 Task: Search one way flight ticket for 4 adults, 2 children, 2 infants in seat and 1 infant on lap in economy from Owensboro: Owensborodaviess County Regional Airport to Jacksonville: Albert J. Ellis Airport on 5-3-2023. Choice of flights is Royal air maroc. Number of bags: 1 carry on bag. Price is upto 45000. Outbound departure time preference is 19:30.
Action: Mouse moved to (407, 166)
Screenshot: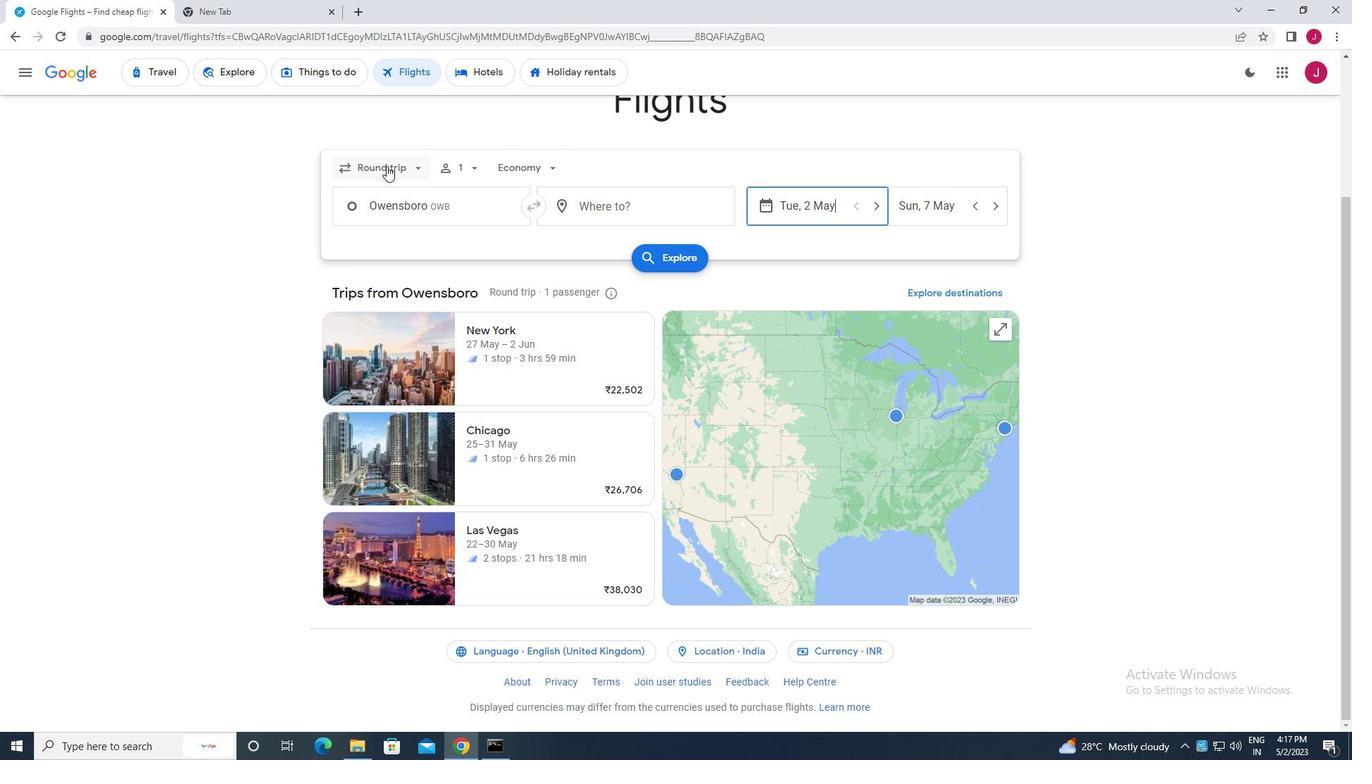 
Action: Mouse pressed left at (407, 166)
Screenshot: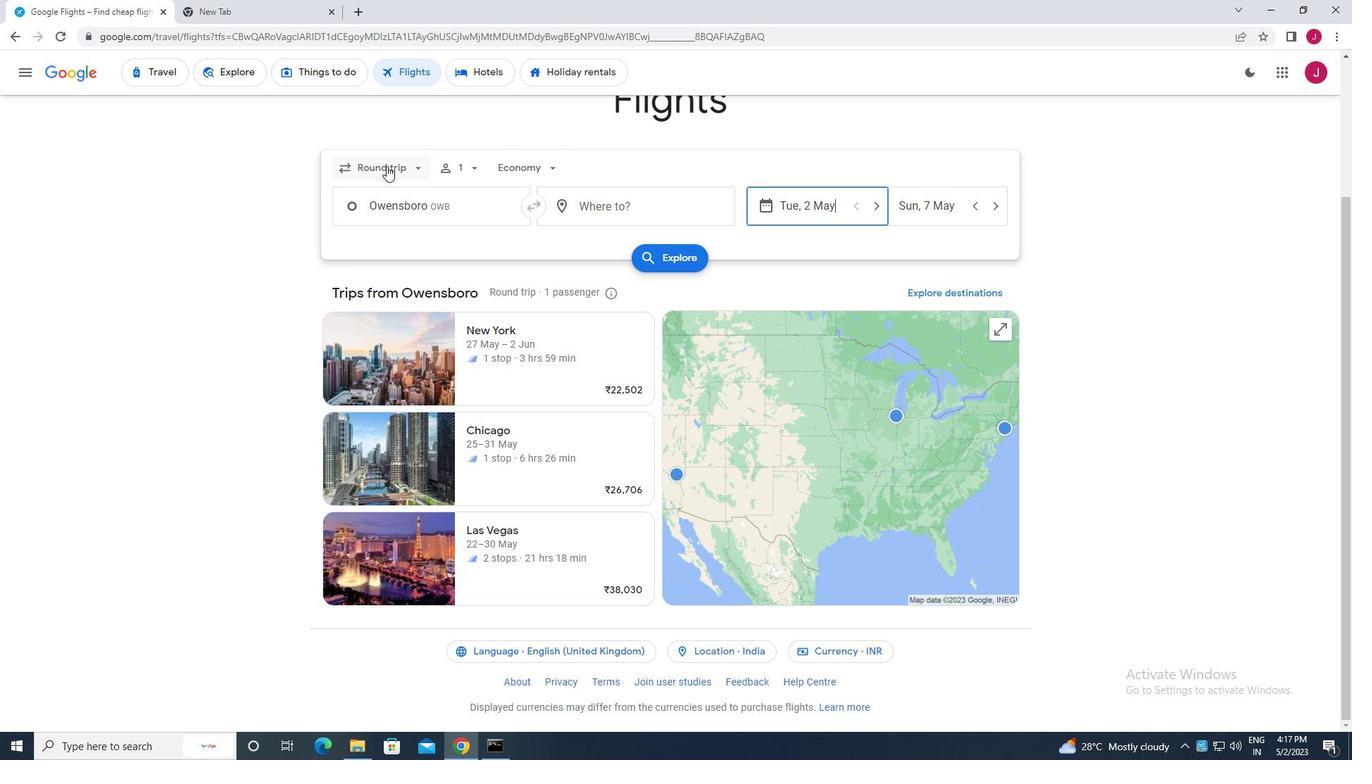 
Action: Mouse moved to (407, 228)
Screenshot: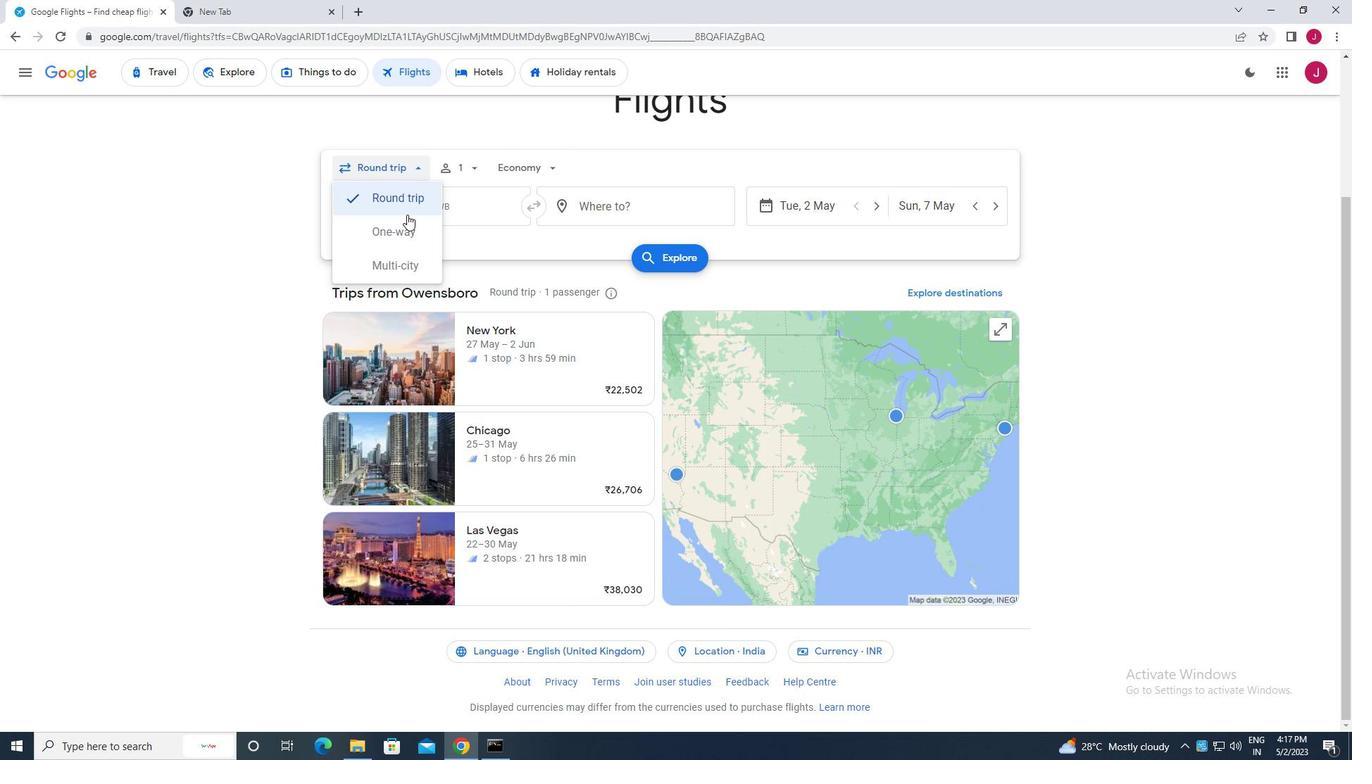 
Action: Mouse pressed left at (407, 228)
Screenshot: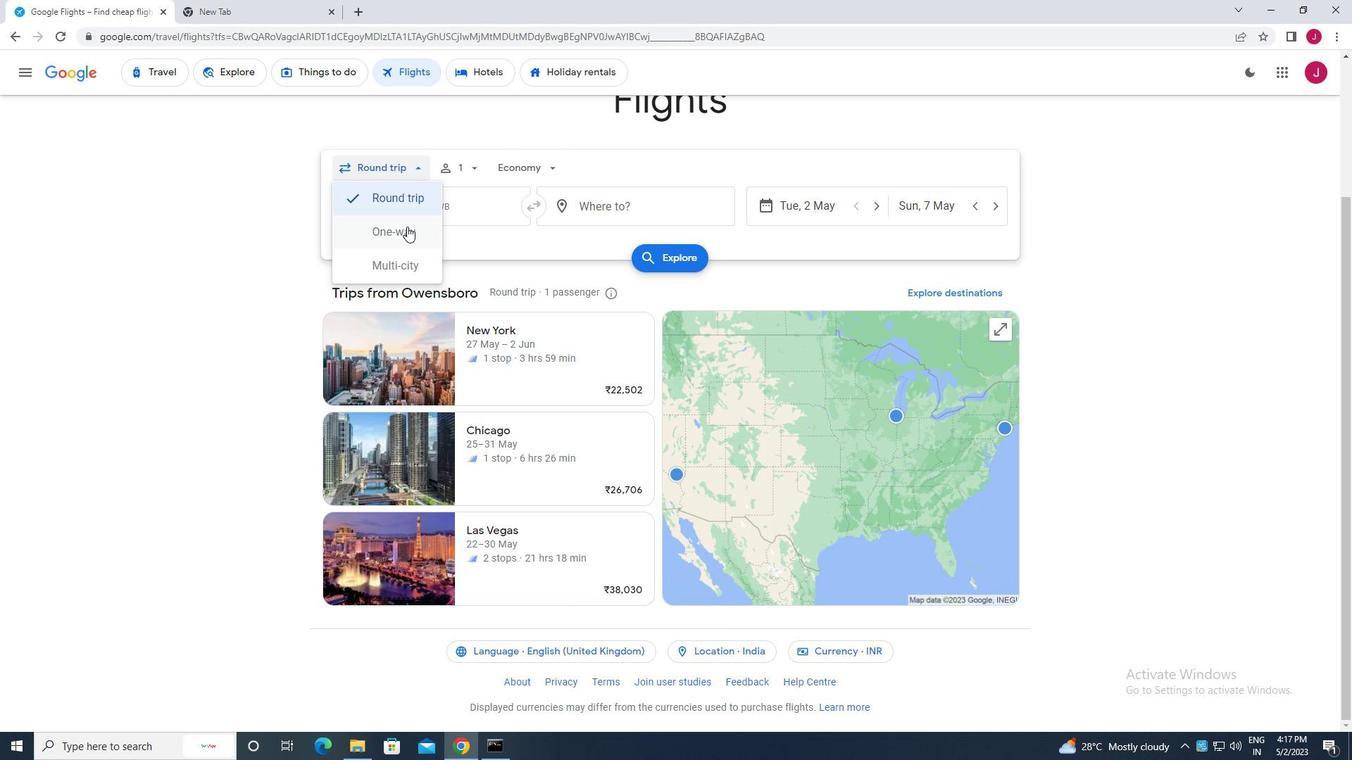 
Action: Mouse moved to (470, 163)
Screenshot: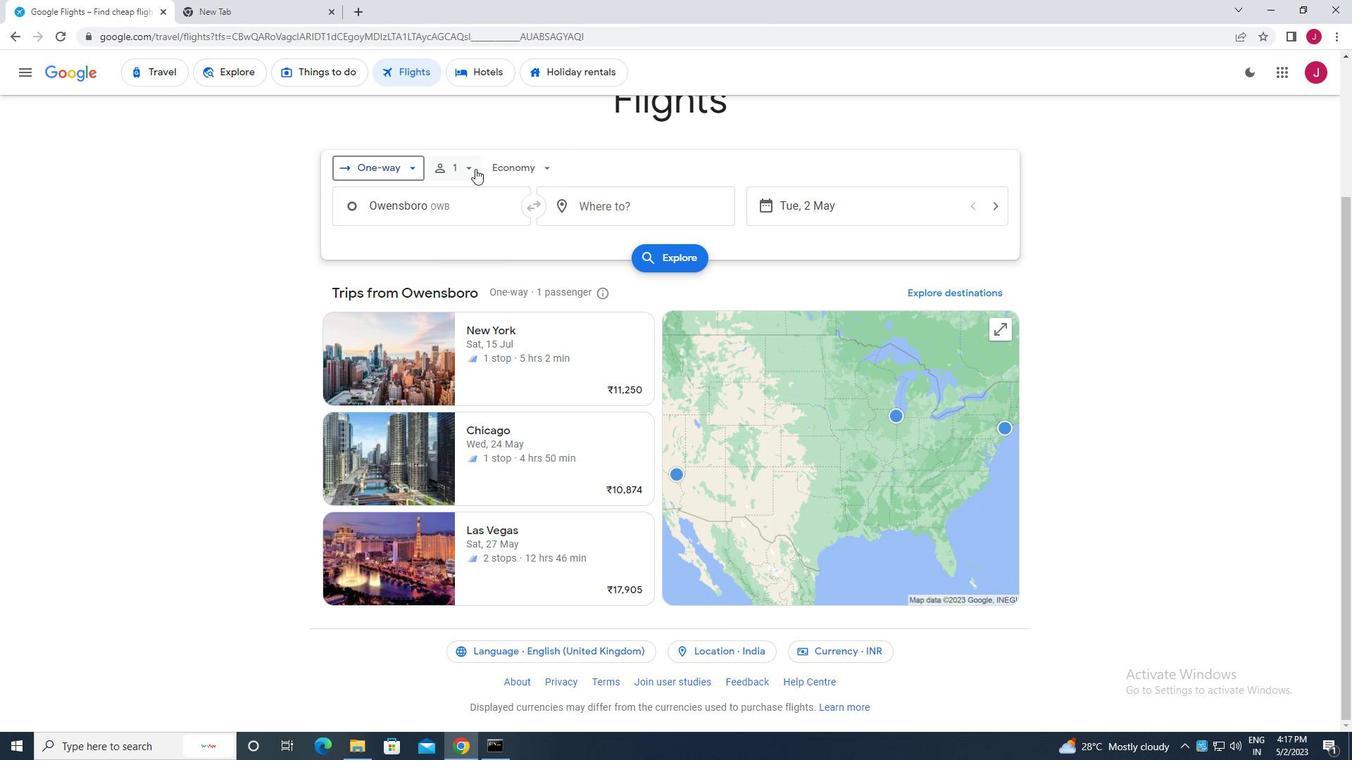 
Action: Mouse pressed left at (470, 163)
Screenshot: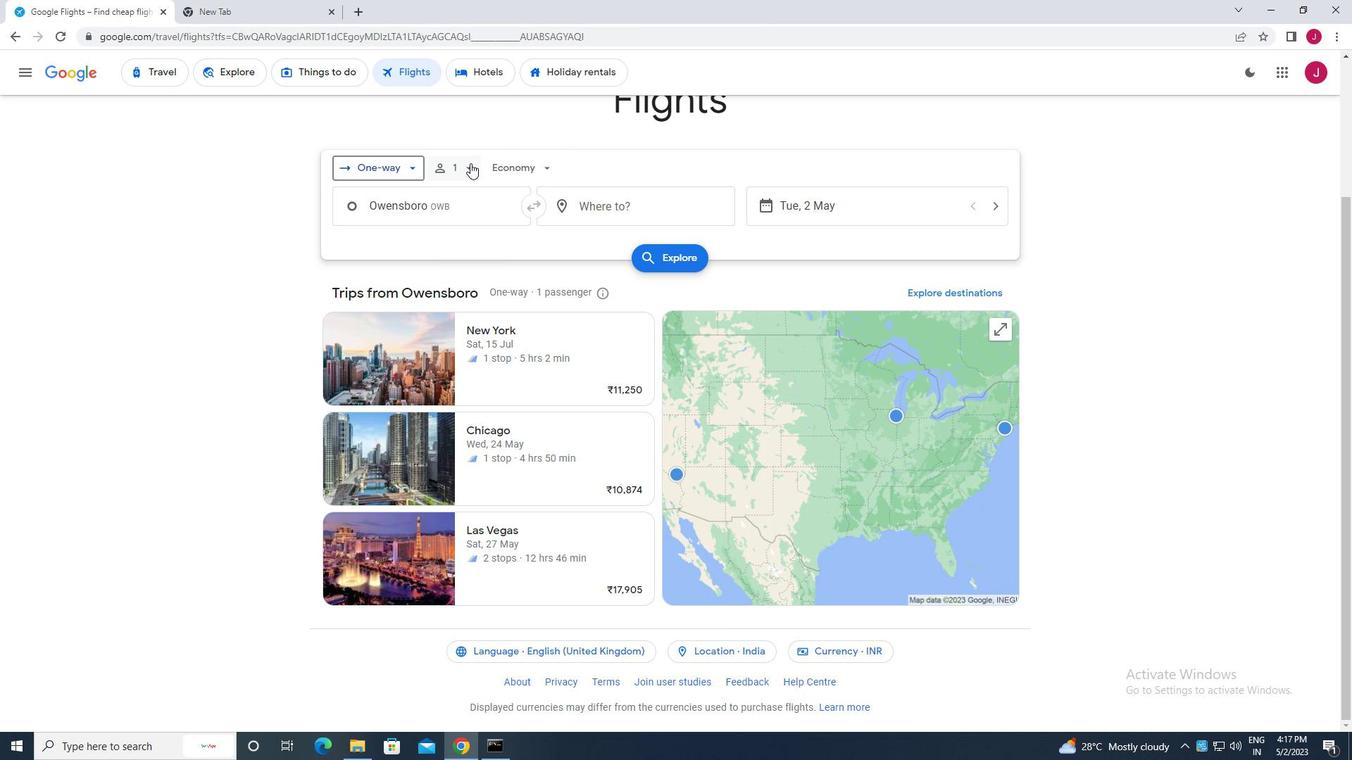 
Action: Mouse moved to (572, 209)
Screenshot: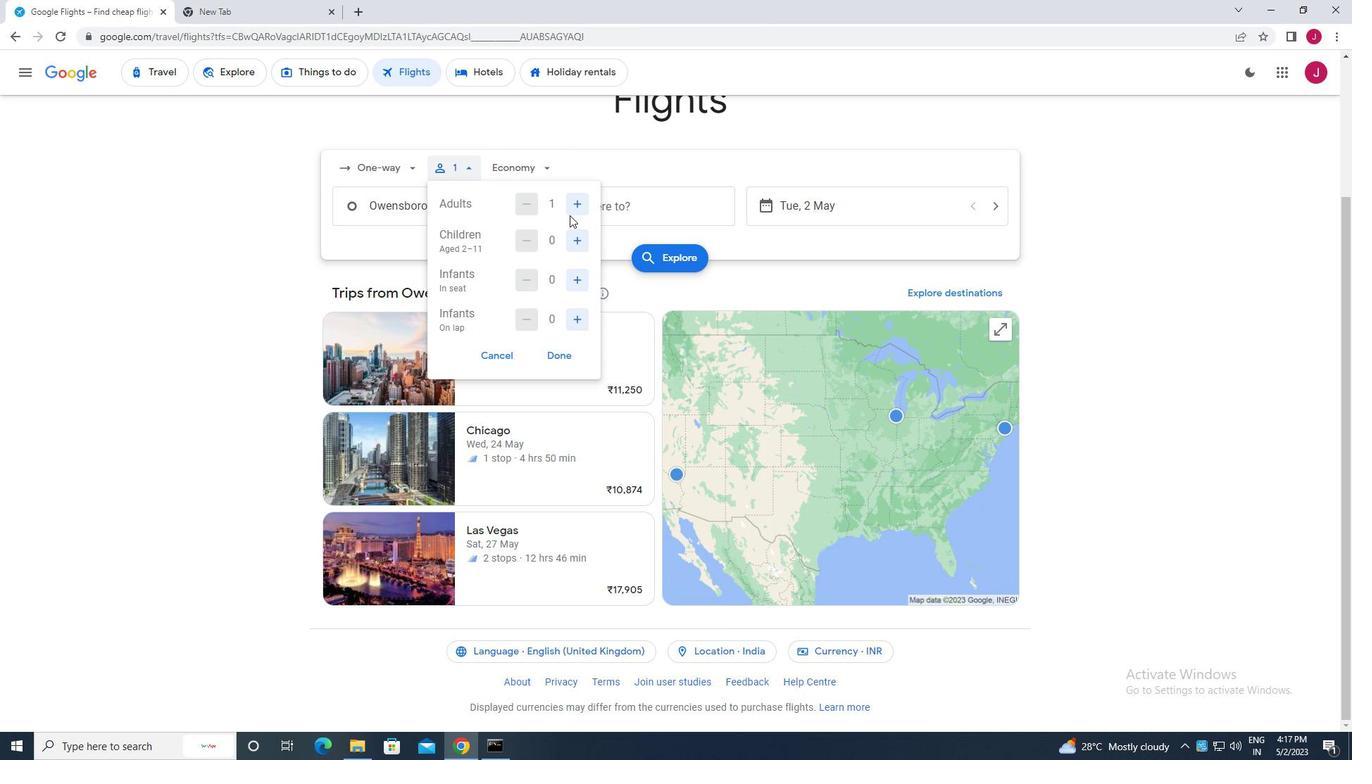 
Action: Mouse pressed left at (572, 209)
Screenshot: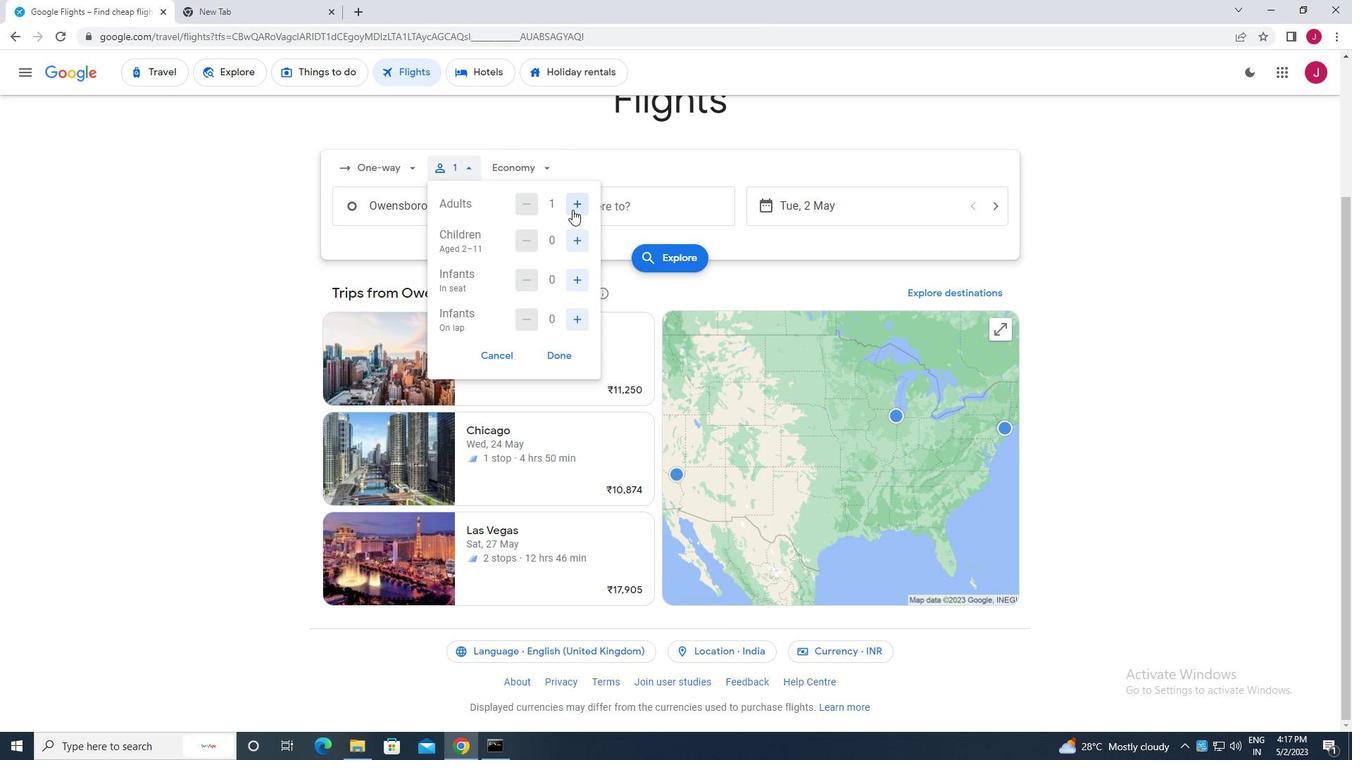 
Action: Mouse moved to (573, 209)
Screenshot: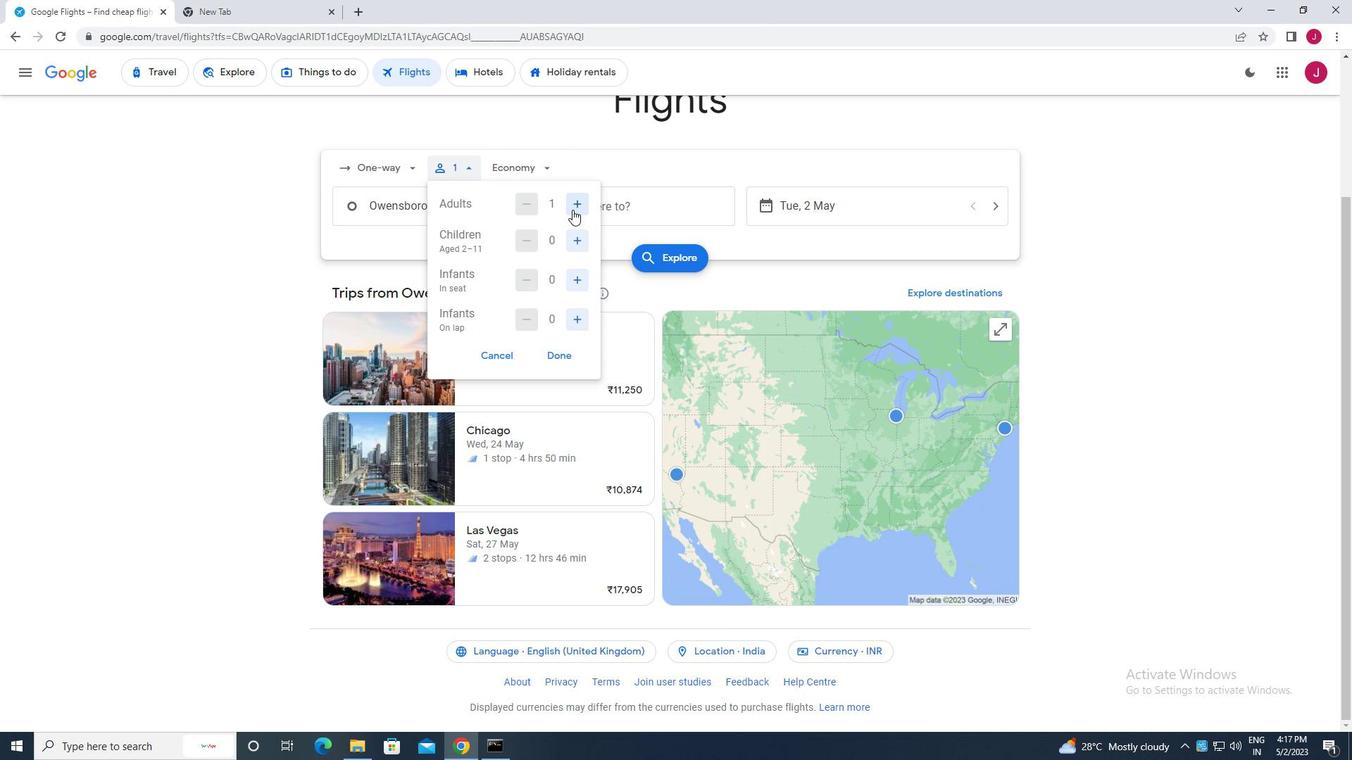 
Action: Mouse pressed left at (573, 209)
Screenshot: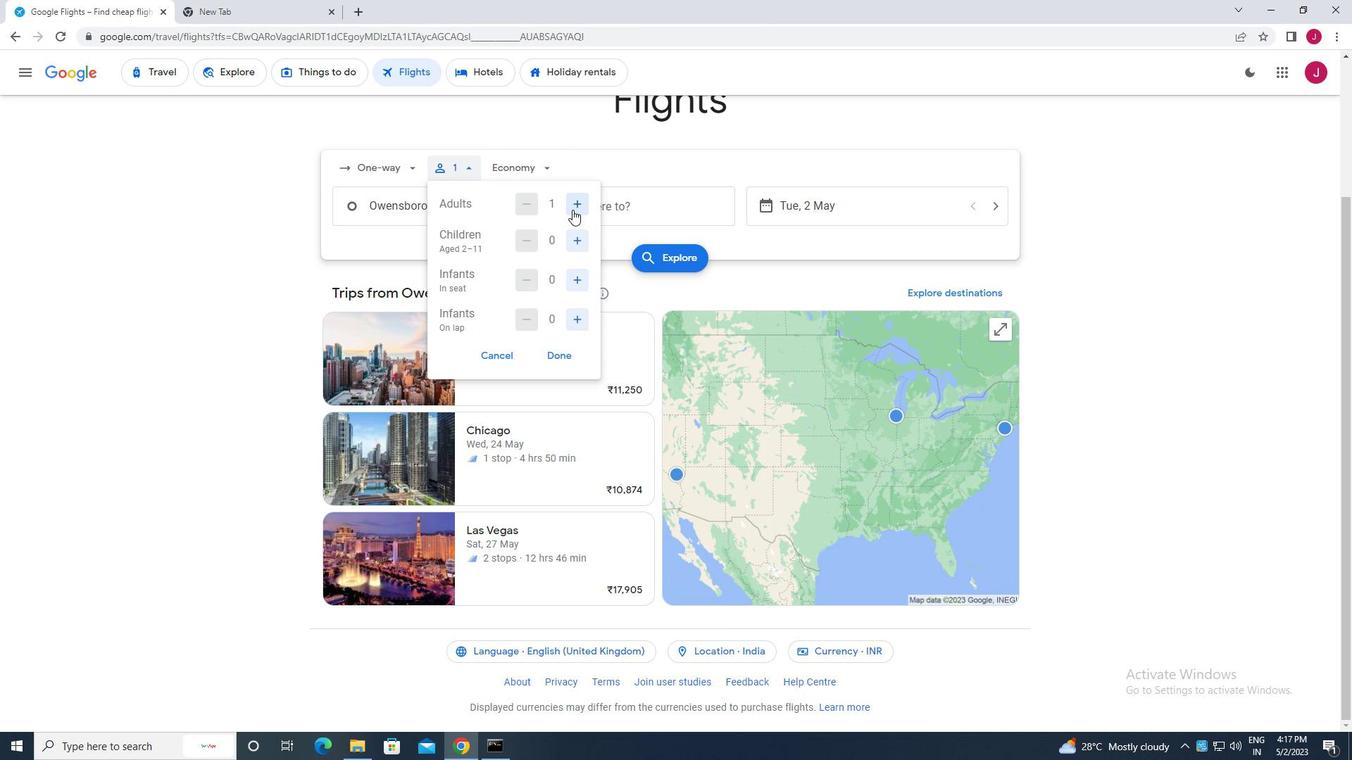 
Action: Mouse pressed left at (573, 209)
Screenshot: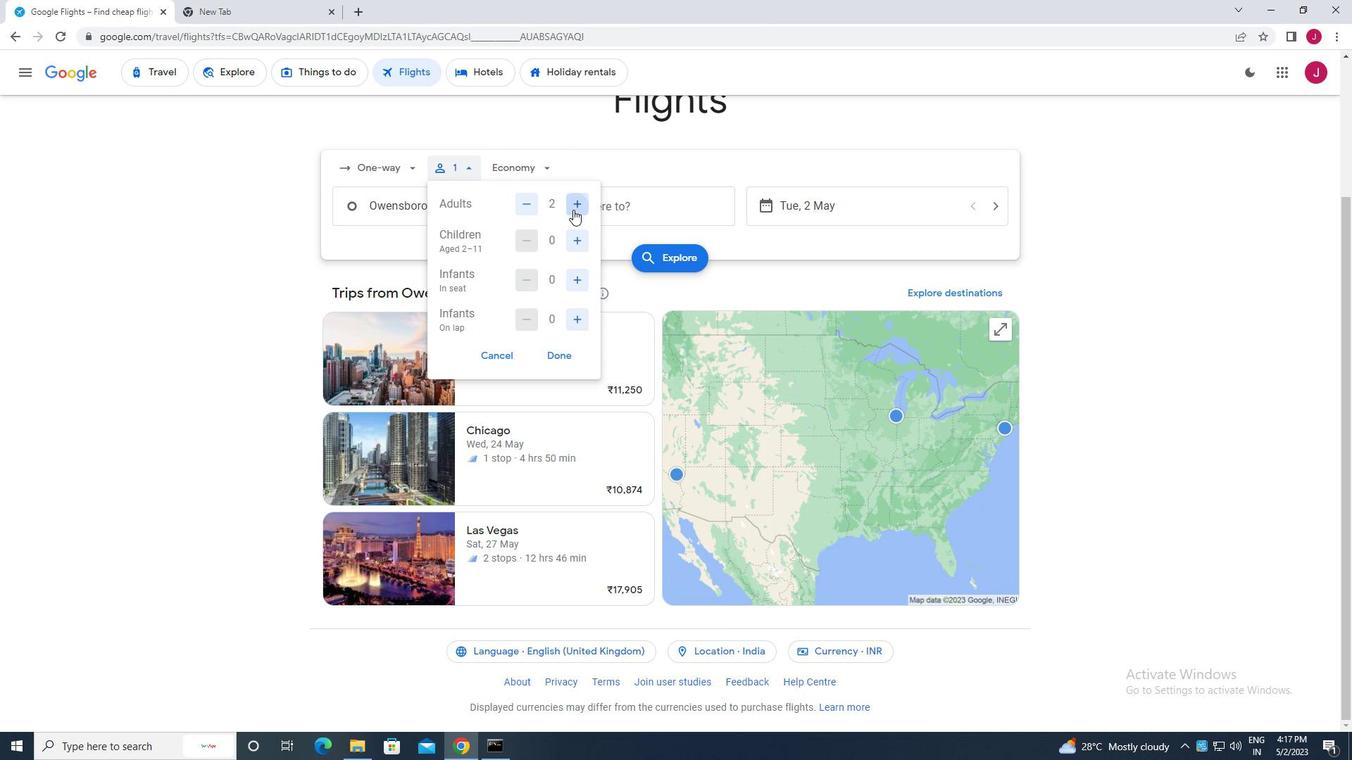 
Action: Mouse moved to (581, 240)
Screenshot: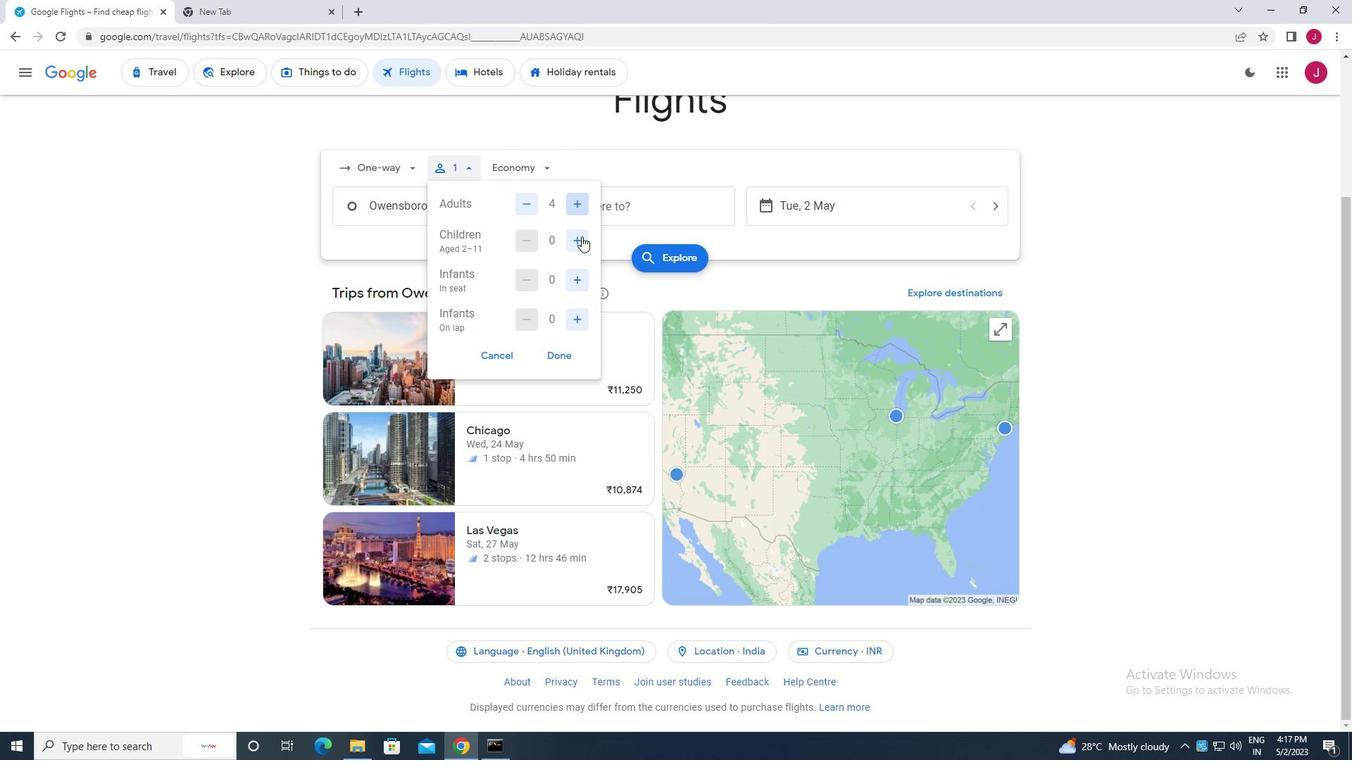 
Action: Mouse pressed left at (581, 240)
Screenshot: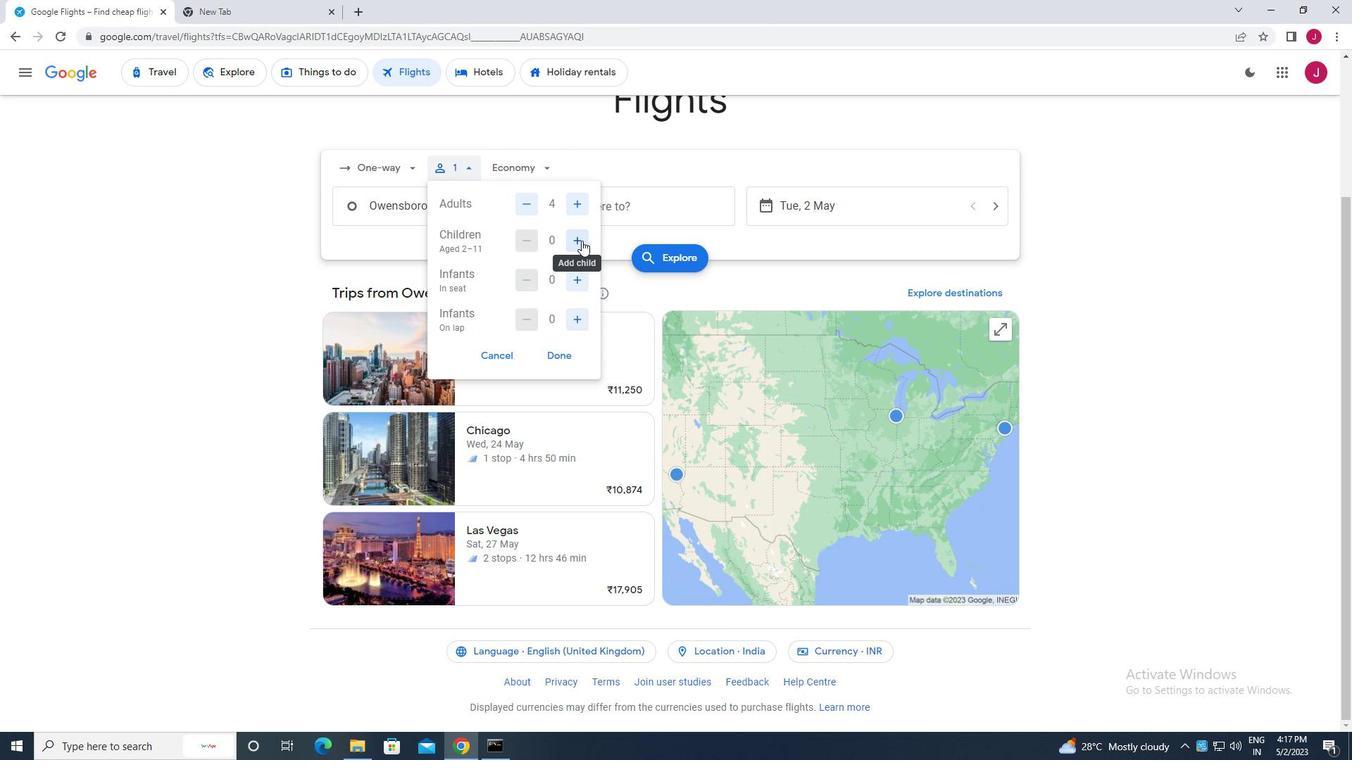 
Action: Mouse pressed left at (581, 240)
Screenshot: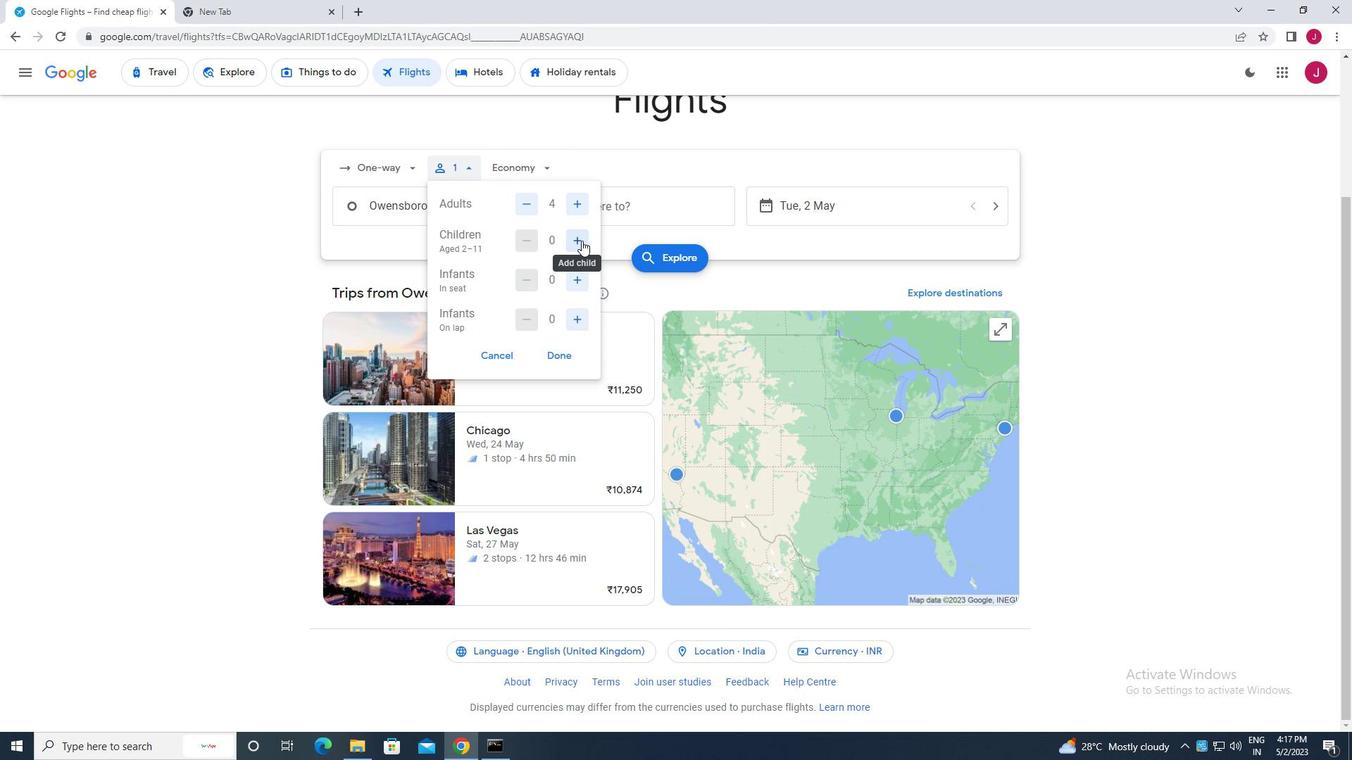 
Action: Mouse moved to (579, 279)
Screenshot: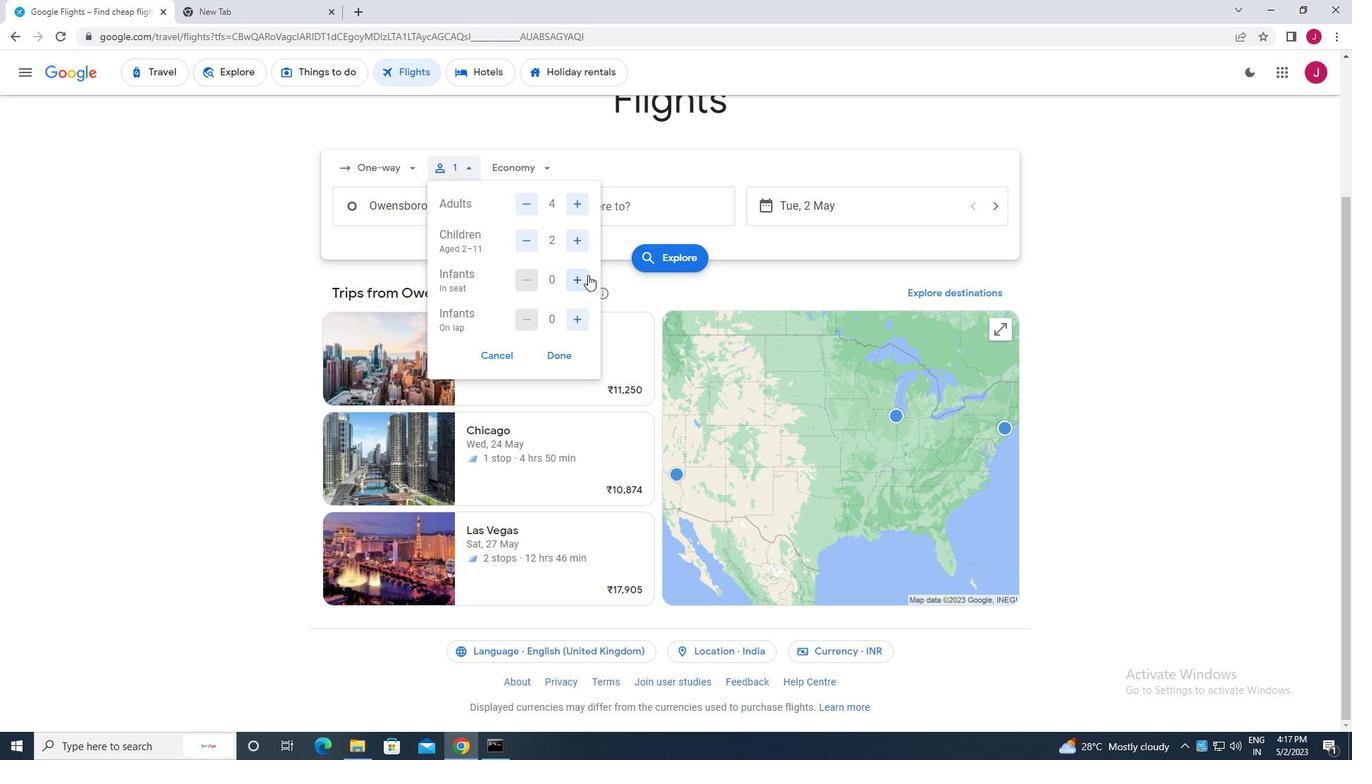 
Action: Mouse pressed left at (579, 279)
Screenshot: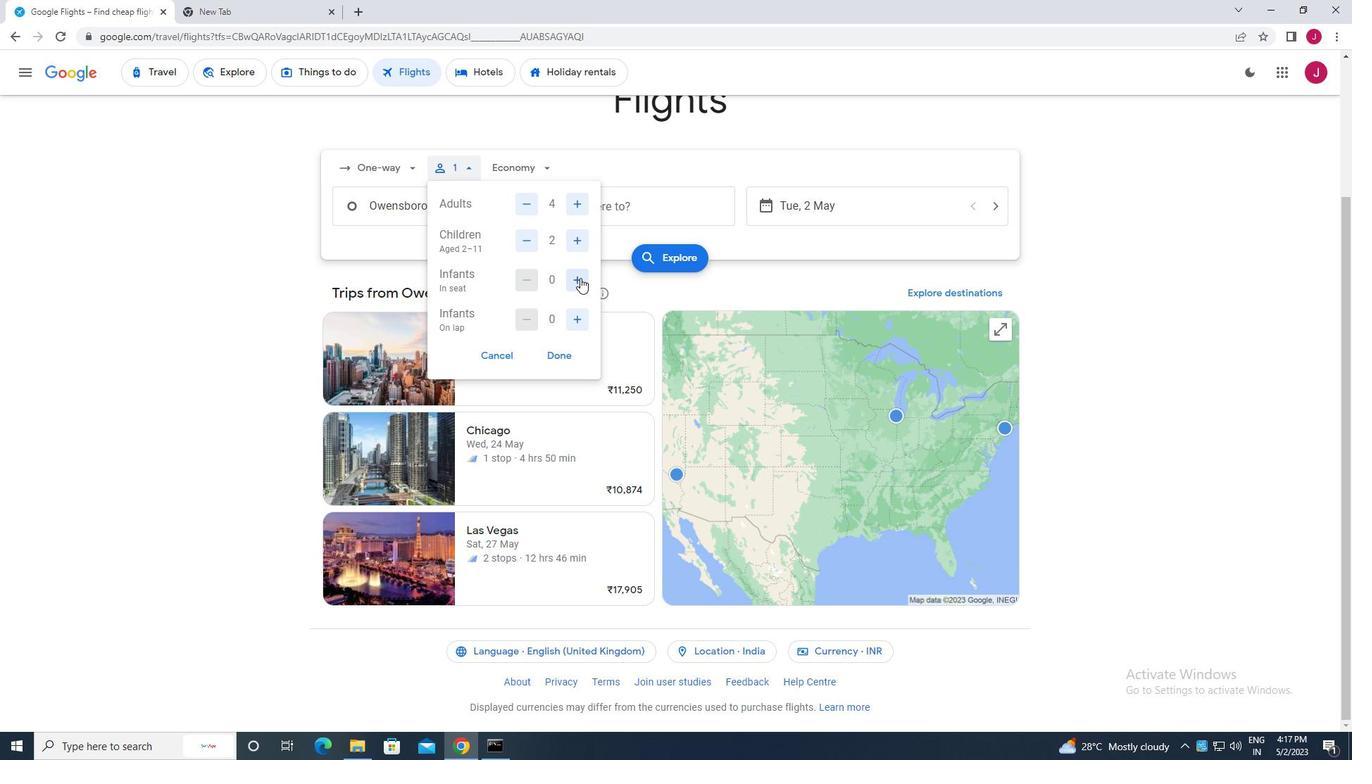 
Action: Mouse pressed left at (579, 279)
Screenshot: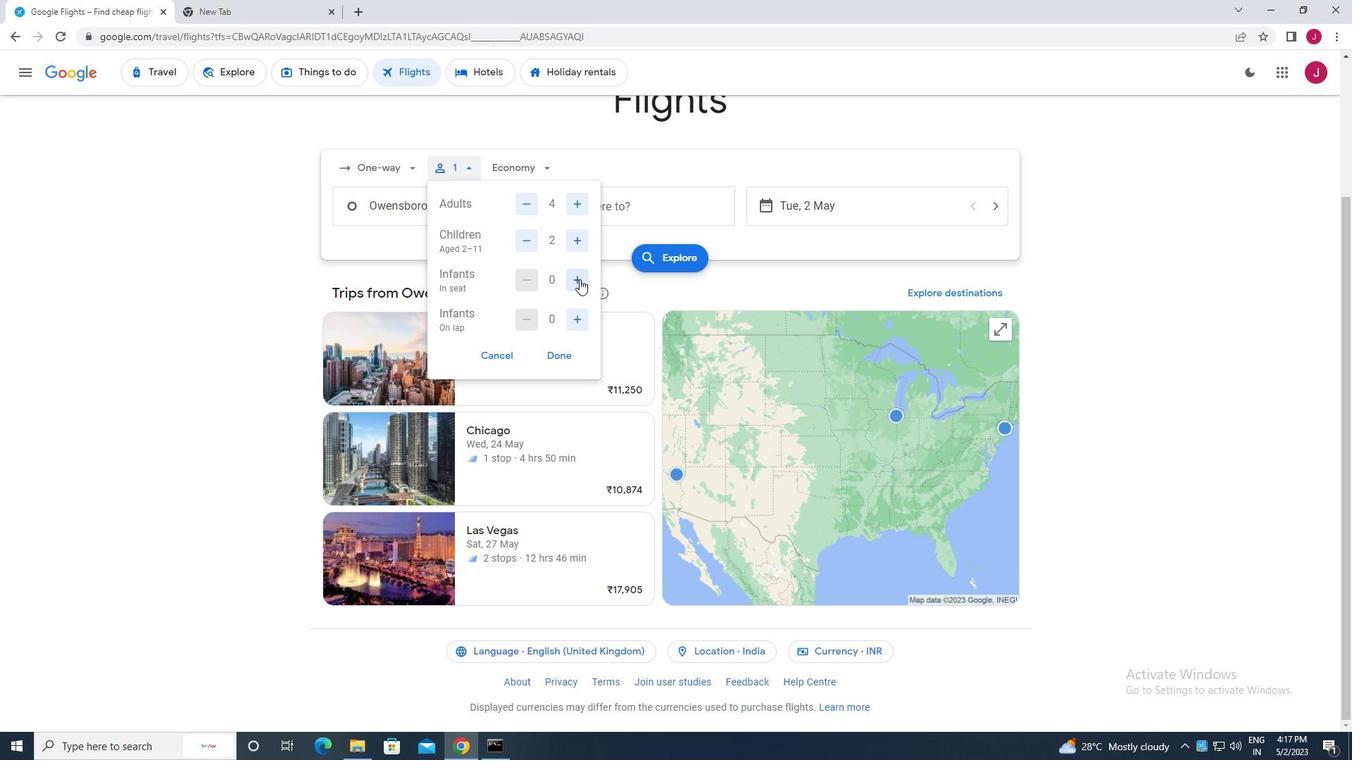 
Action: Mouse moved to (573, 281)
Screenshot: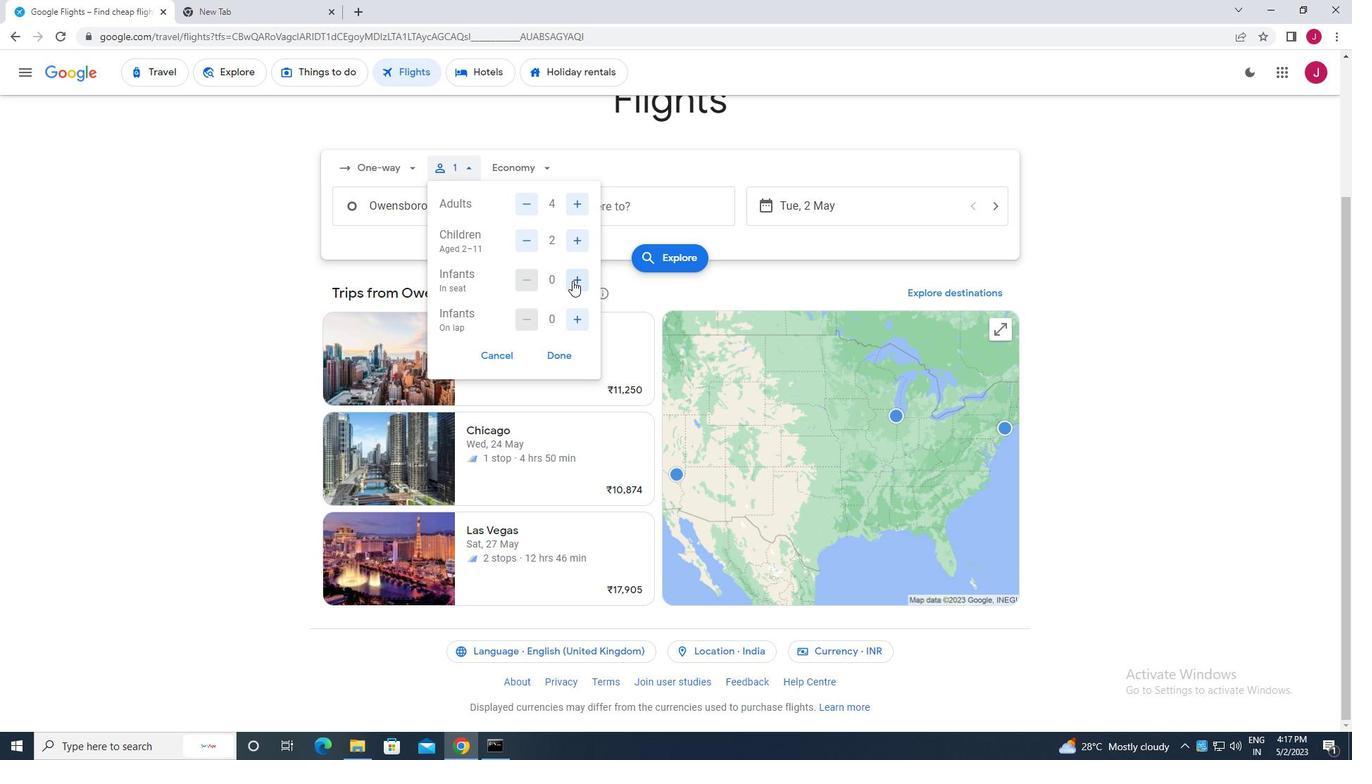 
Action: Mouse pressed left at (573, 281)
Screenshot: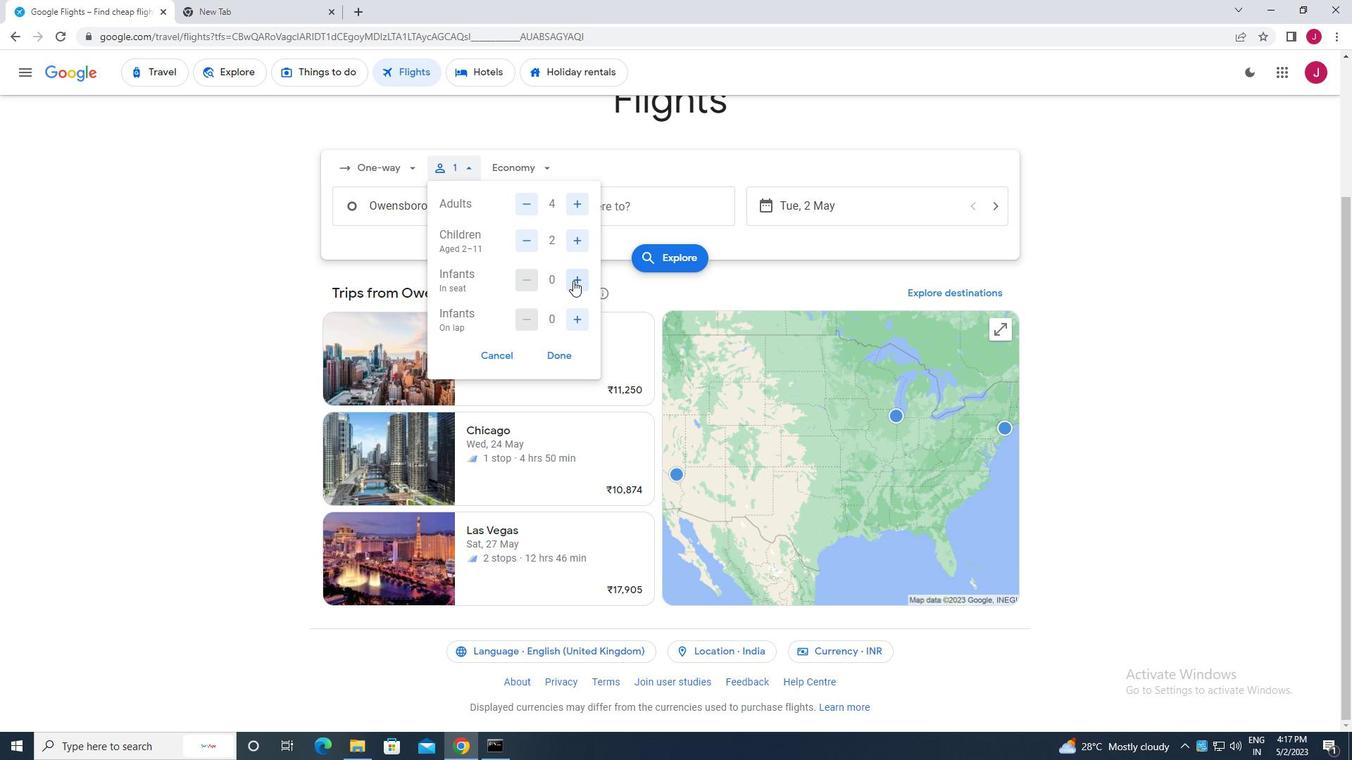 
Action: Mouse pressed left at (573, 281)
Screenshot: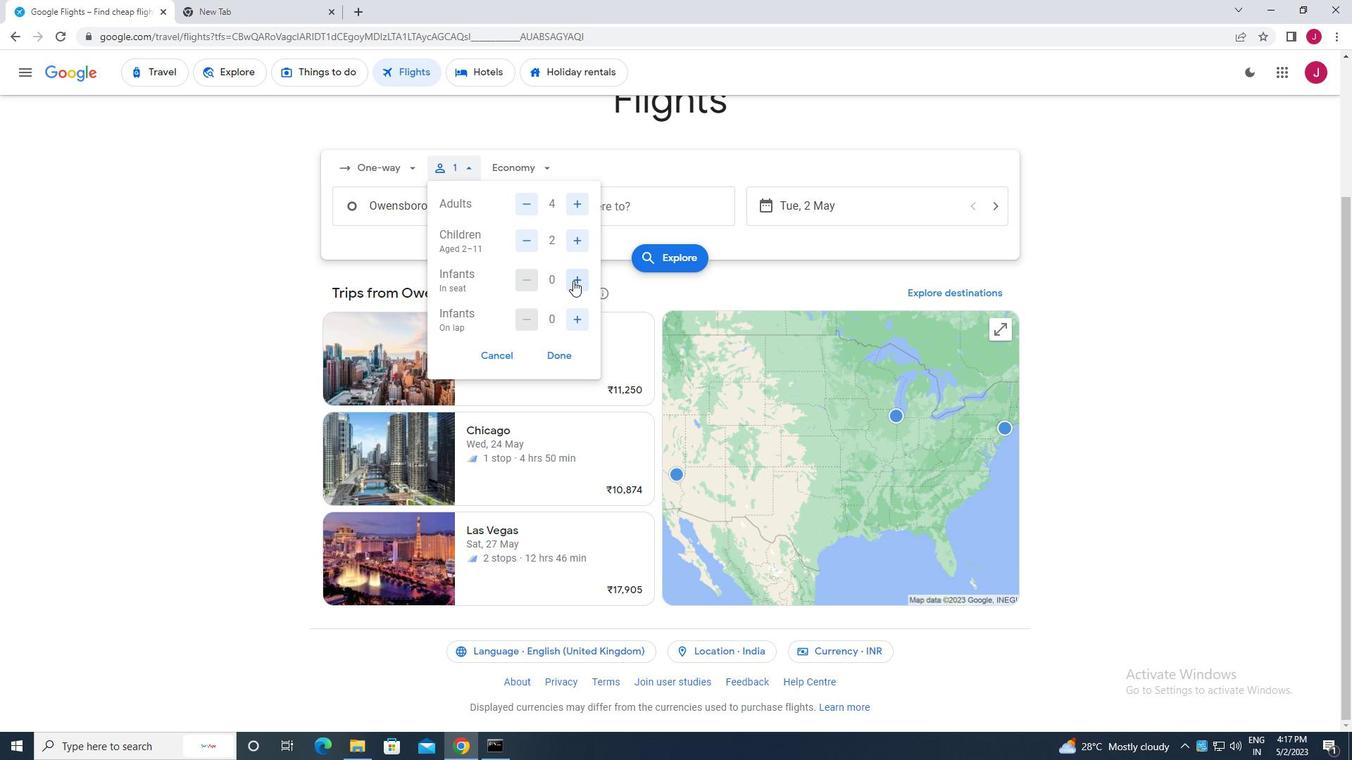 
Action: Mouse moved to (527, 282)
Screenshot: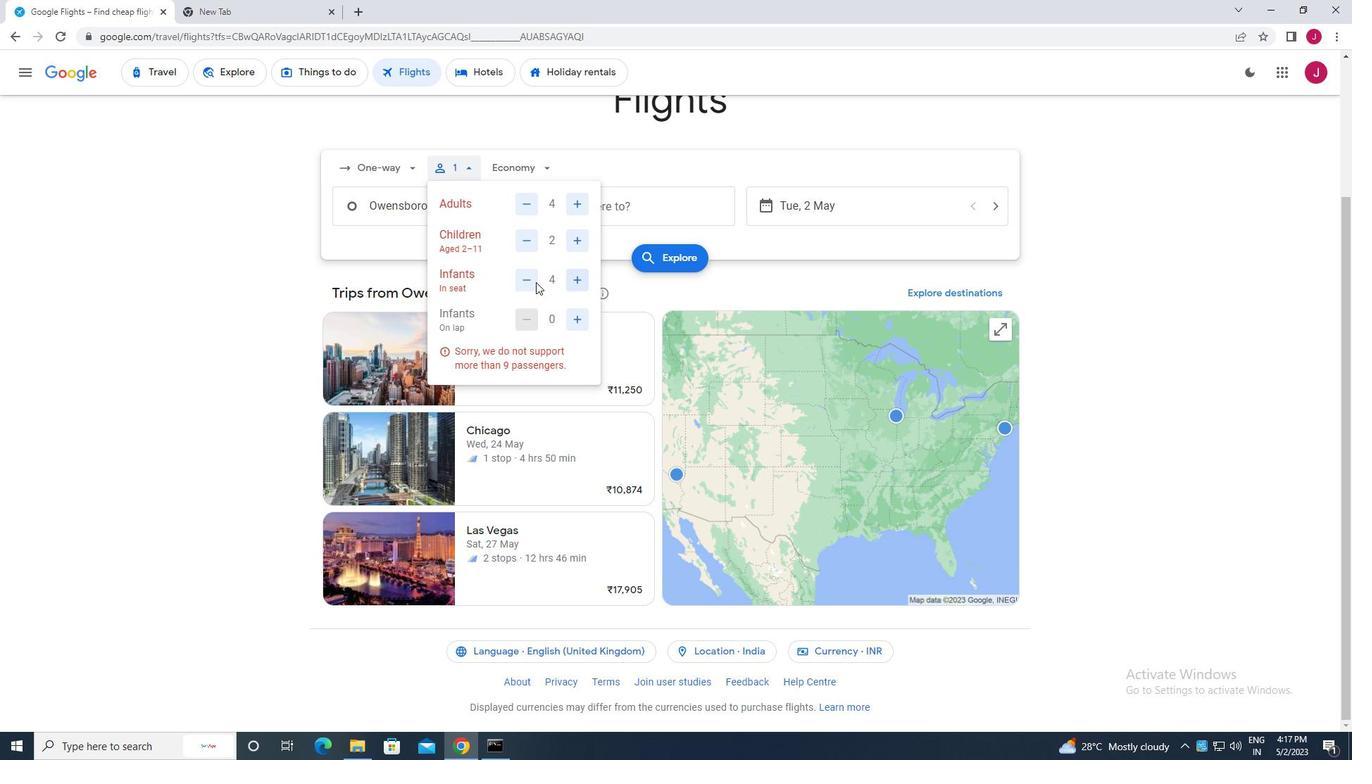 
Action: Mouse pressed left at (527, 282)
Screenshot: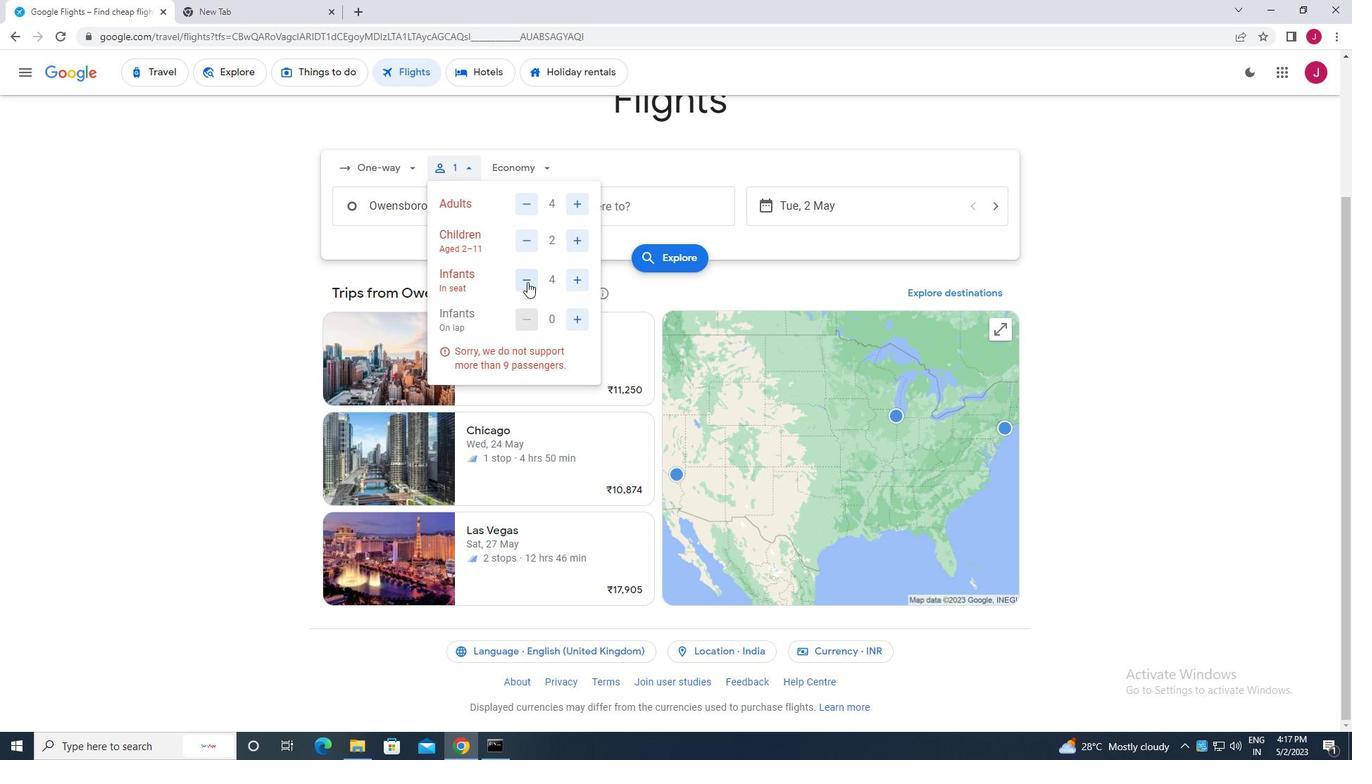 
Action: Mouse pressed left at (527, 282)
Screenshot: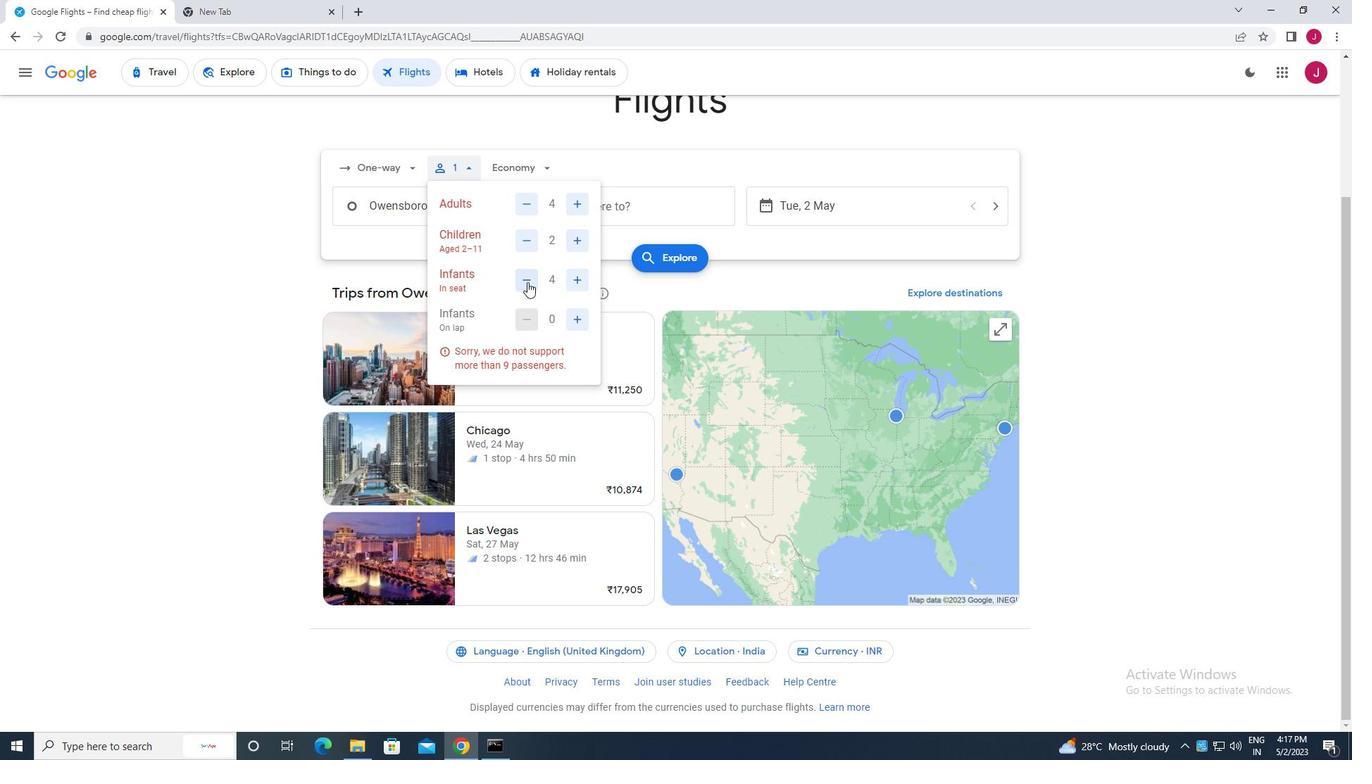 
Action: Mouse moved to (572, 319)
Screenshot: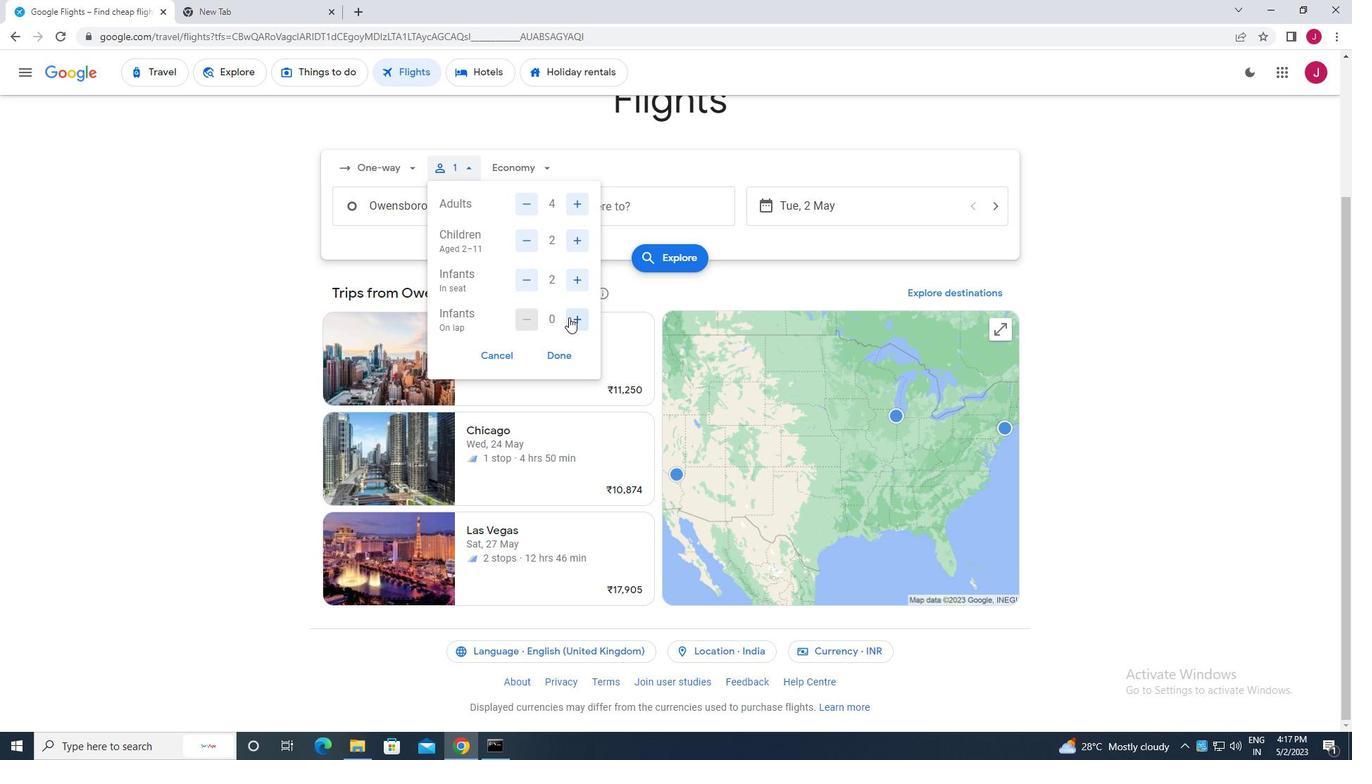 
Action: Mouse pressed left at (572, 319)
Screenshot: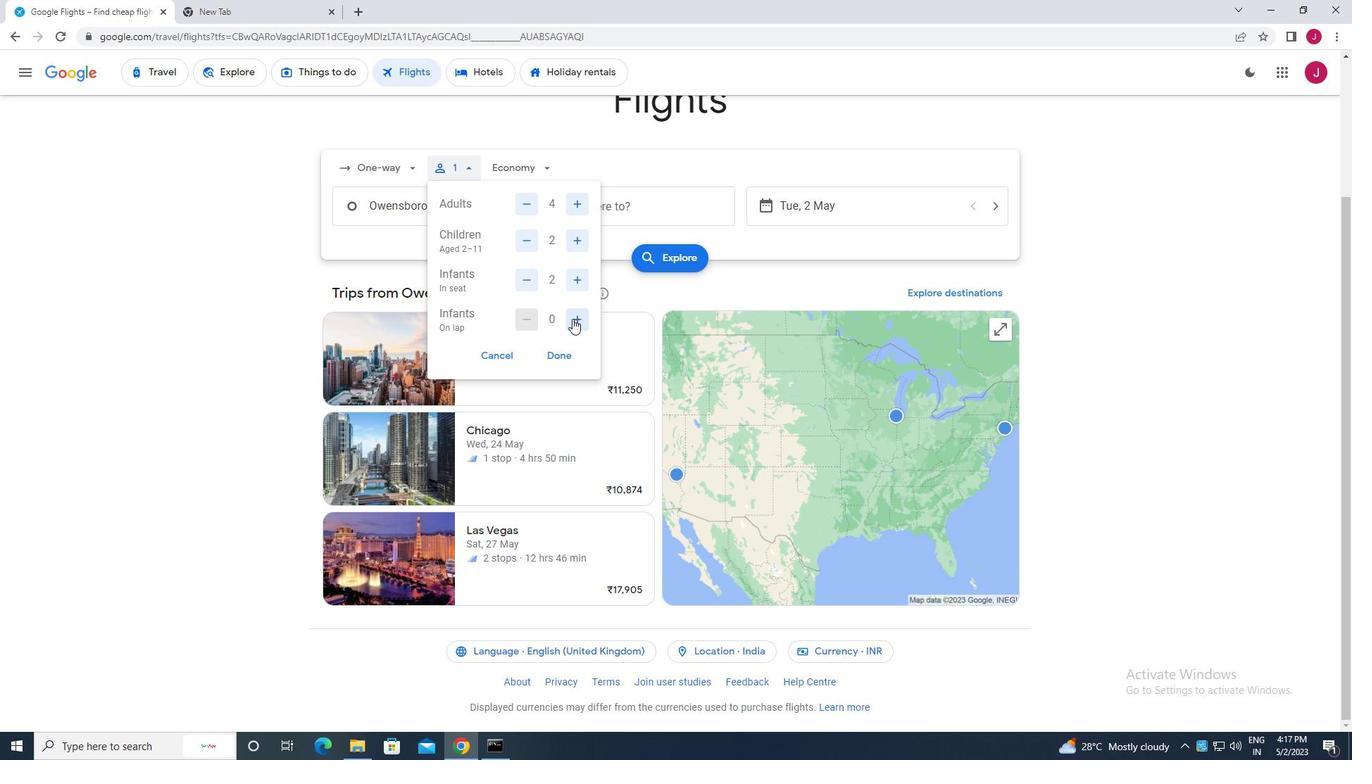 
Action: Mouse pressed left at (572, 319)
Screenshot: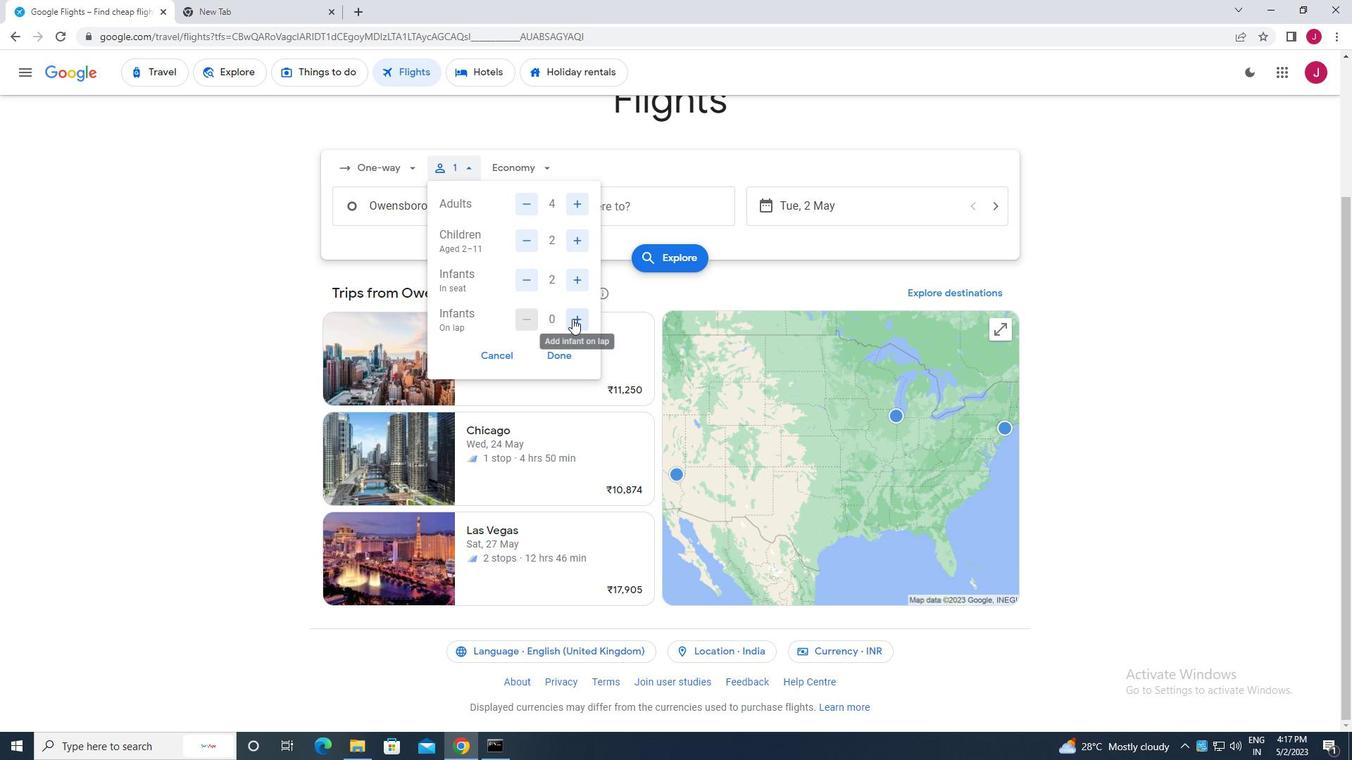 
Action: Mouse moved to (533, 317)
Screenshot: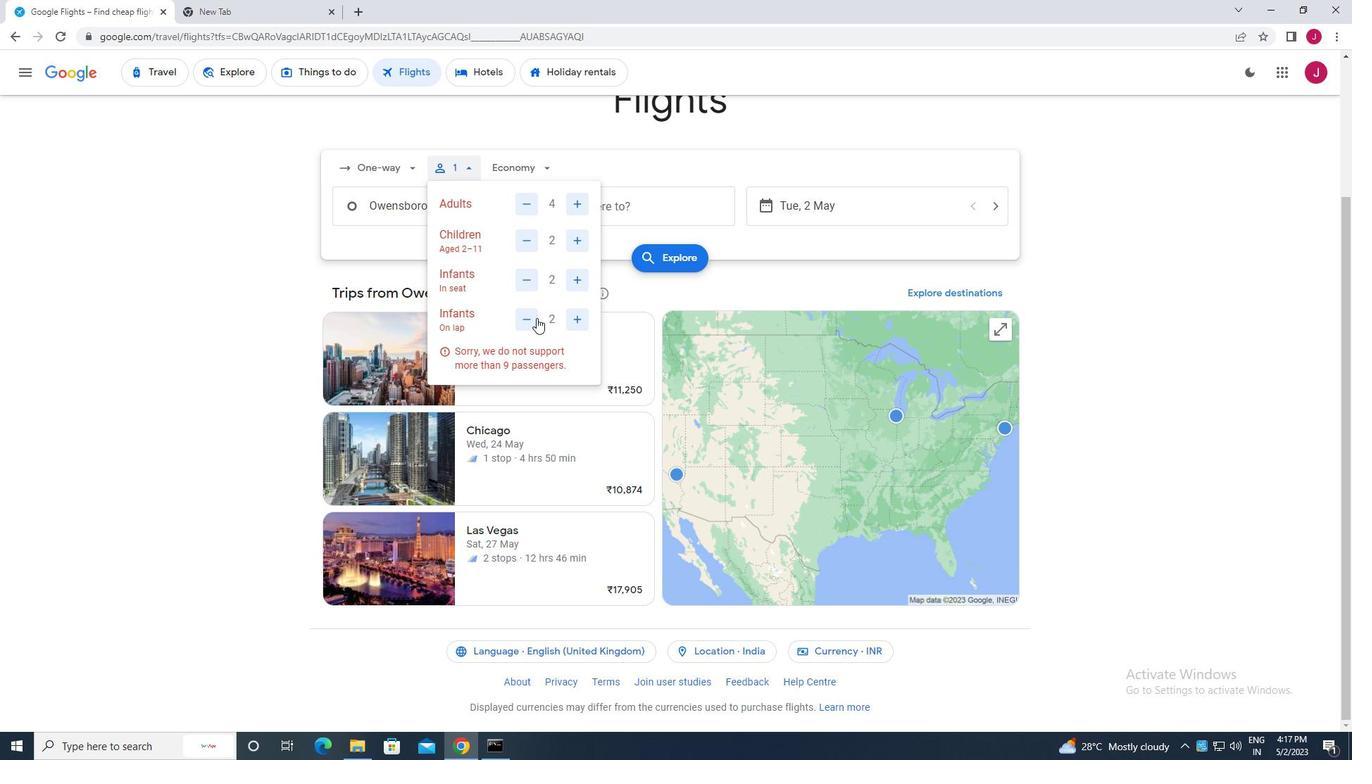 
Action: Mouse pressed left at (533, 317)
Screenshot: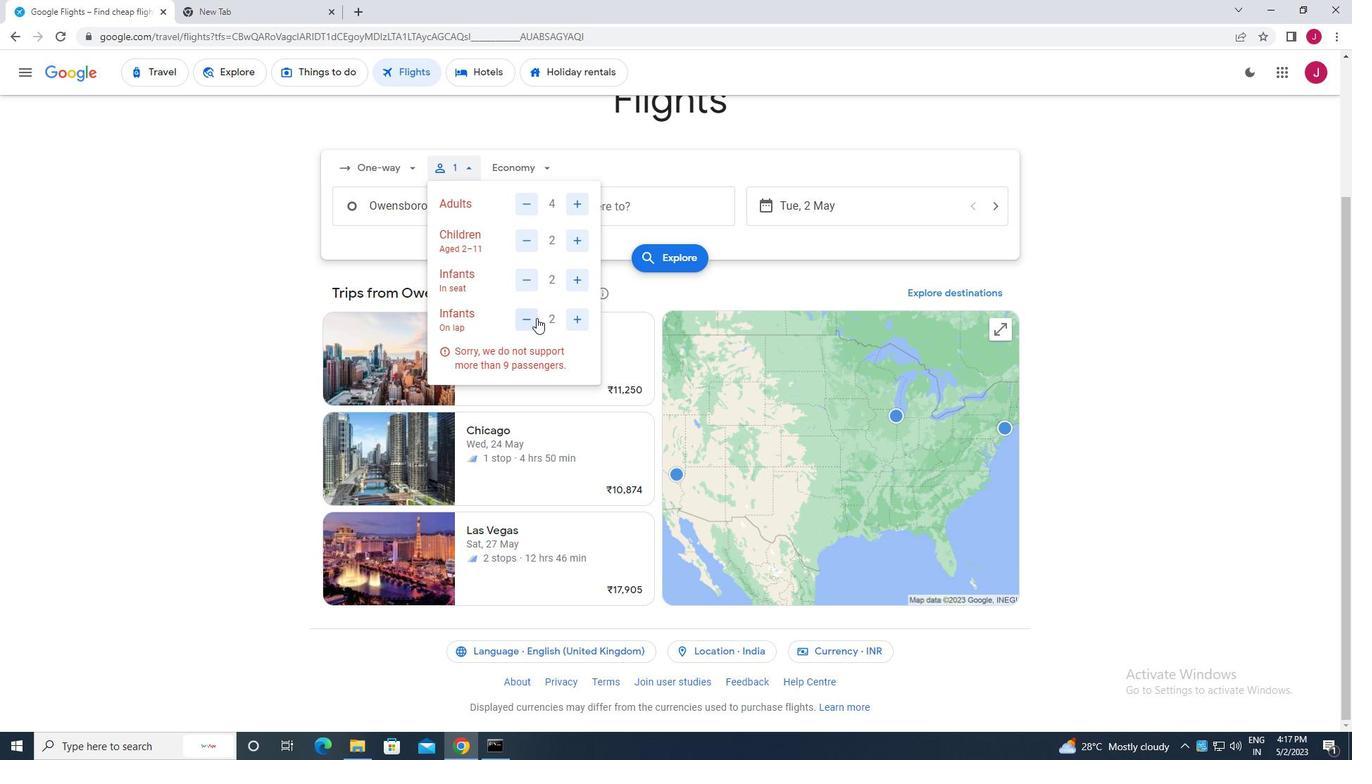 
Action: Mouse moved to (557, 356)
Screenshot: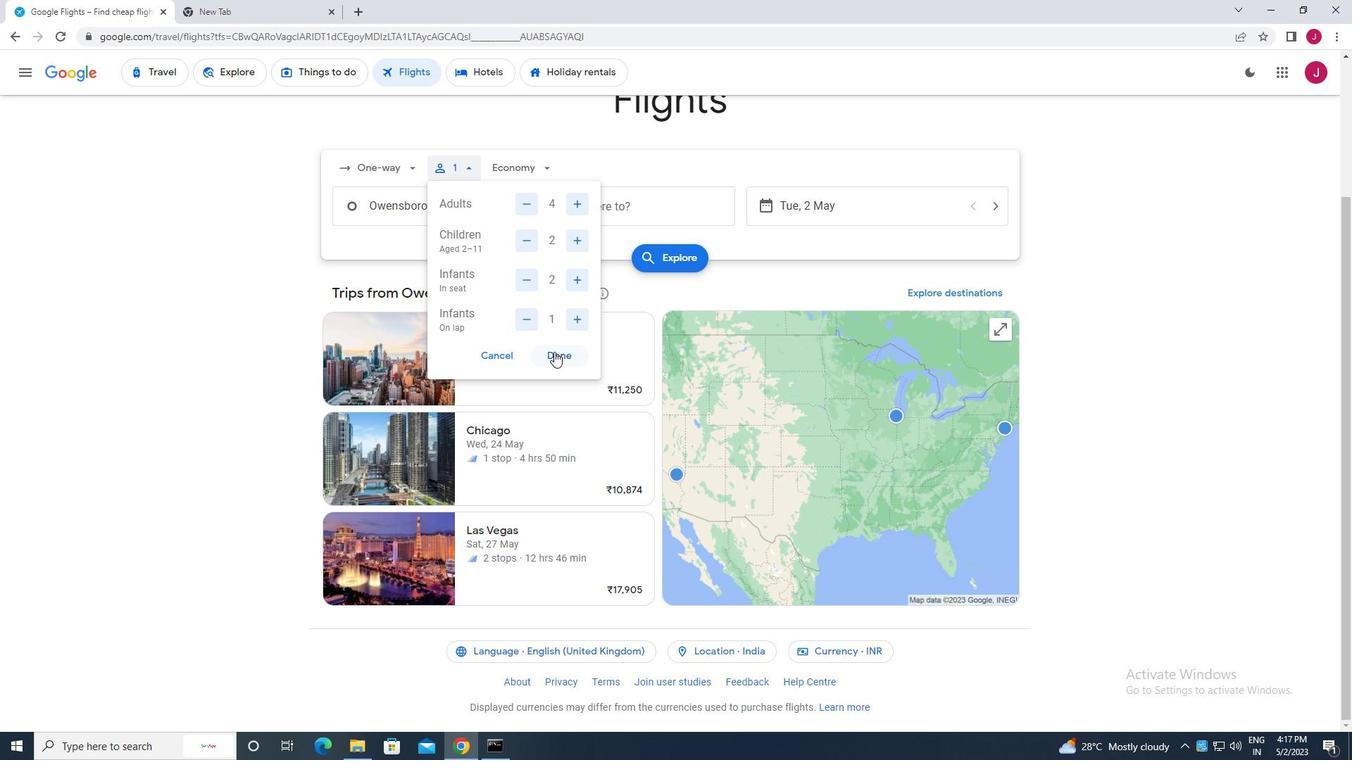 
Action: Mouse pressed left at (557, 356)
Screenshot: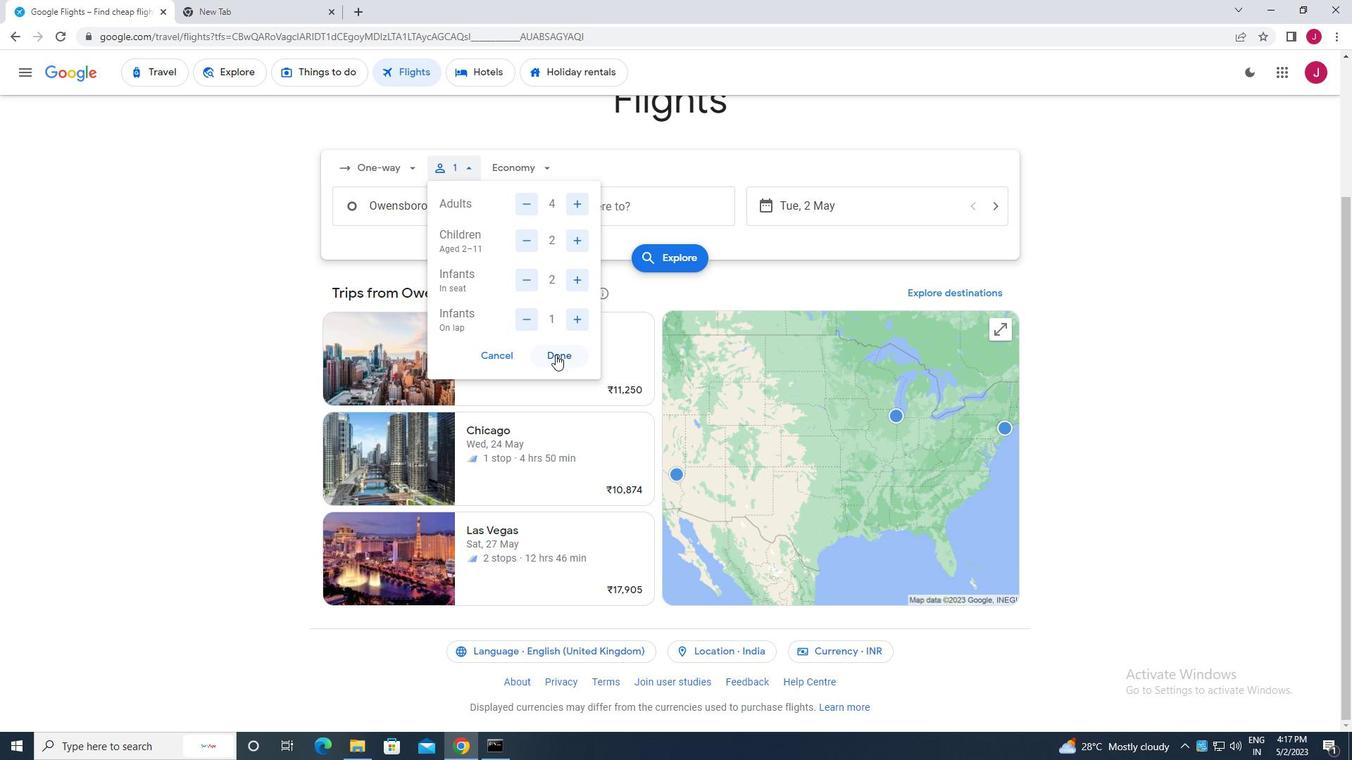 
Action: Mouse moved to (542, 169)
Screenshot: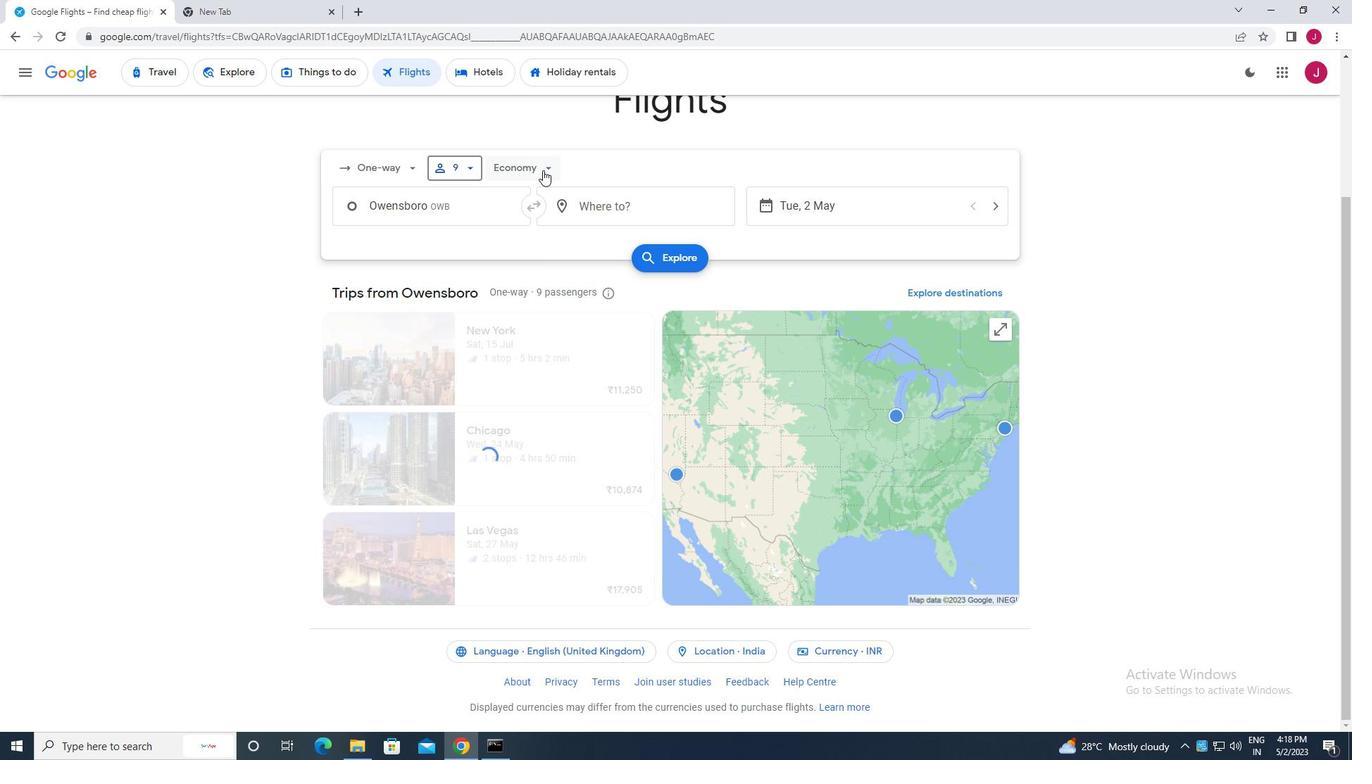 
Action: Mouse pressed left at (542, 169)
Screenshot: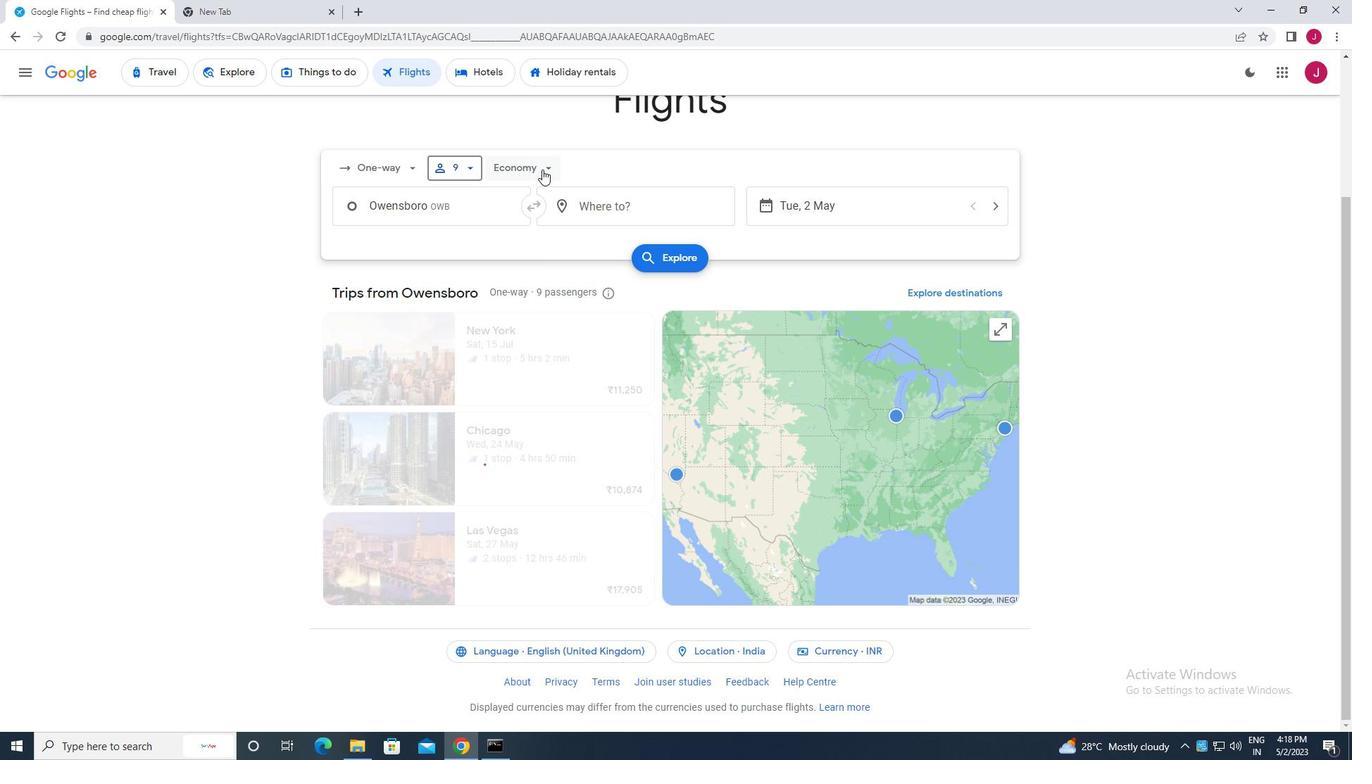 
Action: Mouse moved to (552, 197)
Screenshot: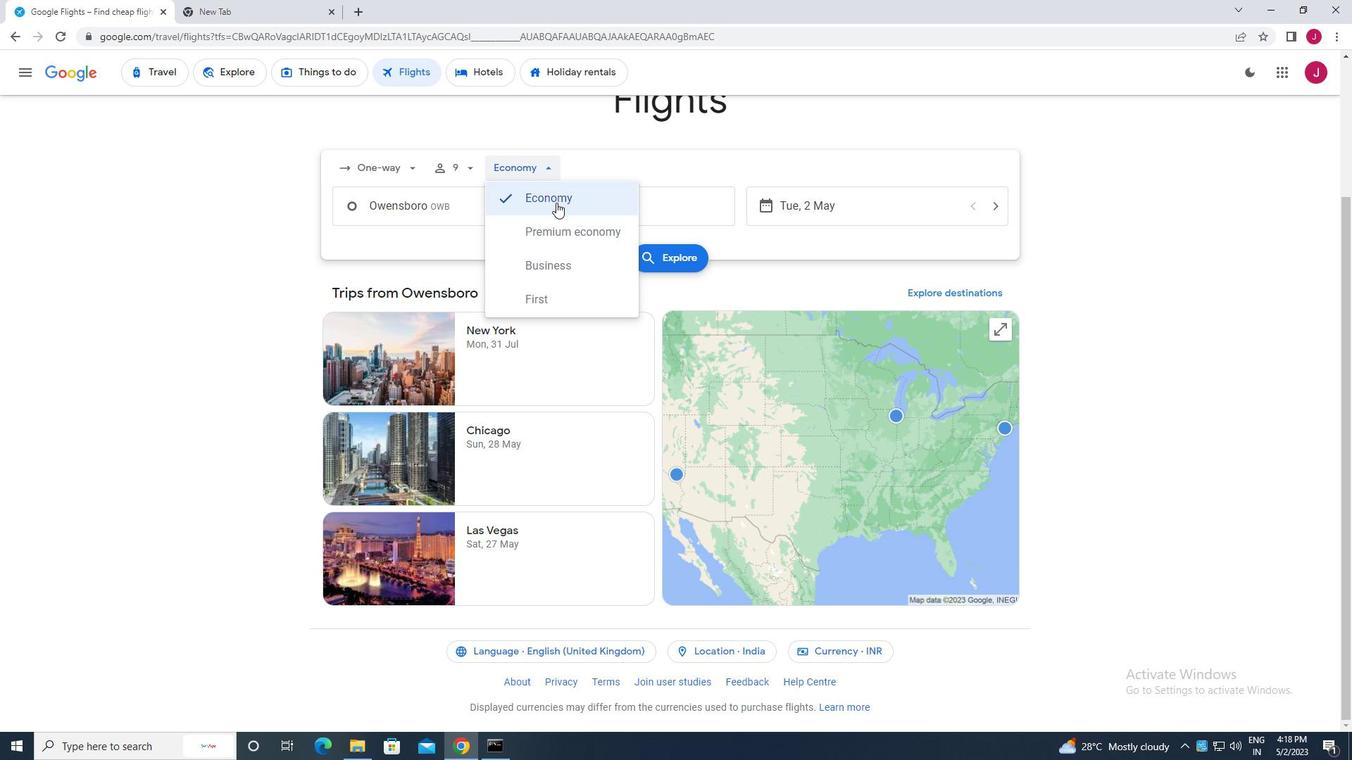 
Action: Mouse pressed left at (552, 197)
Screenshot: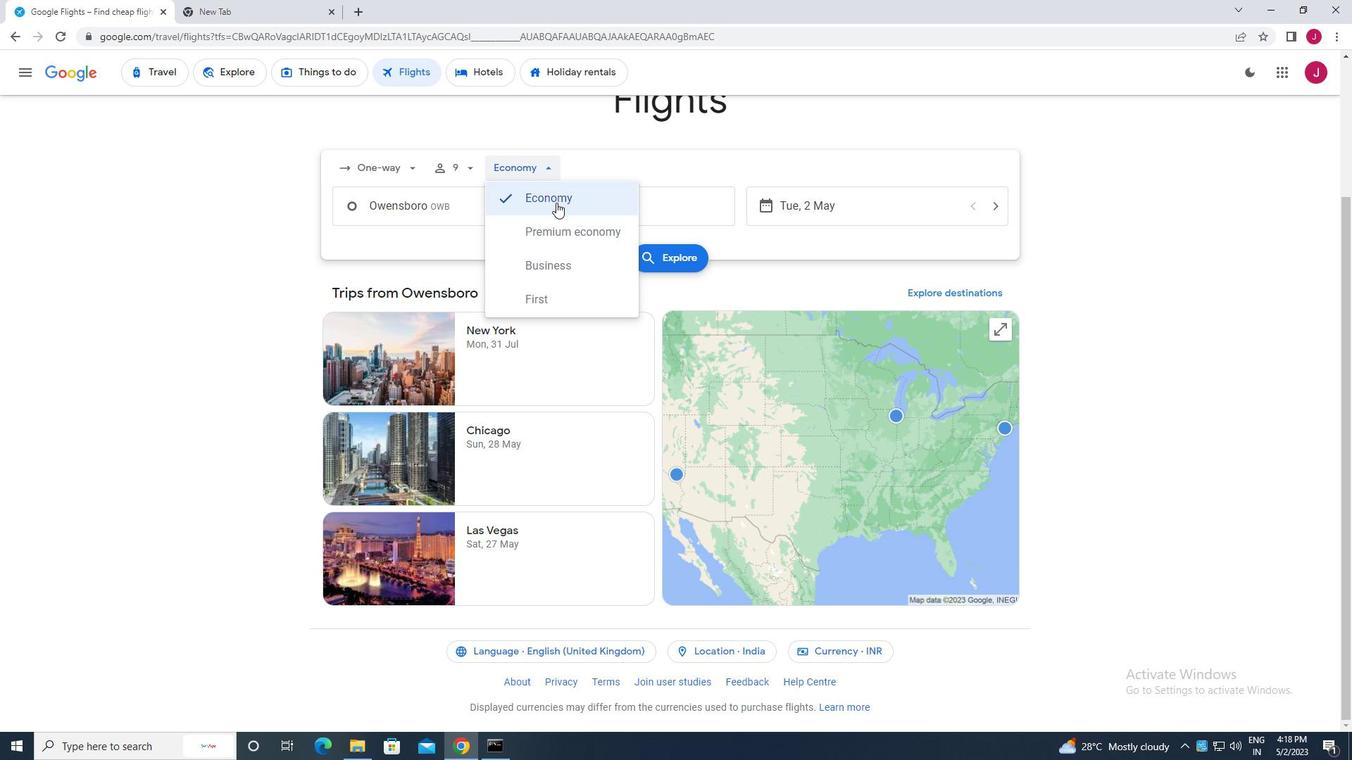 
Action: Mouse moved to (457, 211)
Screenshot: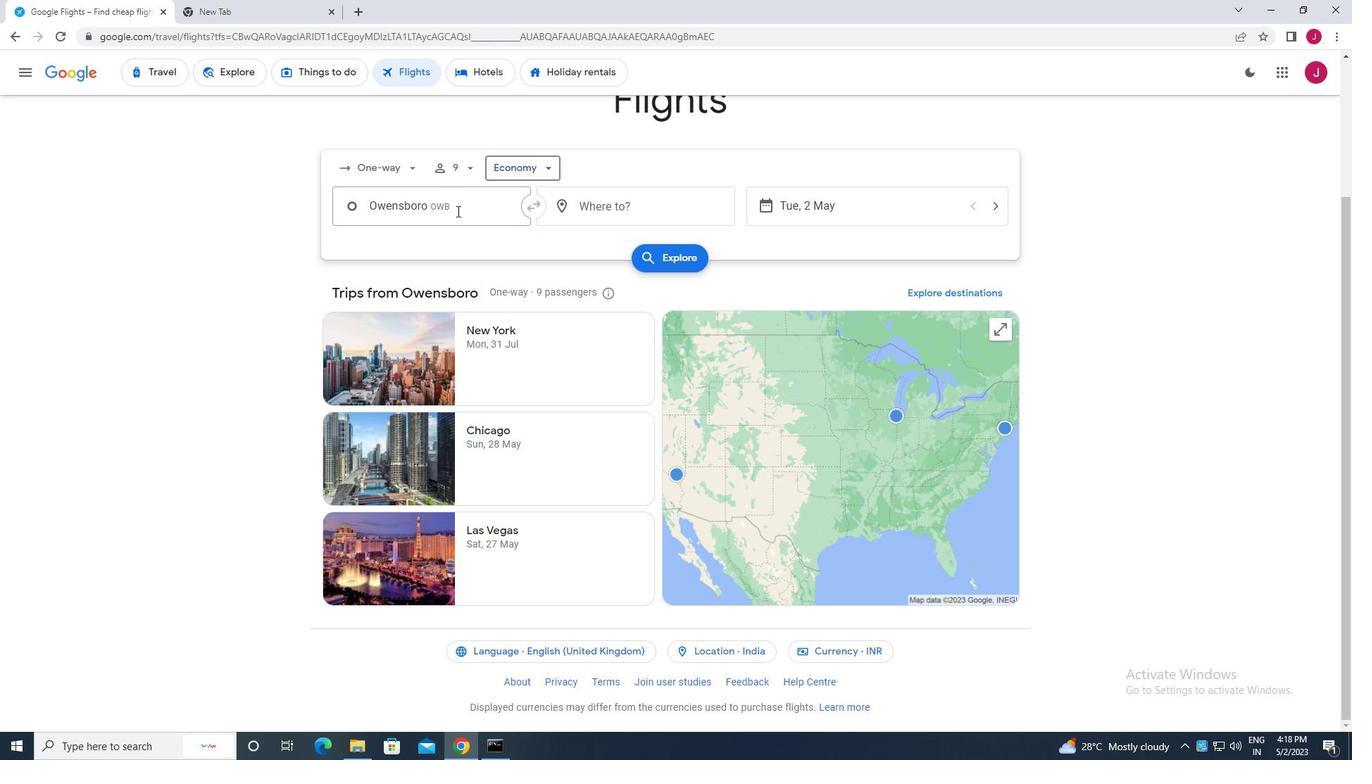 
Action: Mouse pressed left at (457, 211)
Screenshot: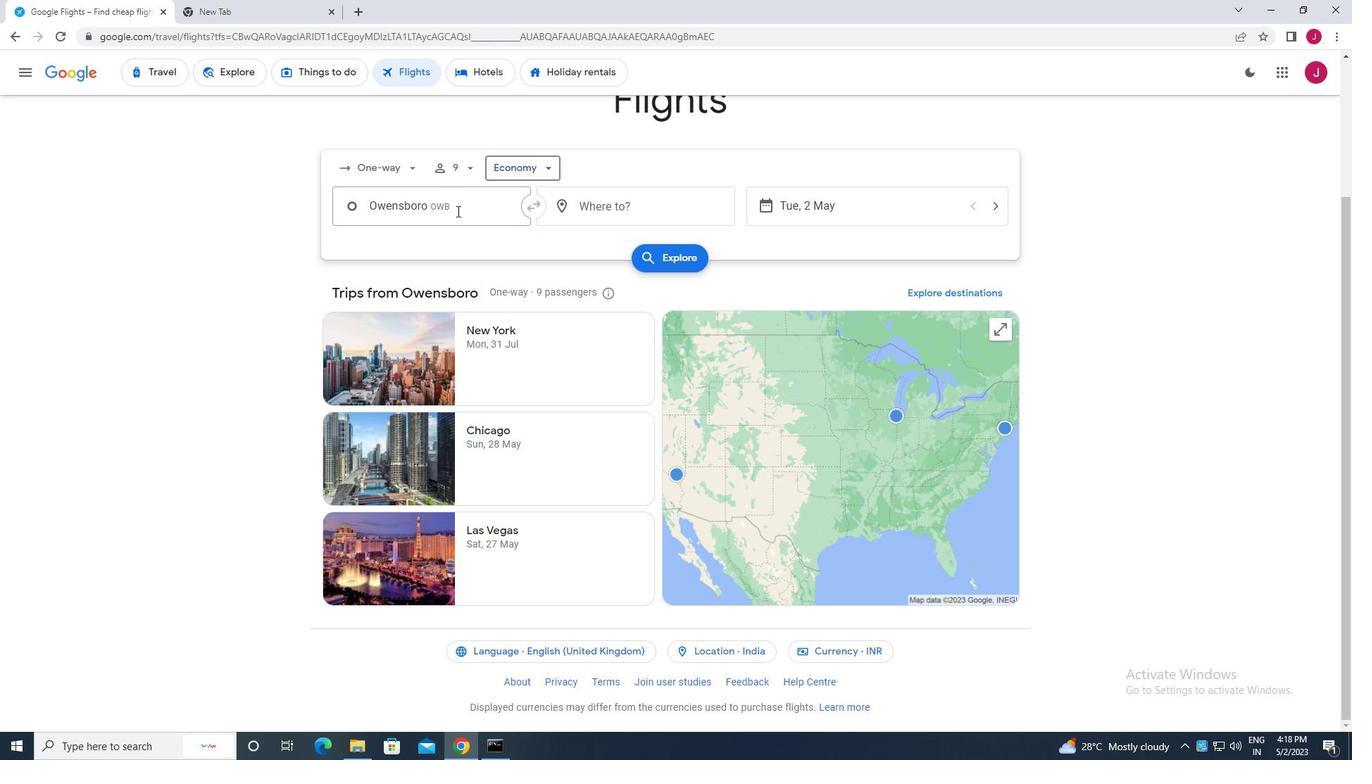 
Action: Mouse moved to (454, 212)
Screenshot: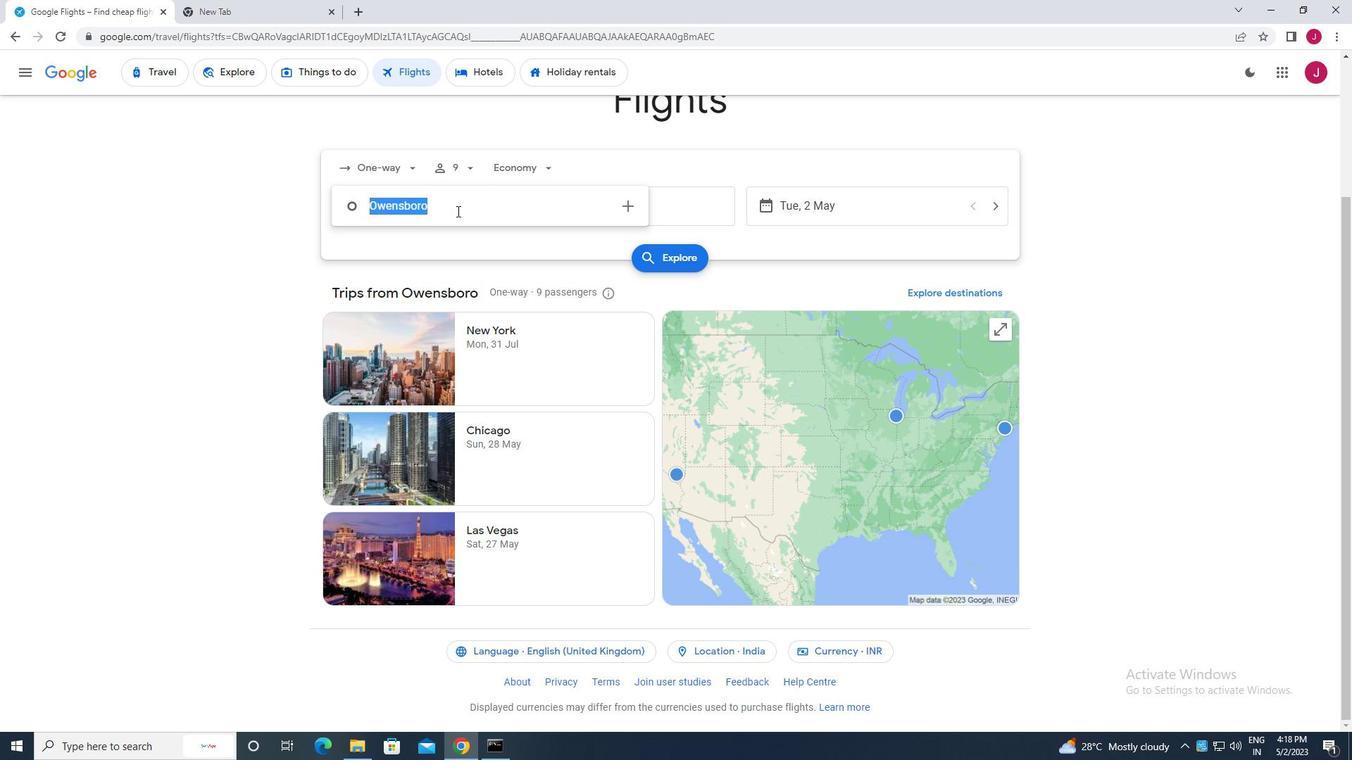 
Action: Key pressed owensboro
Screenshot: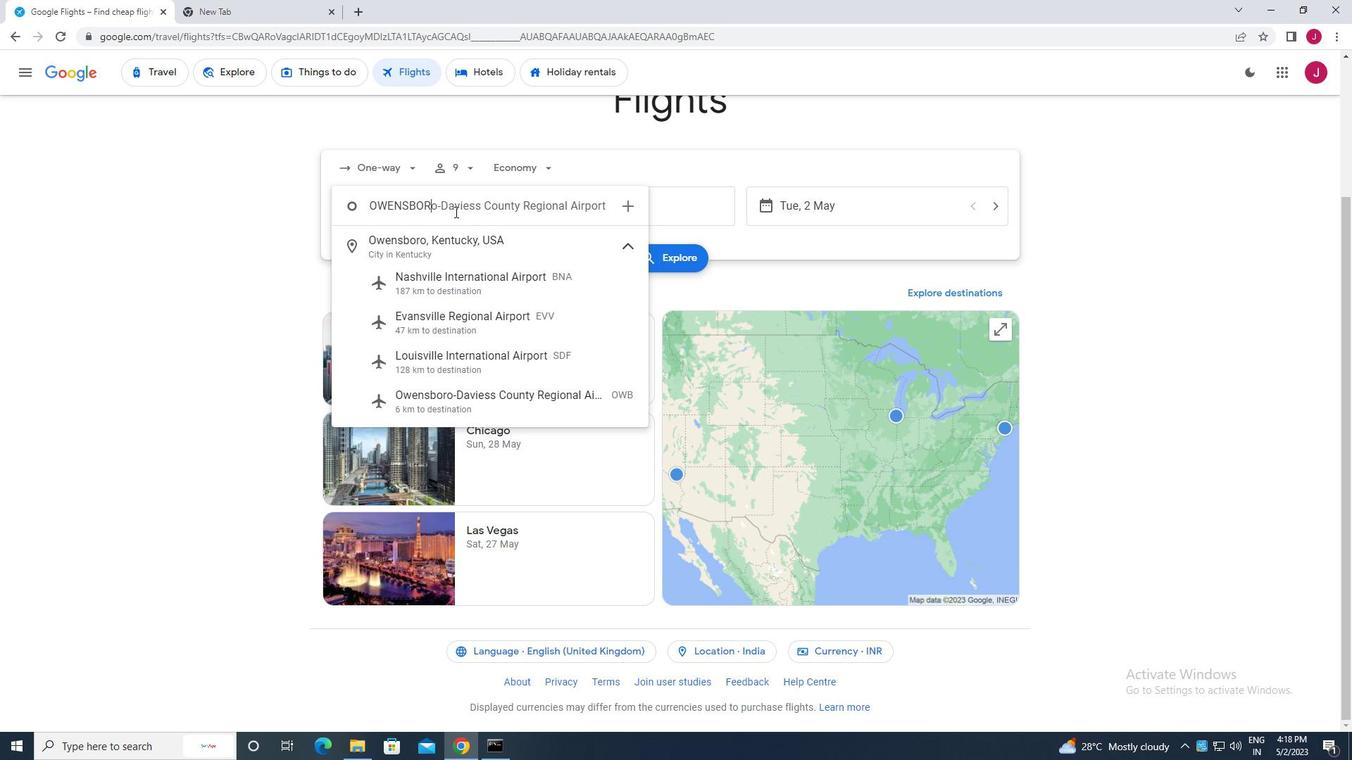
Action: Mouse moved to (452, 211)
Screenshot: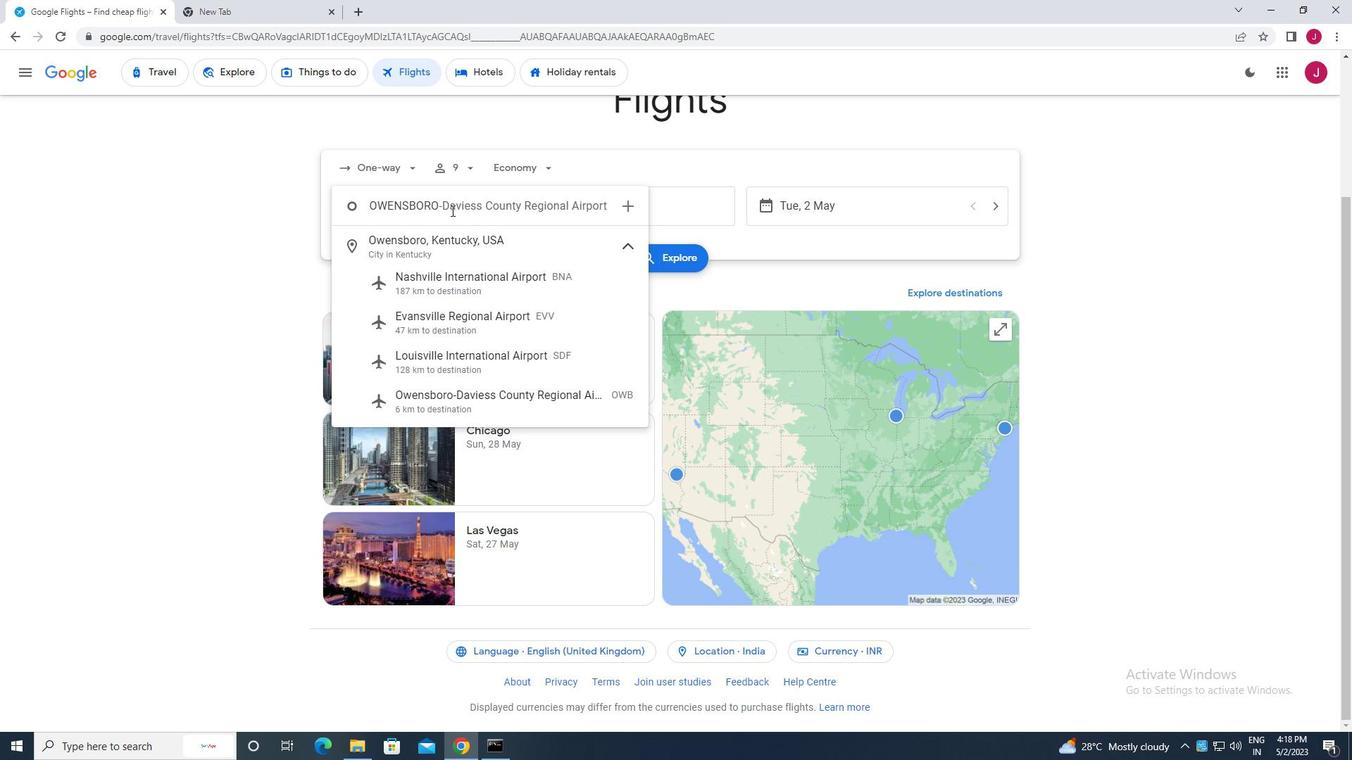
Action: Key pressed da<Key.space><Key.space><Key.backspace>
Screenshot: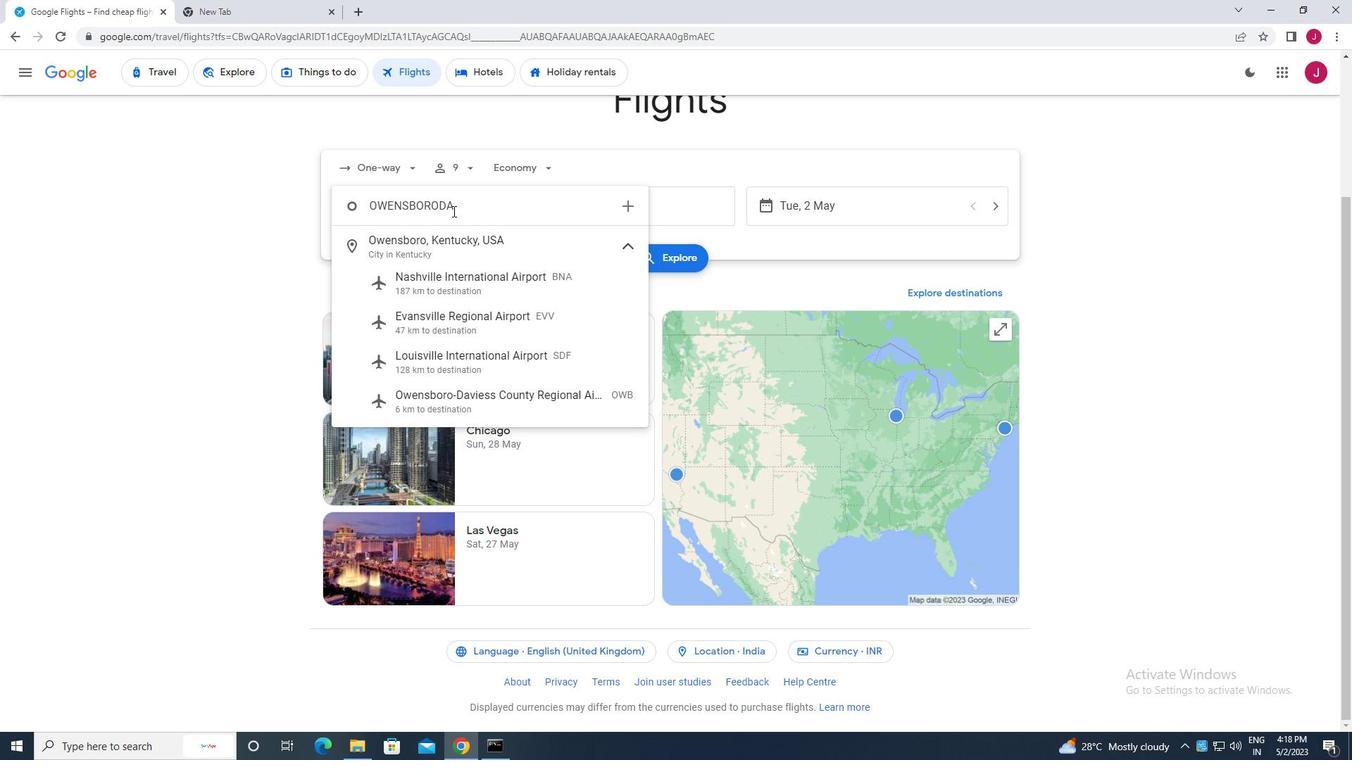 
Action: Mouse moved to (497, 405)
Screenshot: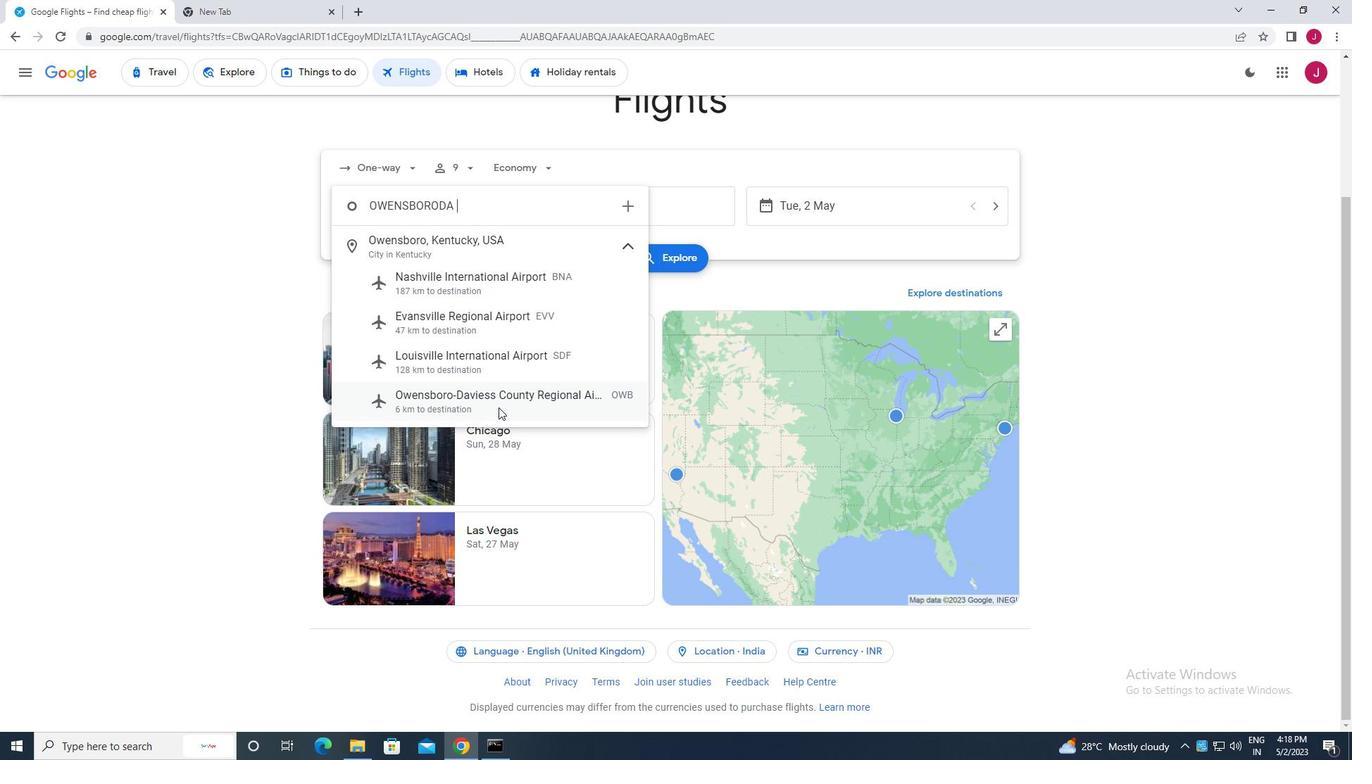 
Action: Mouse pressed left at (497, 405)
Screenshot: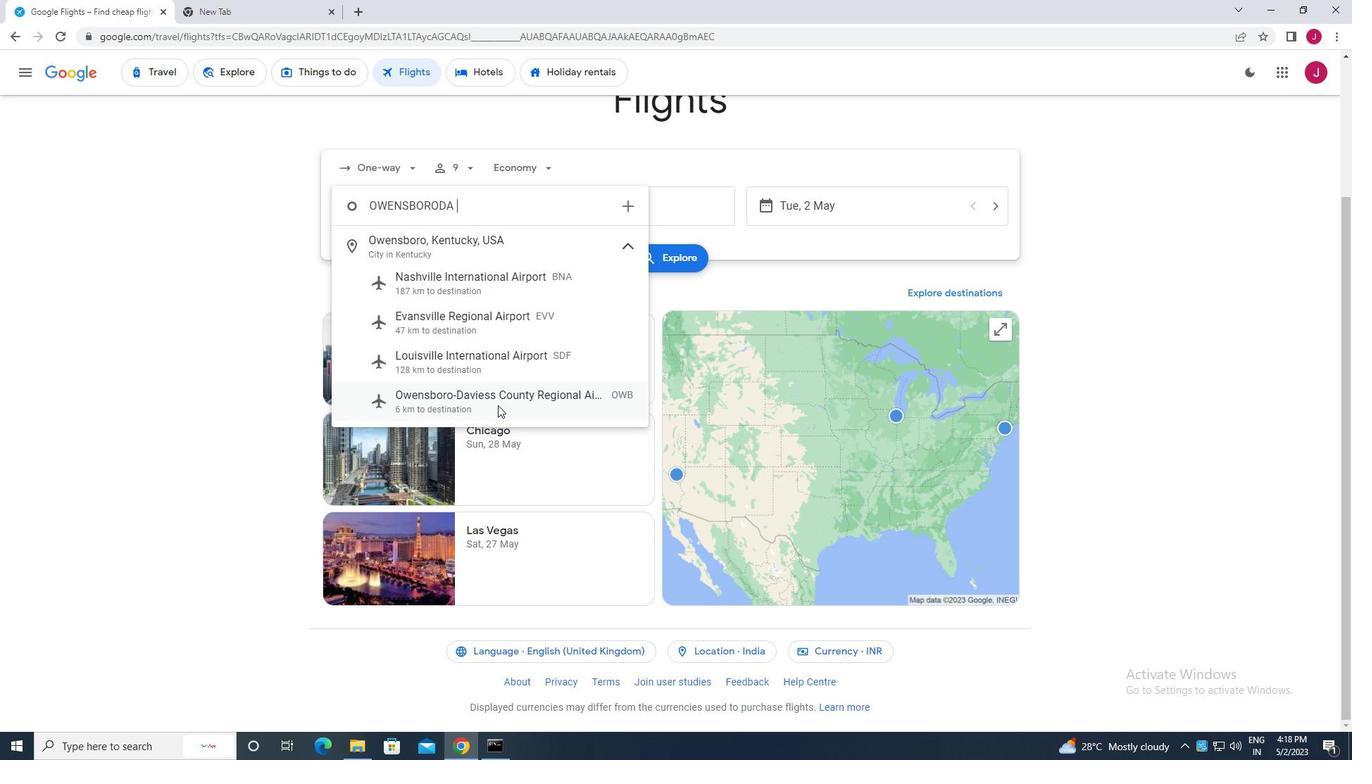
Action: Mouse moved to (631, 208)
Screenshot: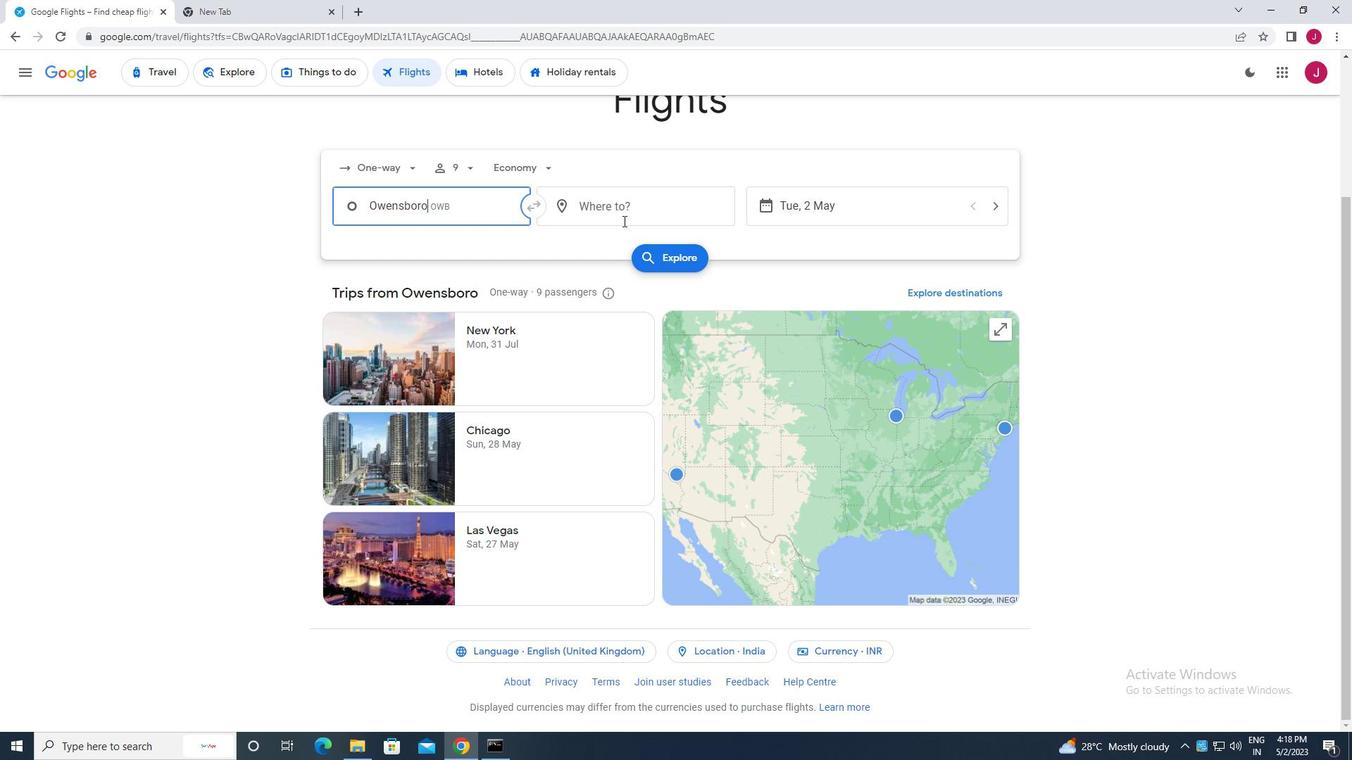 
Action: Mouse pressed left at (631, 208)
Screenshot: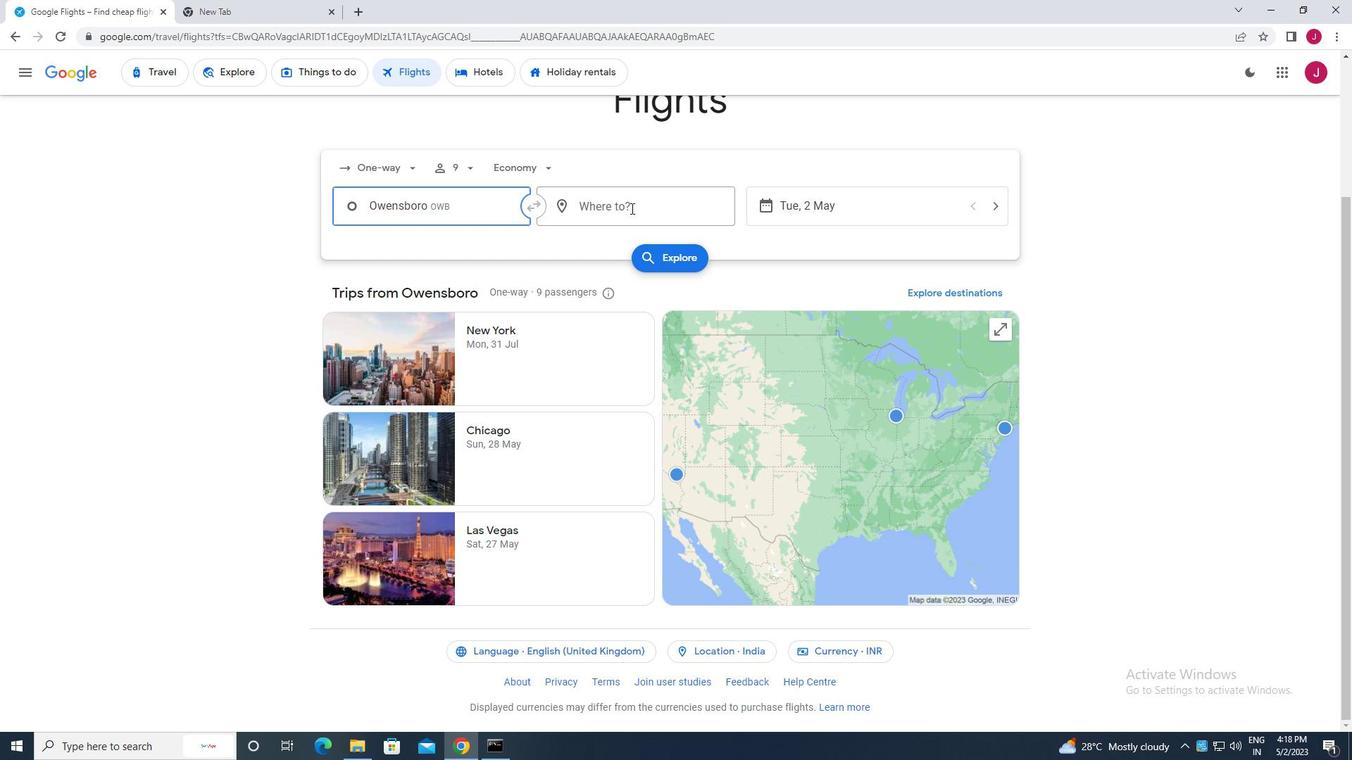 
Action: Key pressed albert<Key.space>j
Screenshot: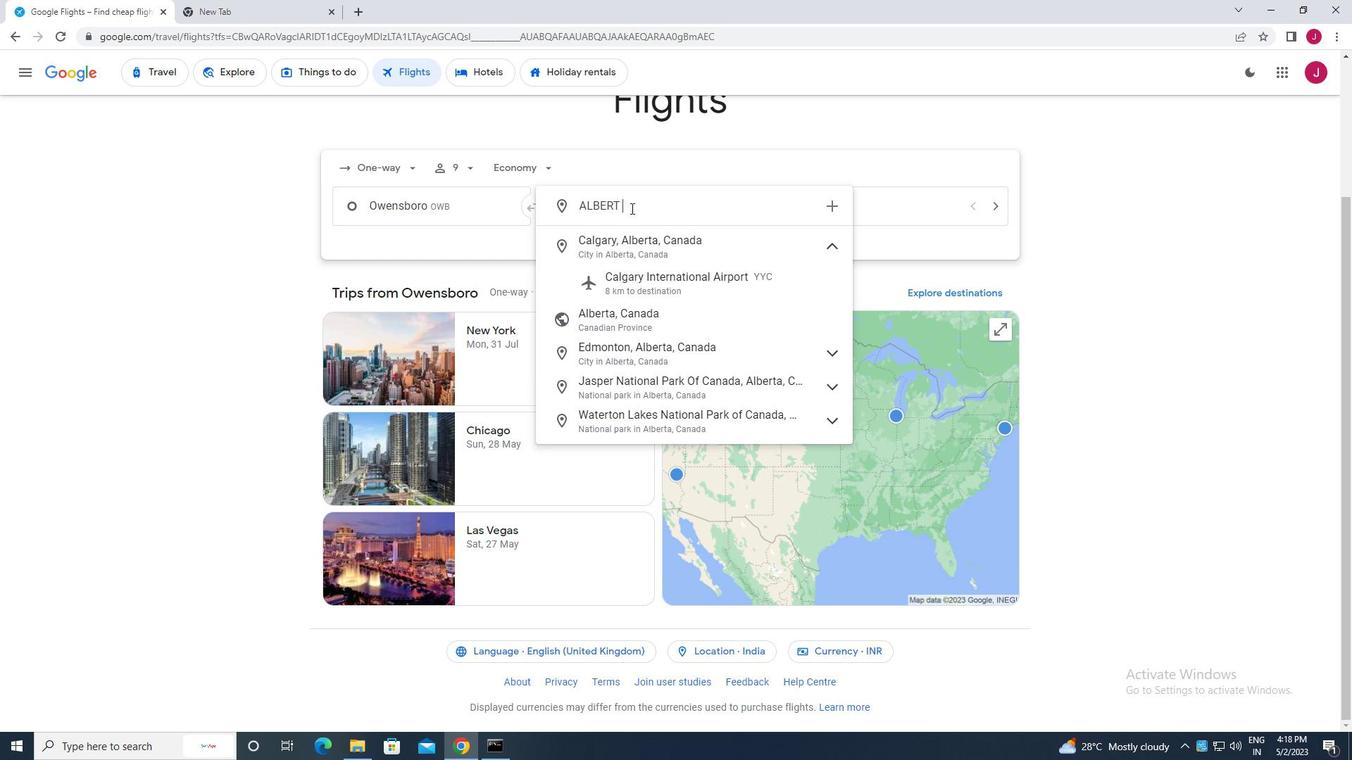 
Action: Mouse moved to (671, 238)
Screenshot: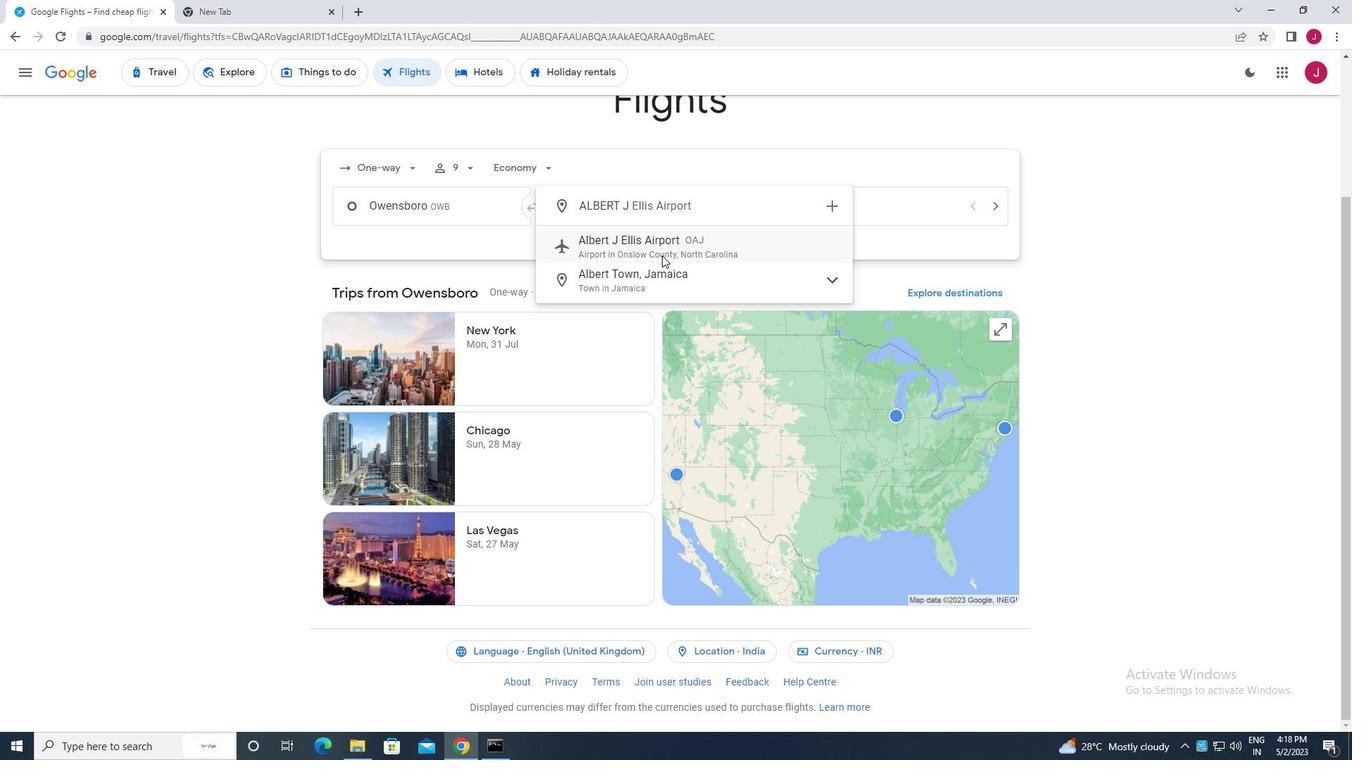 
Action: Mouse pressed left at (671, 238)
Screenshot: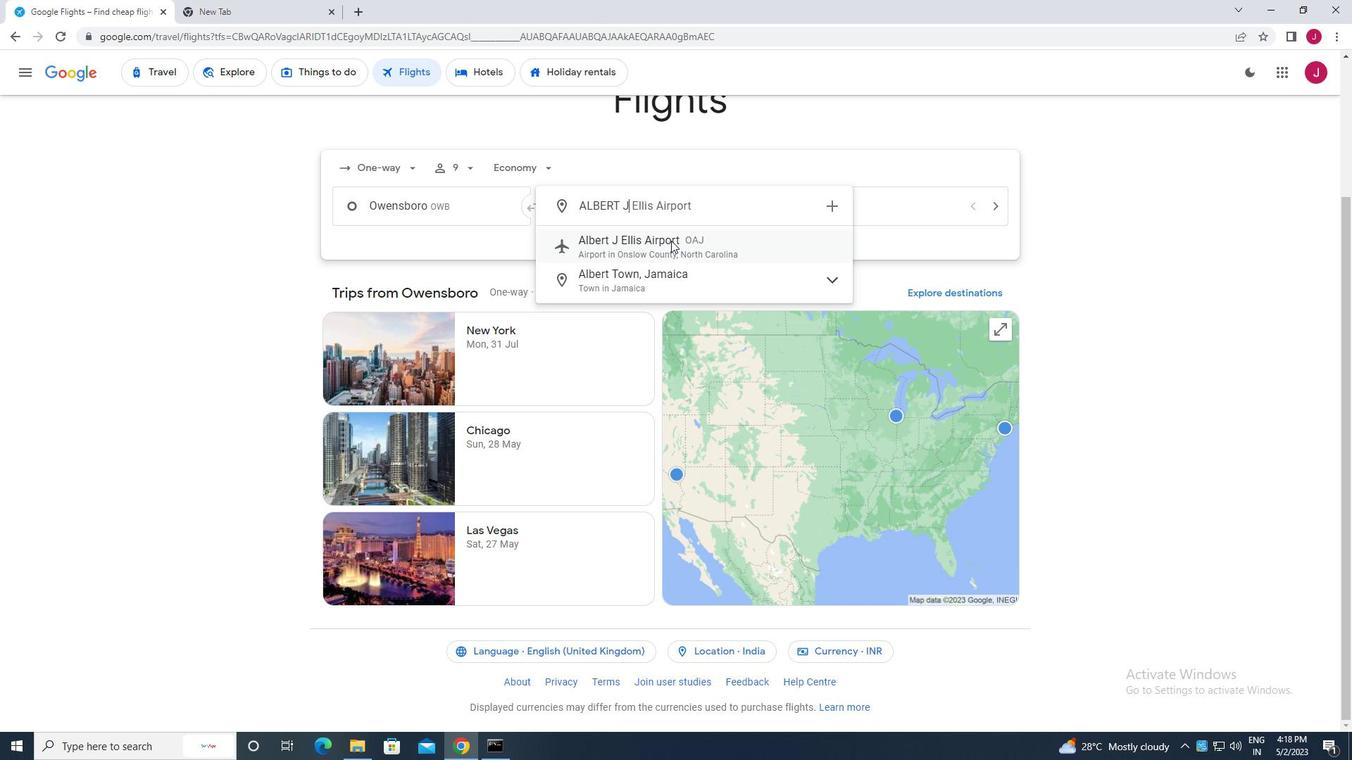 
Action: Mouse moved to (804, 209)
Screenshot: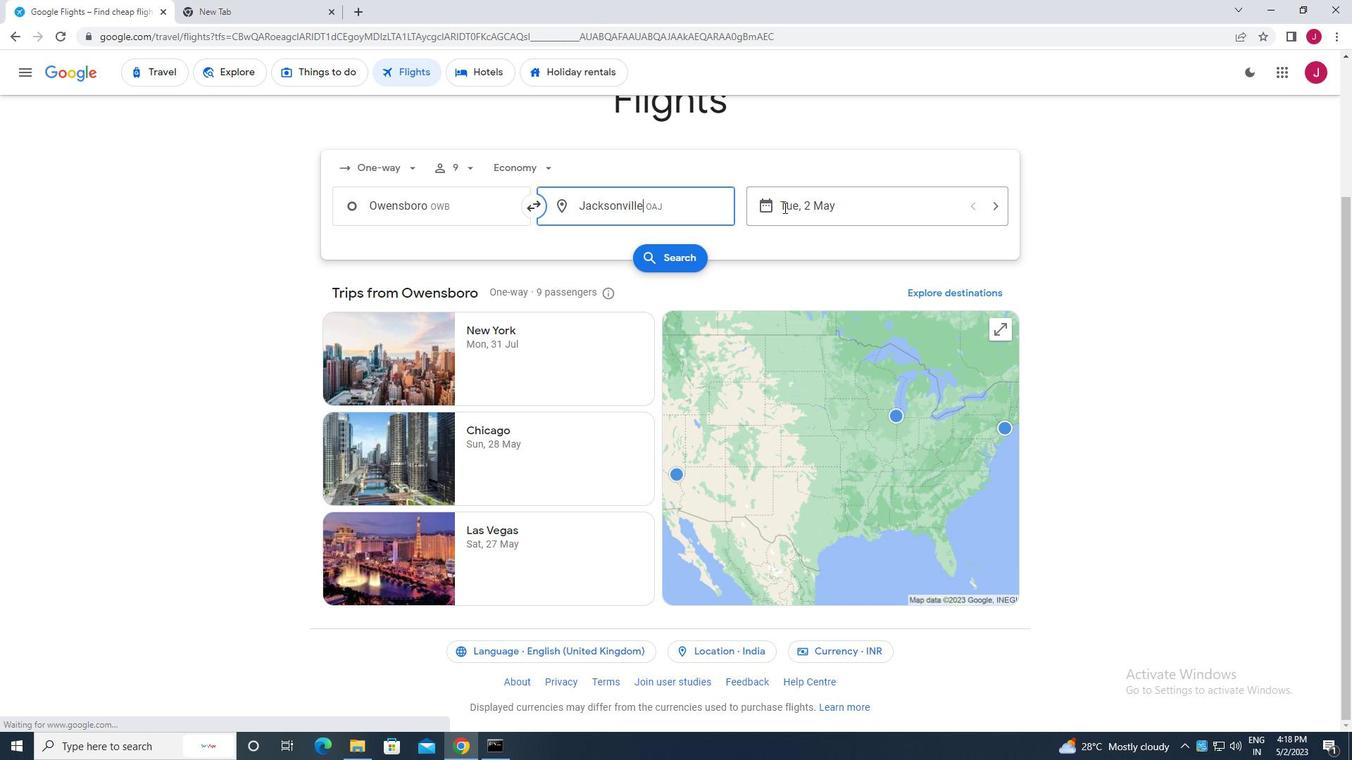 
Action: Mouse pressed left at (804, 209)
Screenshot: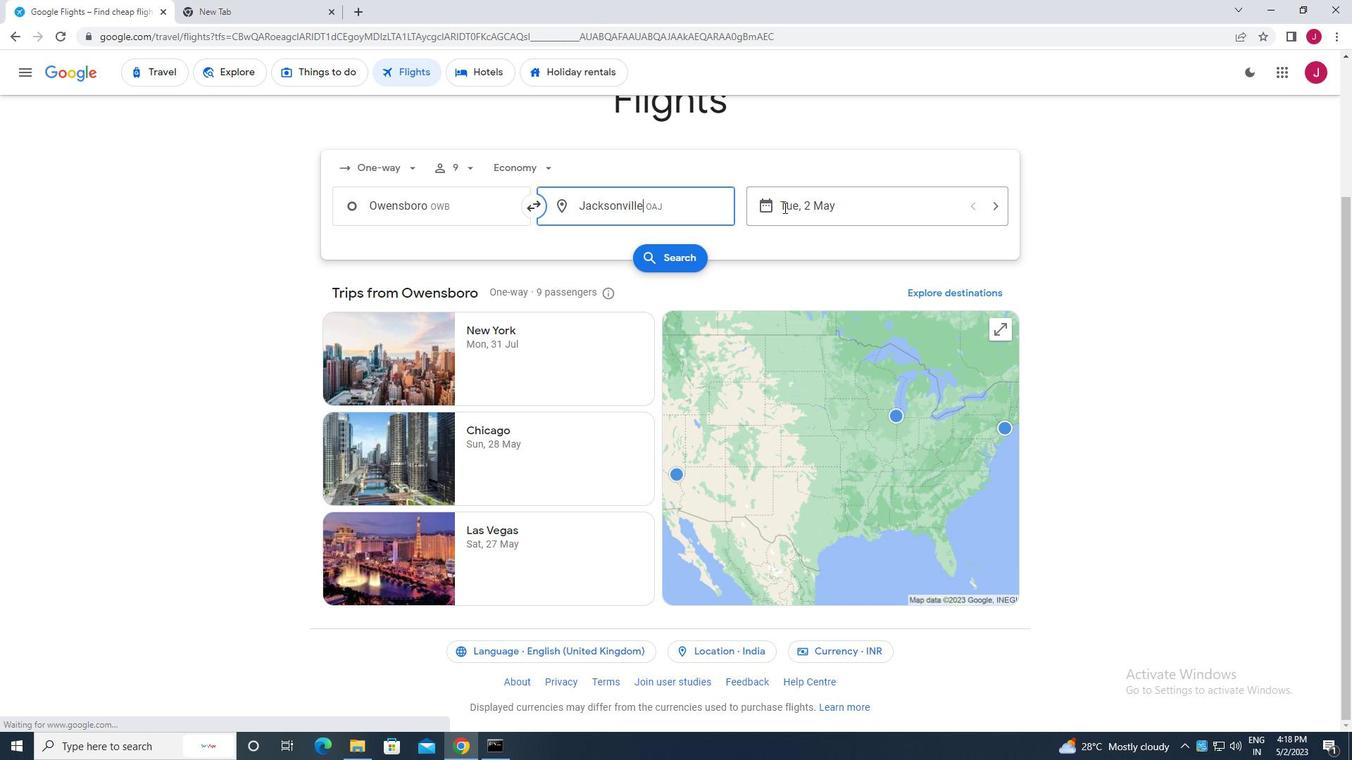 
Action: Mouse moved to (609, 316)
Screenshot: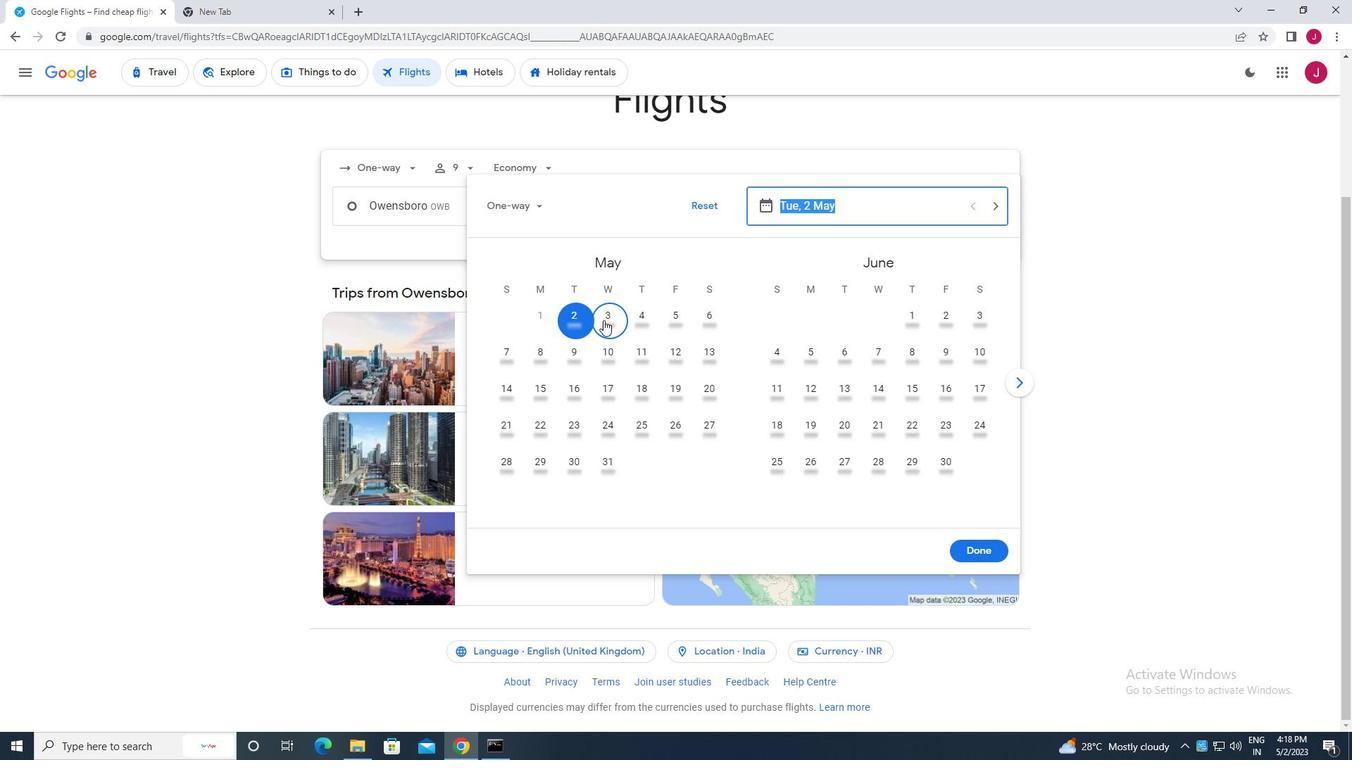 
Action: Mouse pressed left at (609, 316)
Screenshot: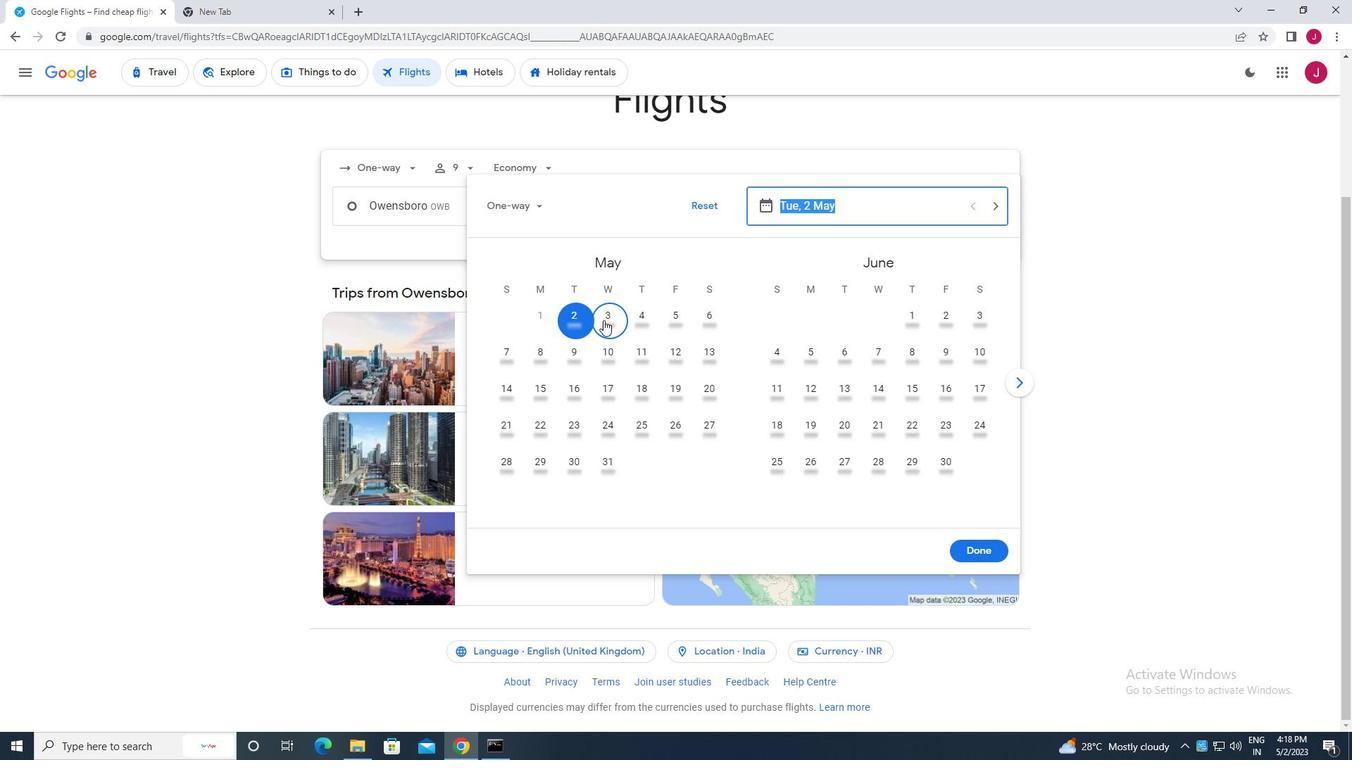 
Action: Mouse moved to (975, 553)
Screenshot: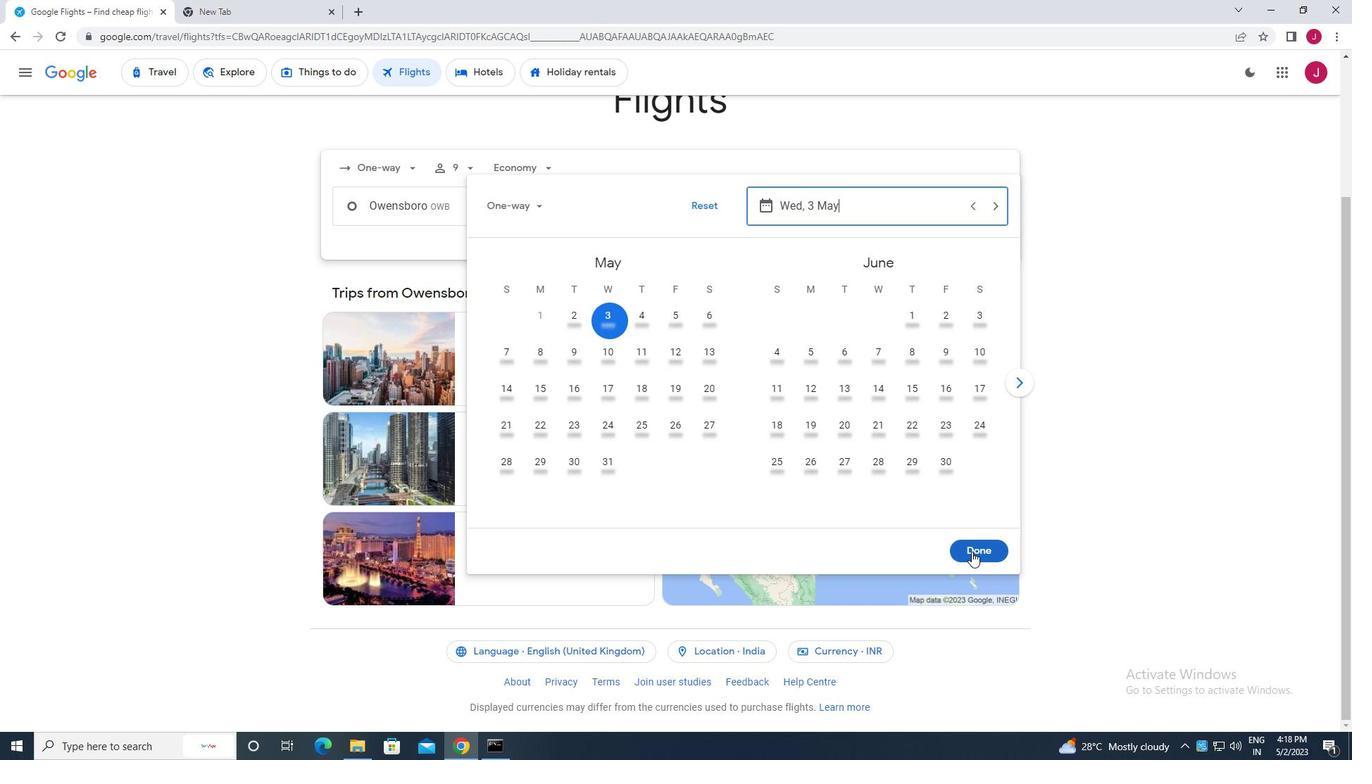 
Action: Mouse pressed left at (975, 553)
Screenshot: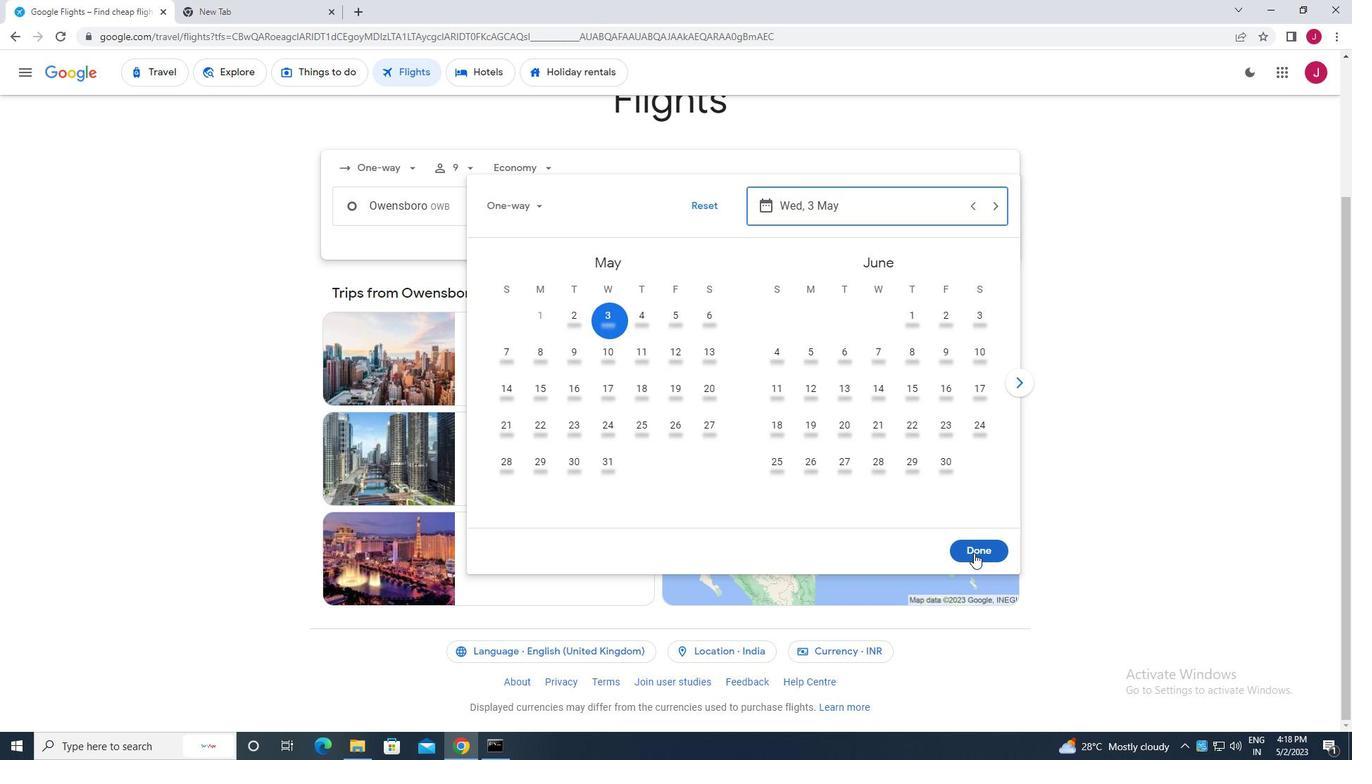 
Action: Mouse moved to (664, 262)
Screenshot: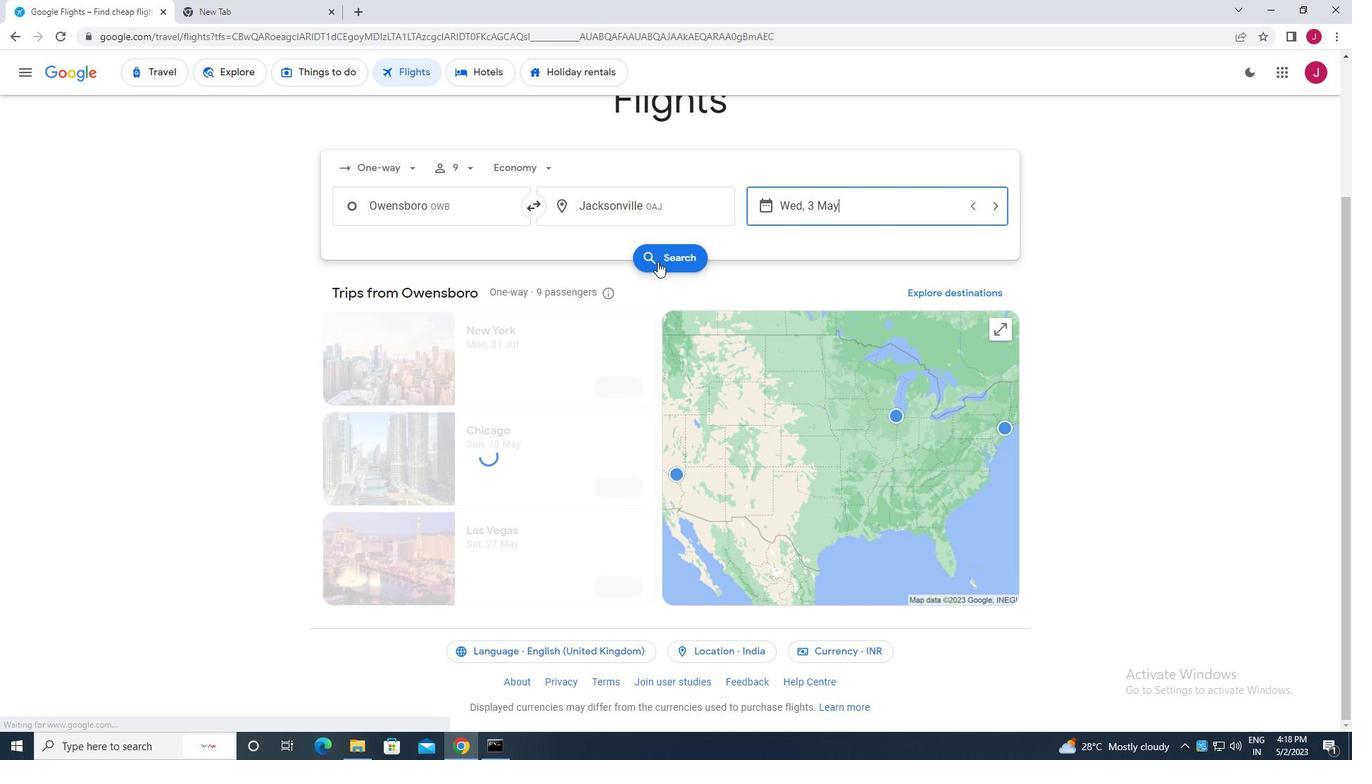 
Action: Mouse pressed left at (664, 262)
Screenshot: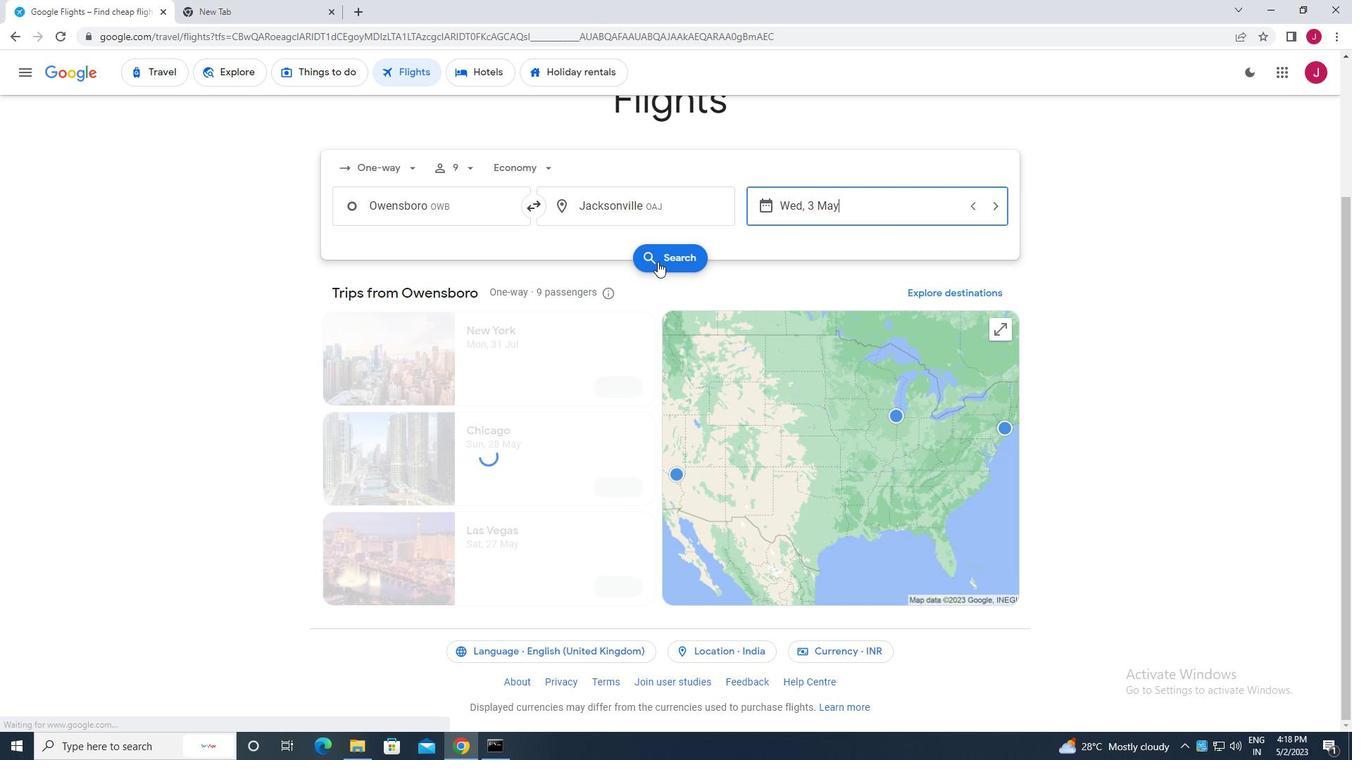 
Action: Mouse moved to (368, 202)
Screenshot: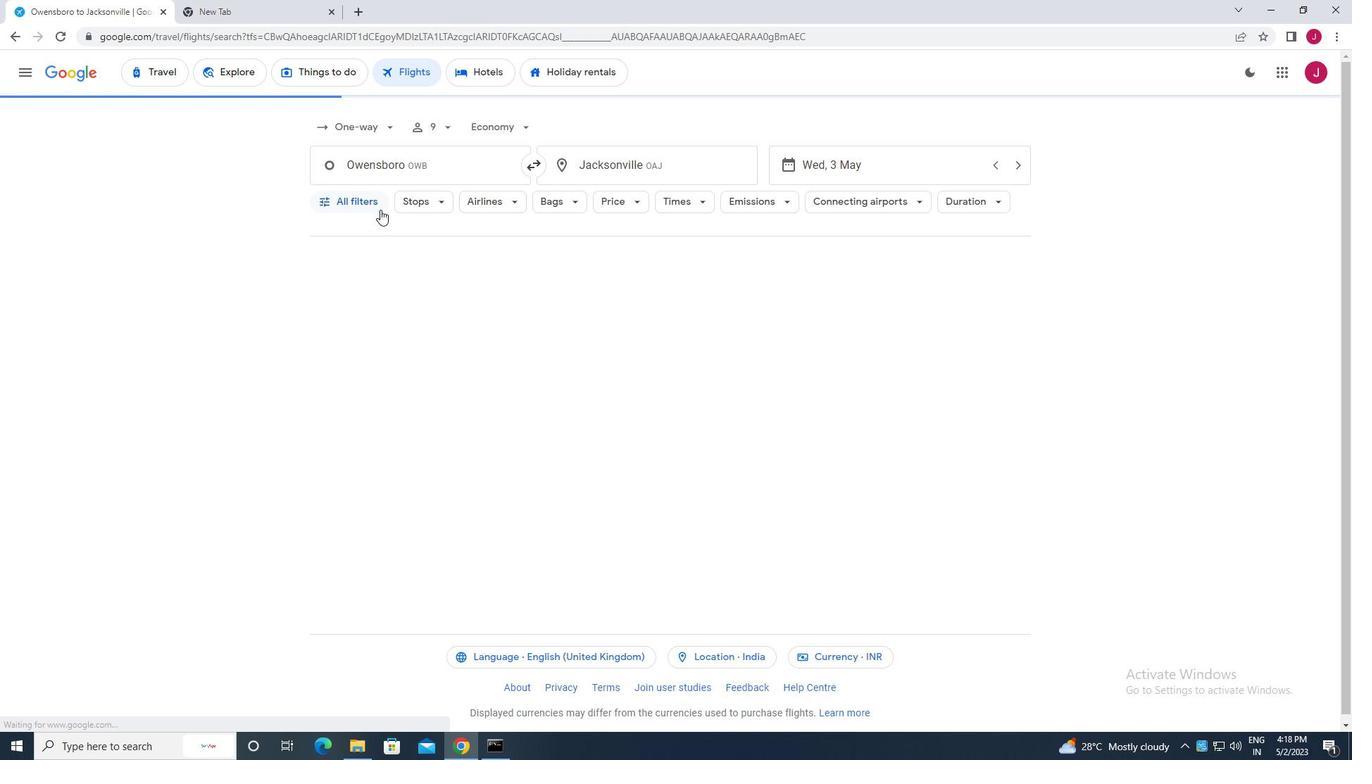 
Action: Mouse pressed left at (368, 202)
Screenshot: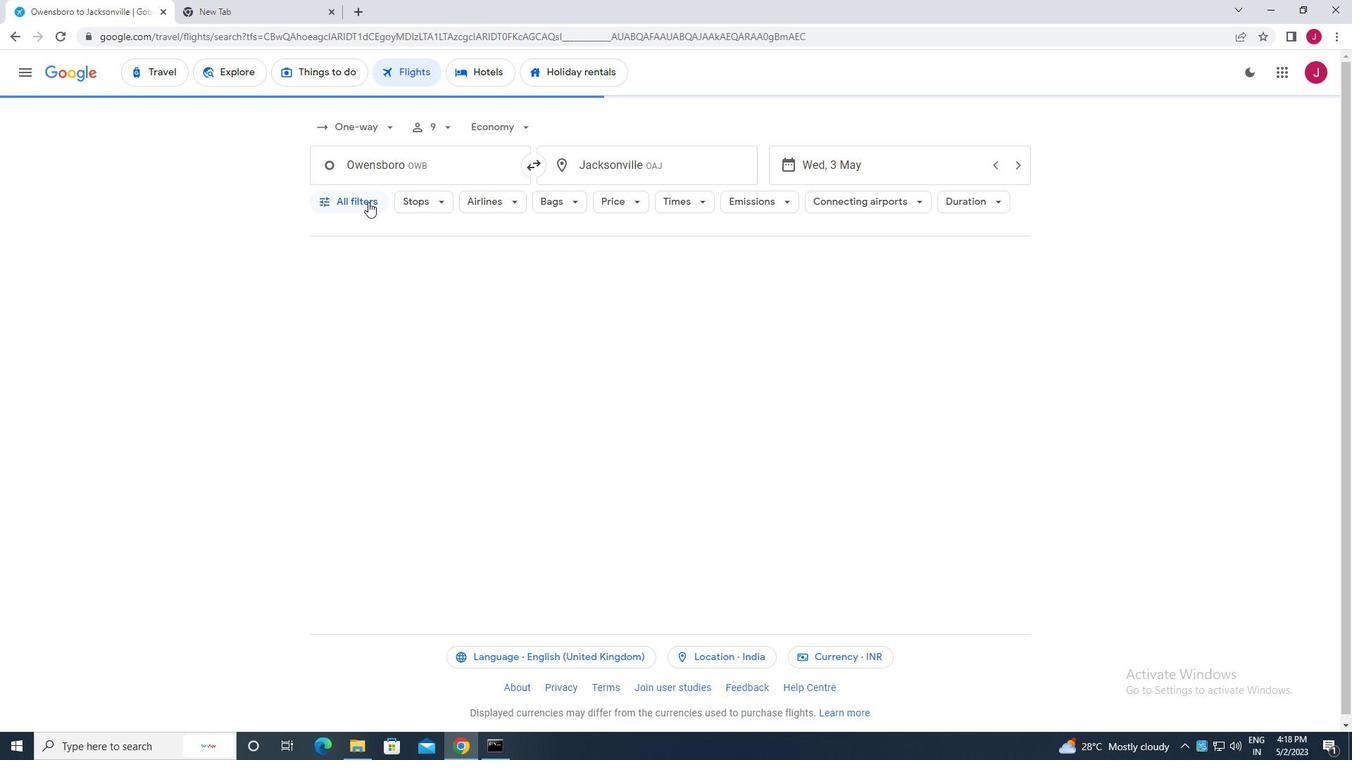 
Action: Mouse moved to (421, 282)
Screenshot: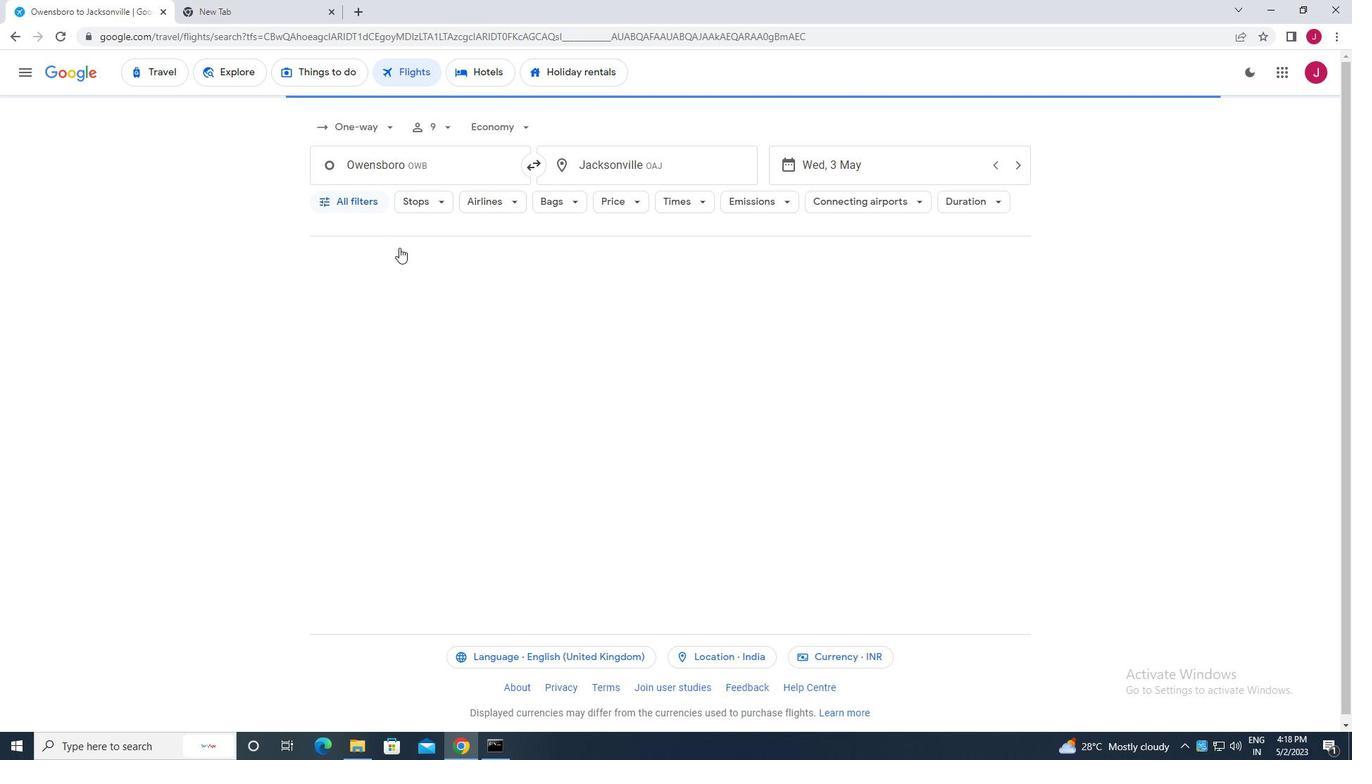 
Action: Mouse scrolled (421, 281) with delta (0, 0)
Screenshot: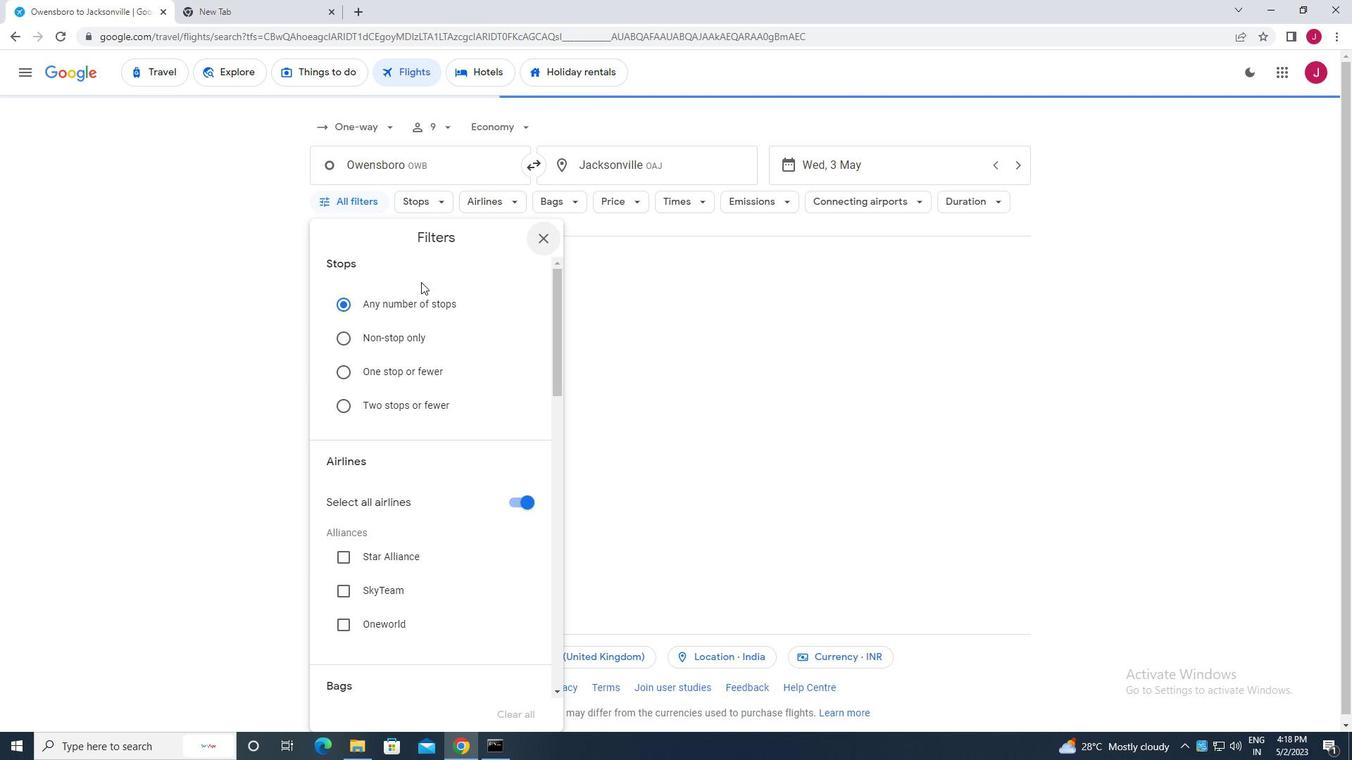 
Action: Mouse scrolled (421, 281) with delta (0, 0)
Screenshot: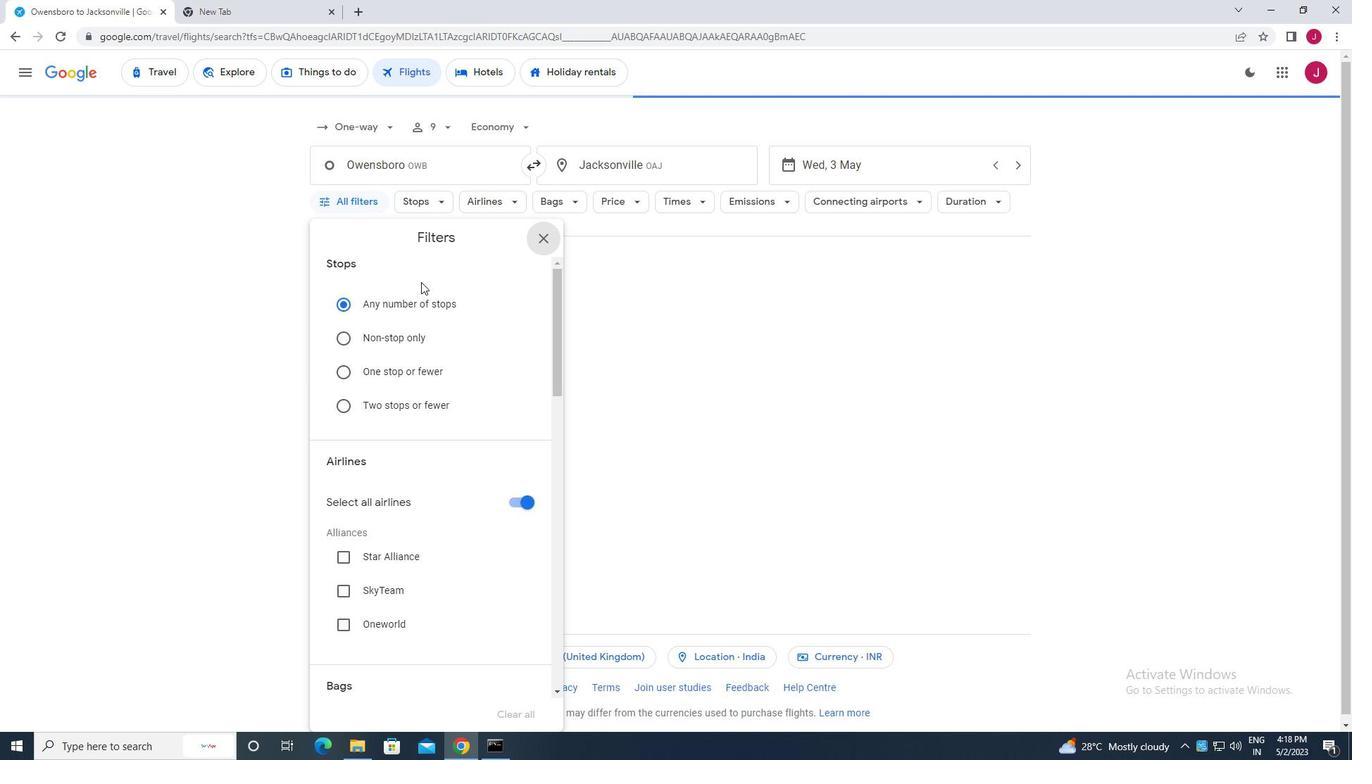 
Action: Mouse scrolled (421, 281) with delta (0, 0)
Screenshot: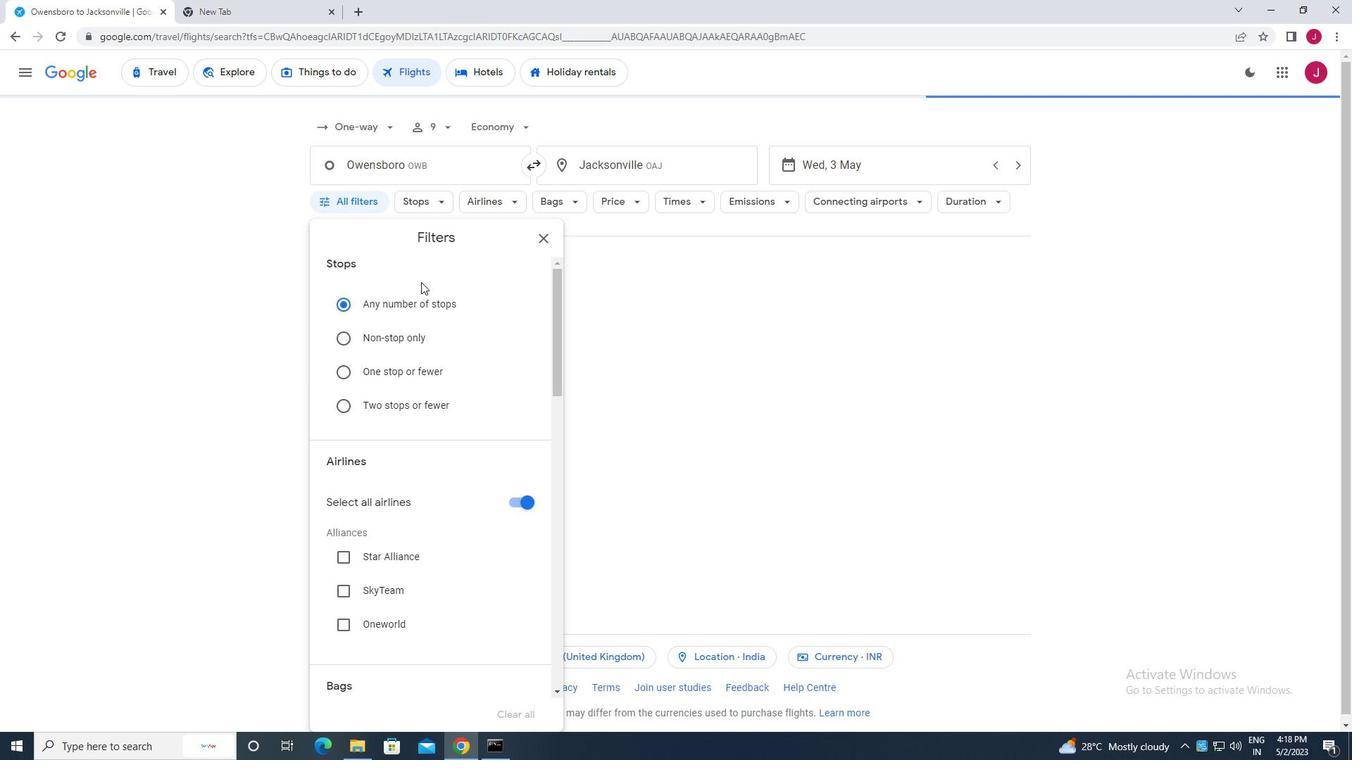 
Action: Mouse moved to (476, 304)
Screenshot: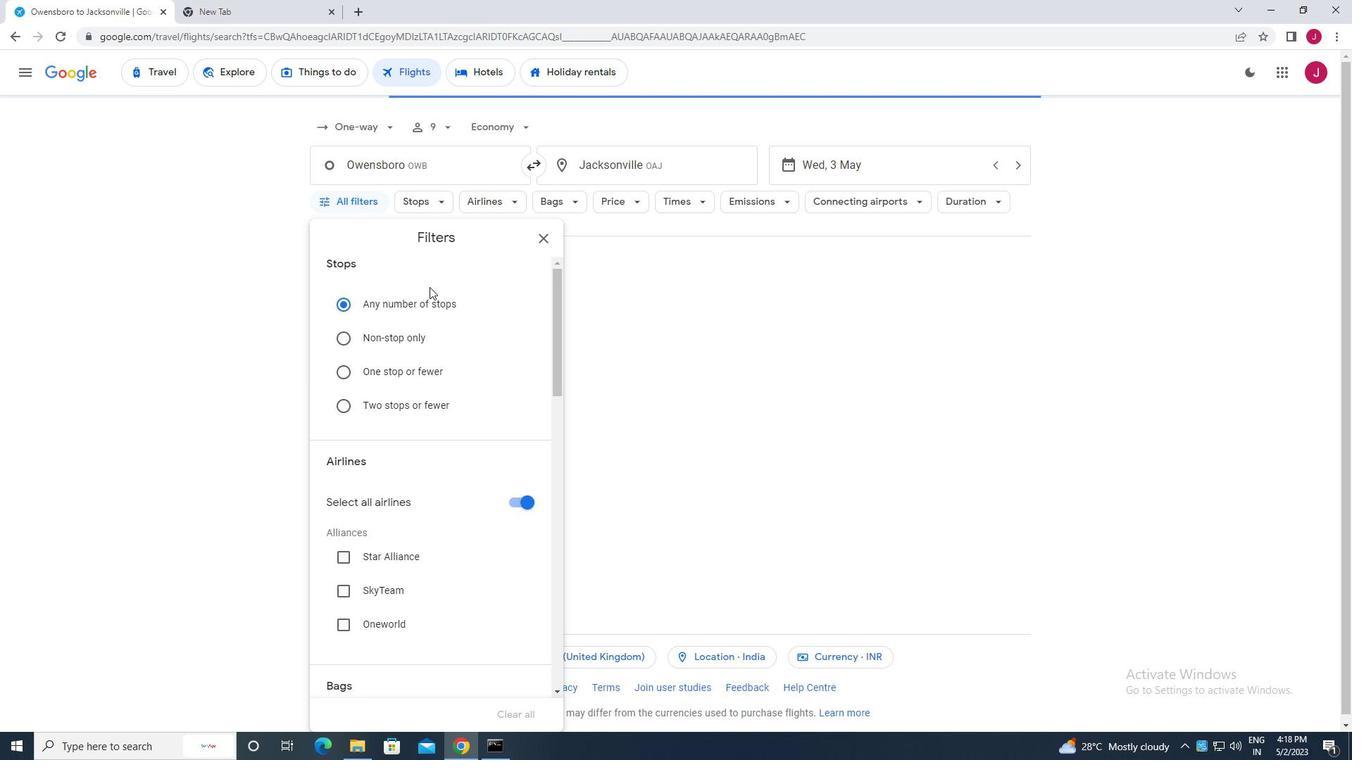 
Action: Mouse scrolled (476, 303) with delta (0, 0)
Screenshot: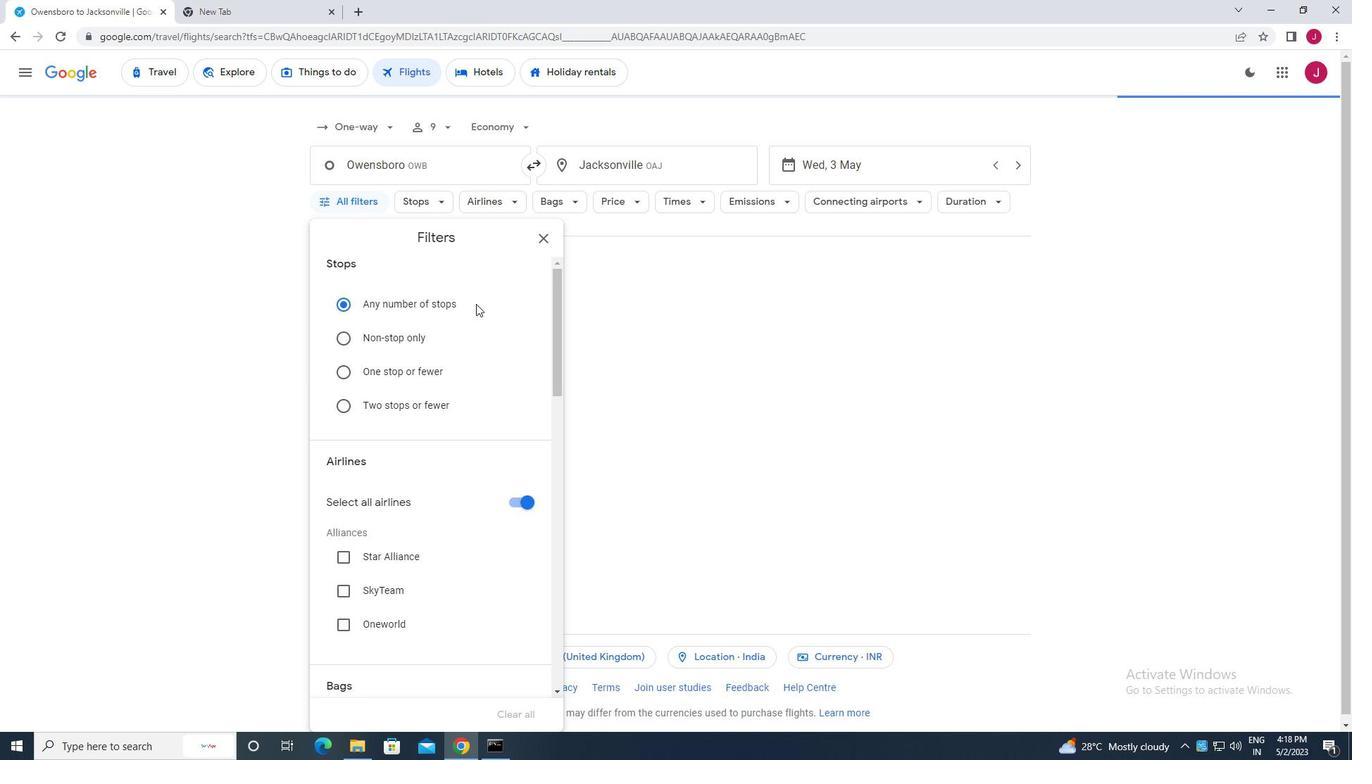 
Action: Mouse scrolled (476, 303) with delta (0, 0)
Screenshot: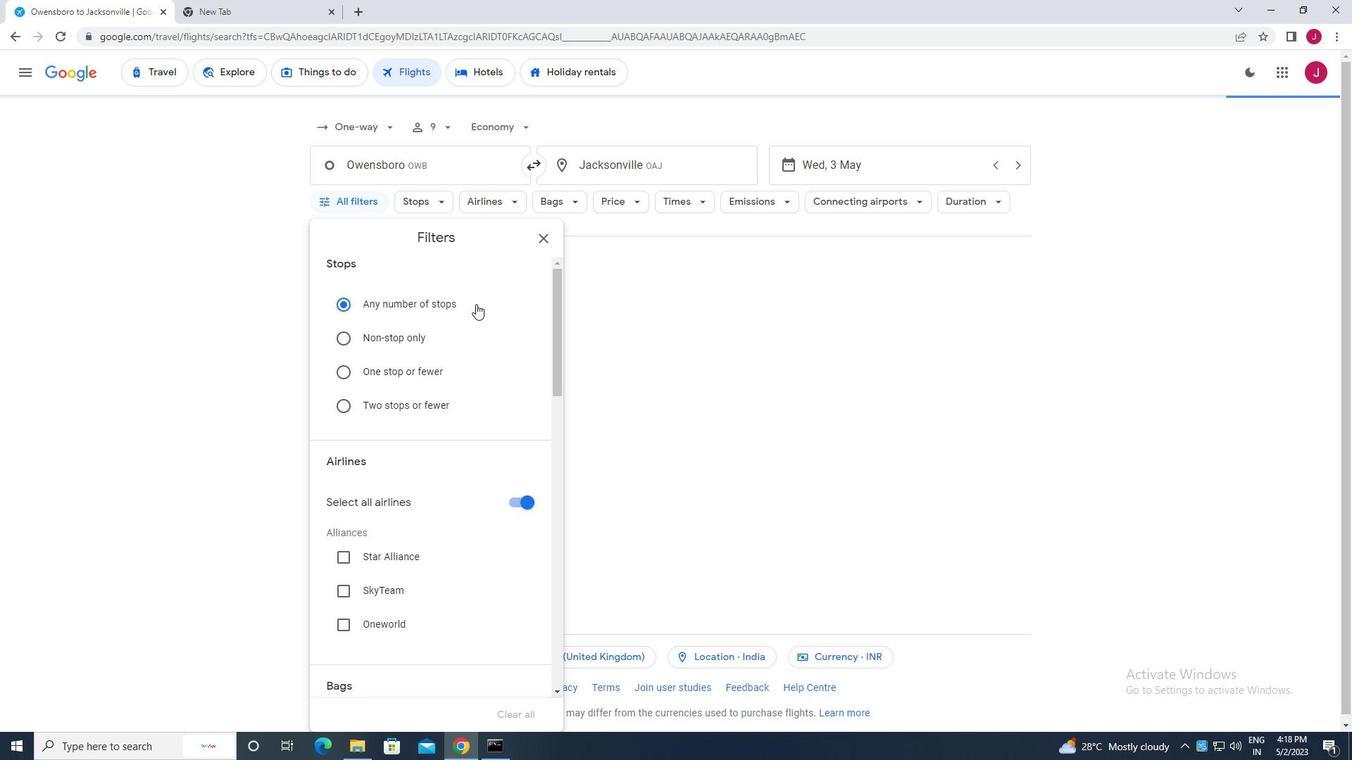 
Action: Mouse moved to (507, 290)
Screenshot: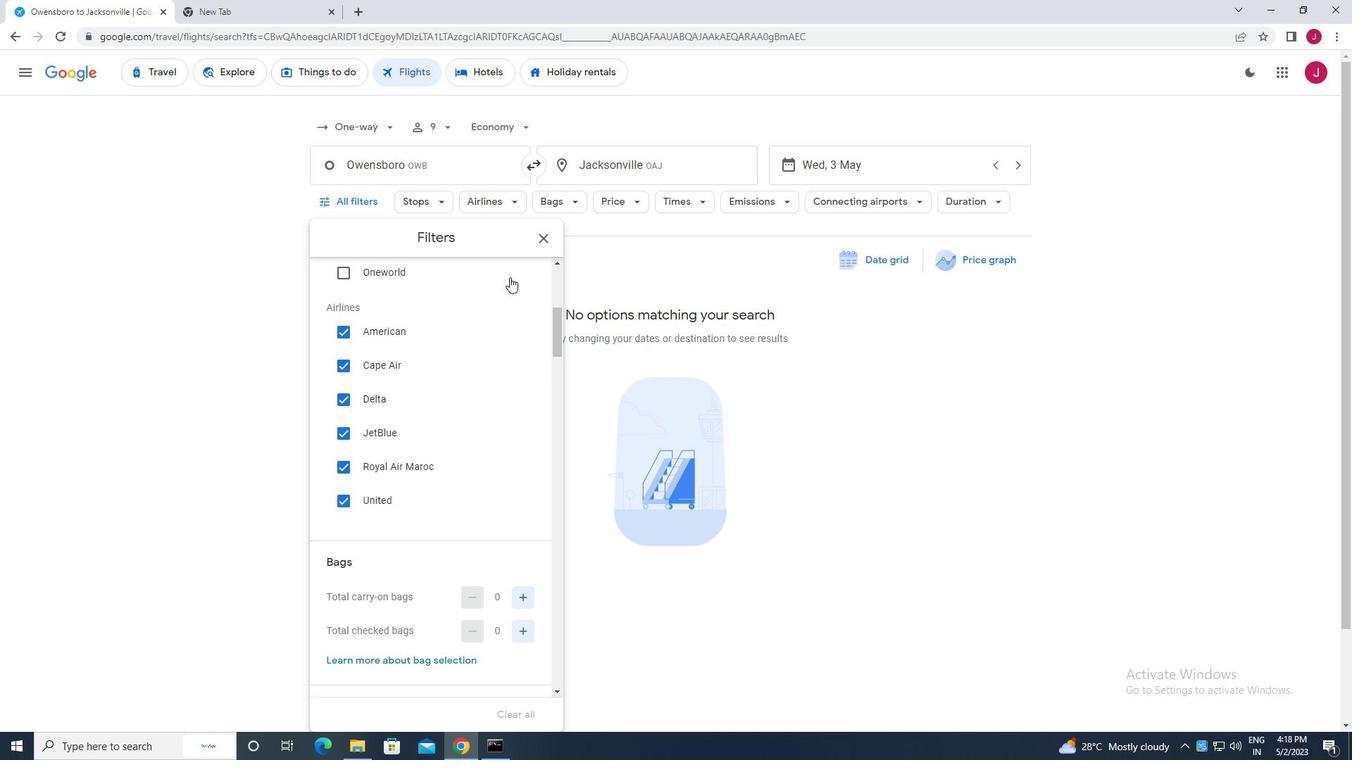 
Action: Mouse scrolled (507, 291) with delta (0, 0)
Screenshot: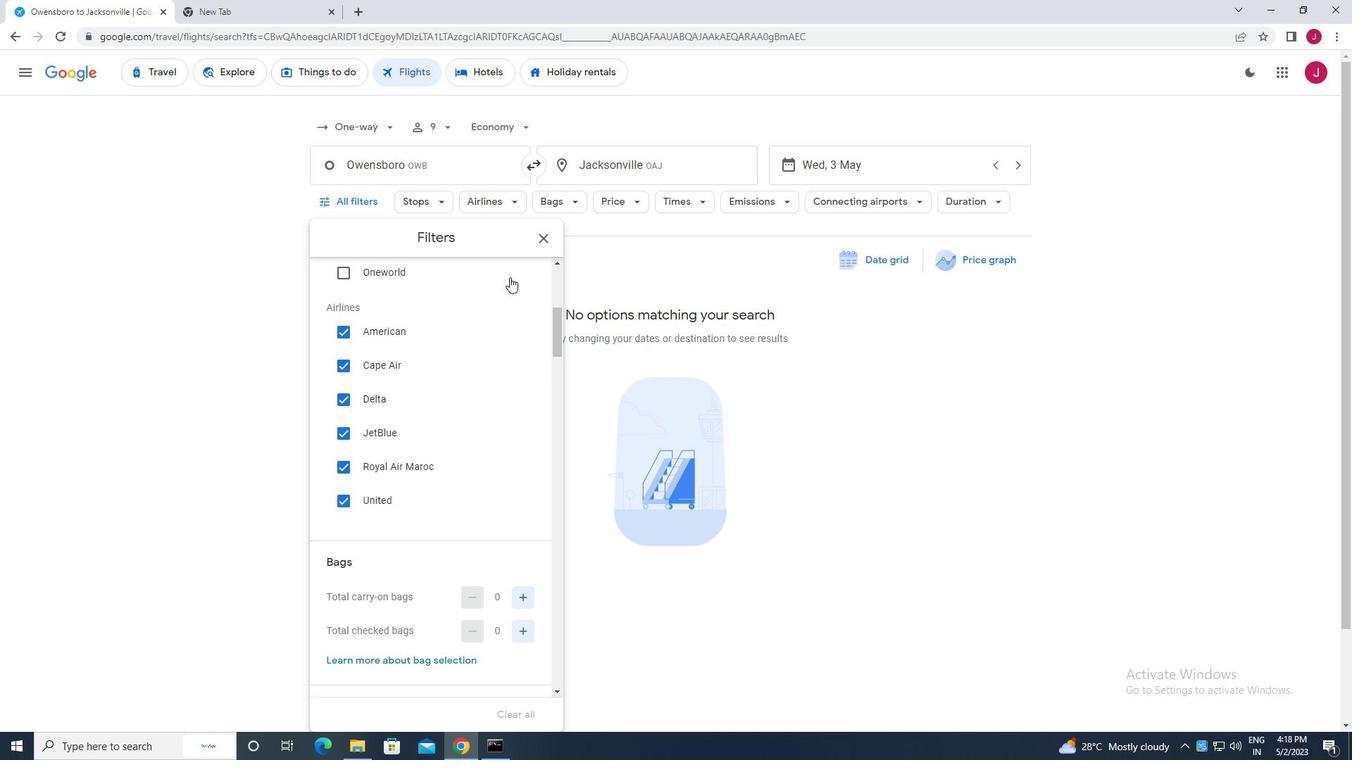 
Action: Mouse moved to (507, 290)
Screenshot: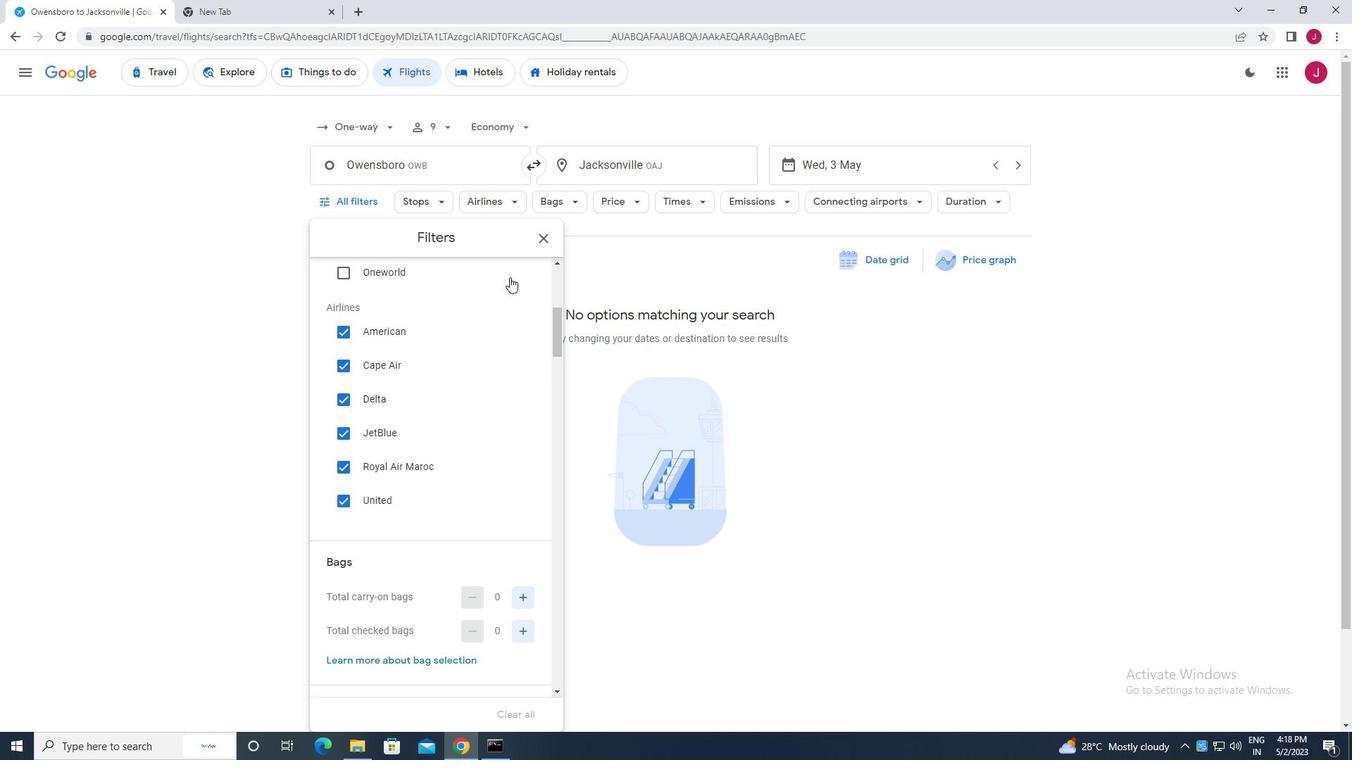 
Action: Mouse scrolled (507, 291) with delta (0, 0)
Screenshot: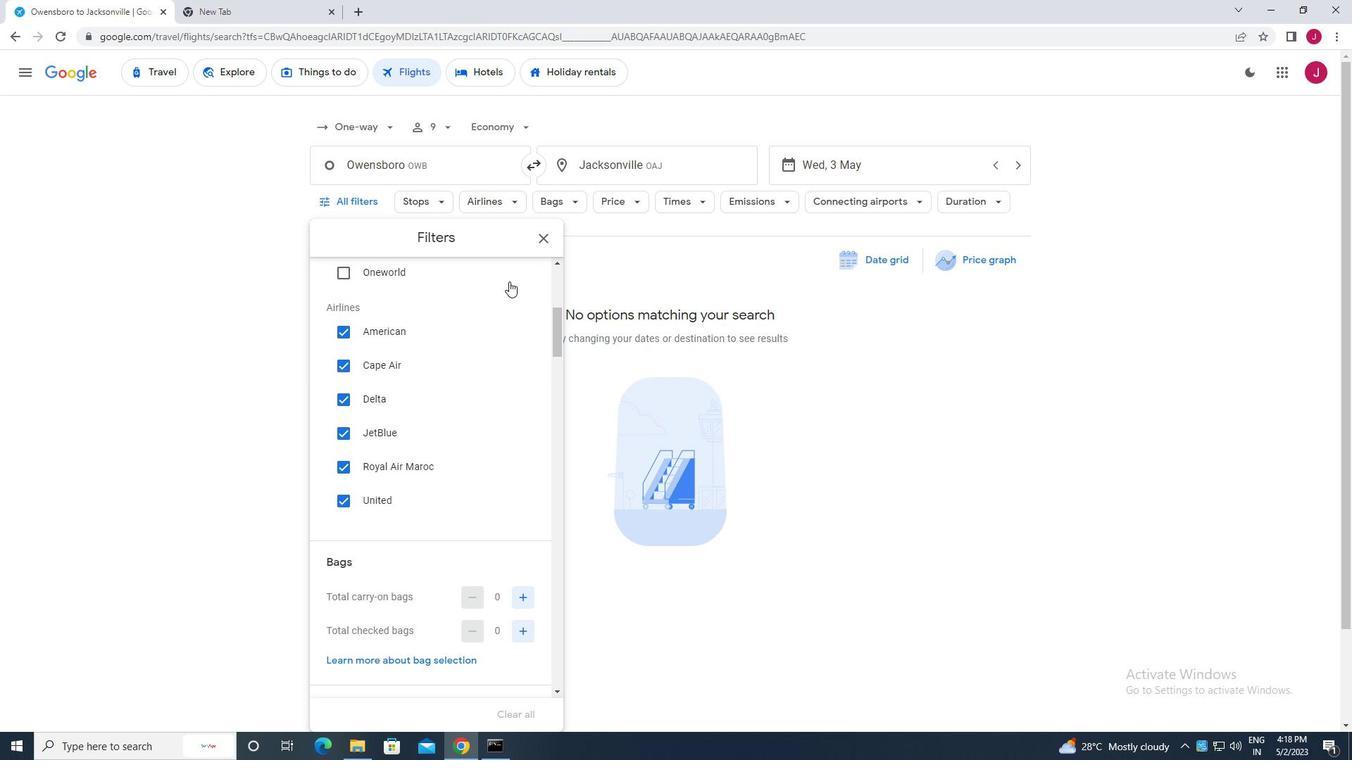 
Action: Mouse moved to (514, 293)
Screenshot: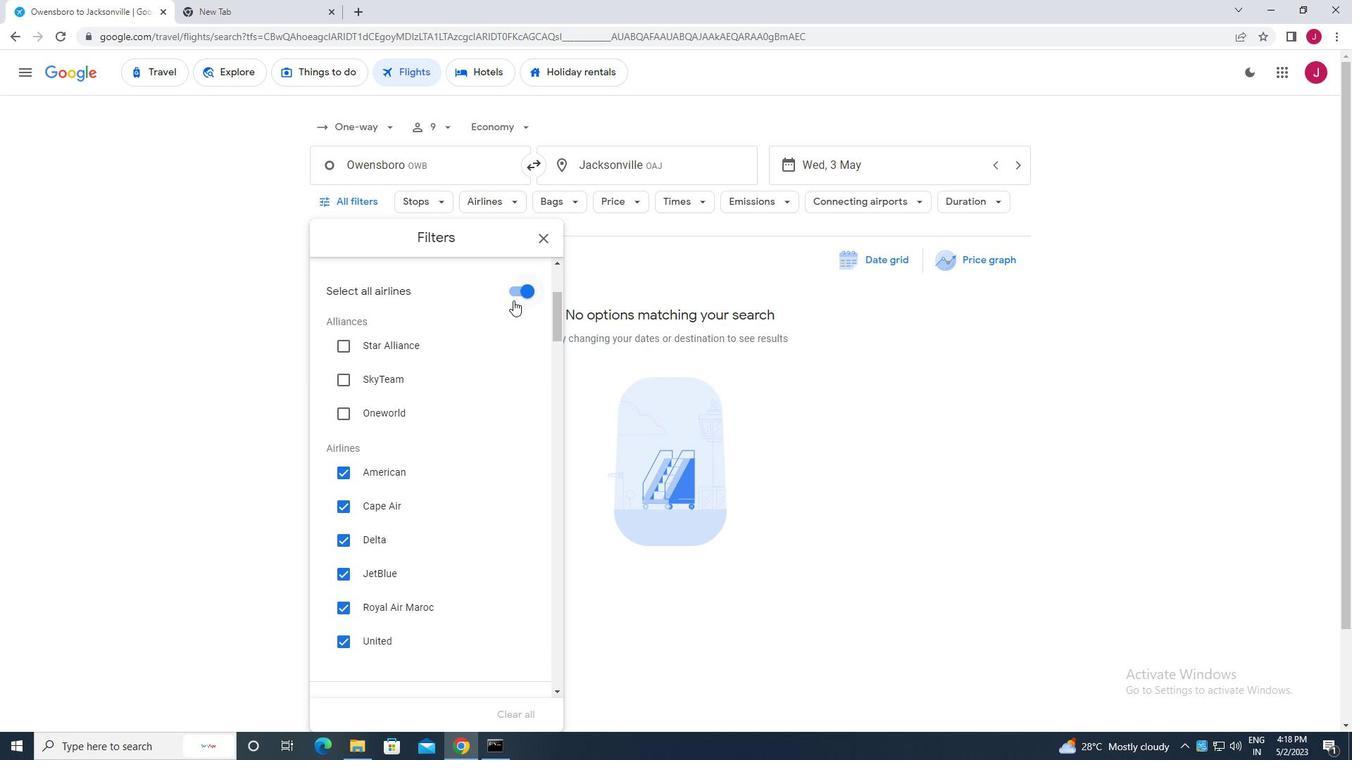 
Action: Mouse pressed left at (514, 293)
Screenshot: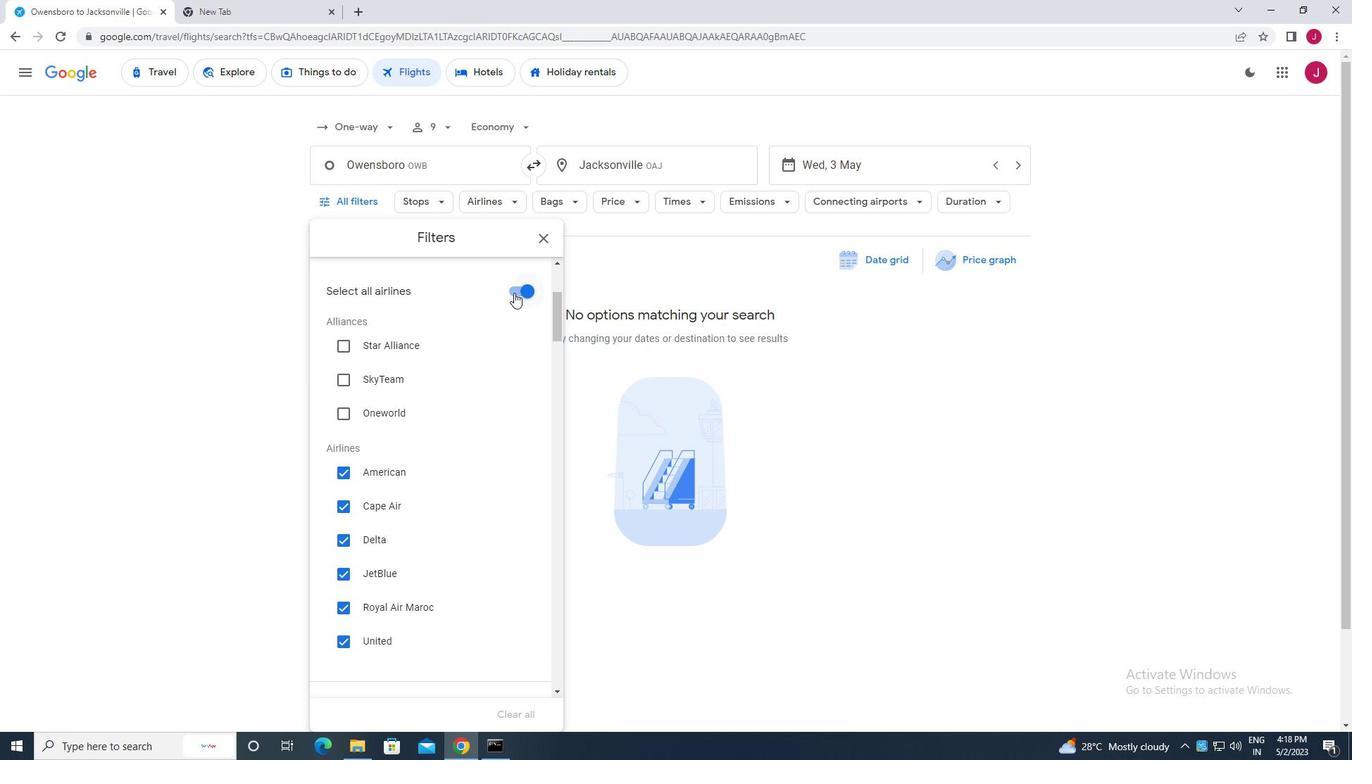 
Action: Mouse moved to (416, 343)
Screenshot: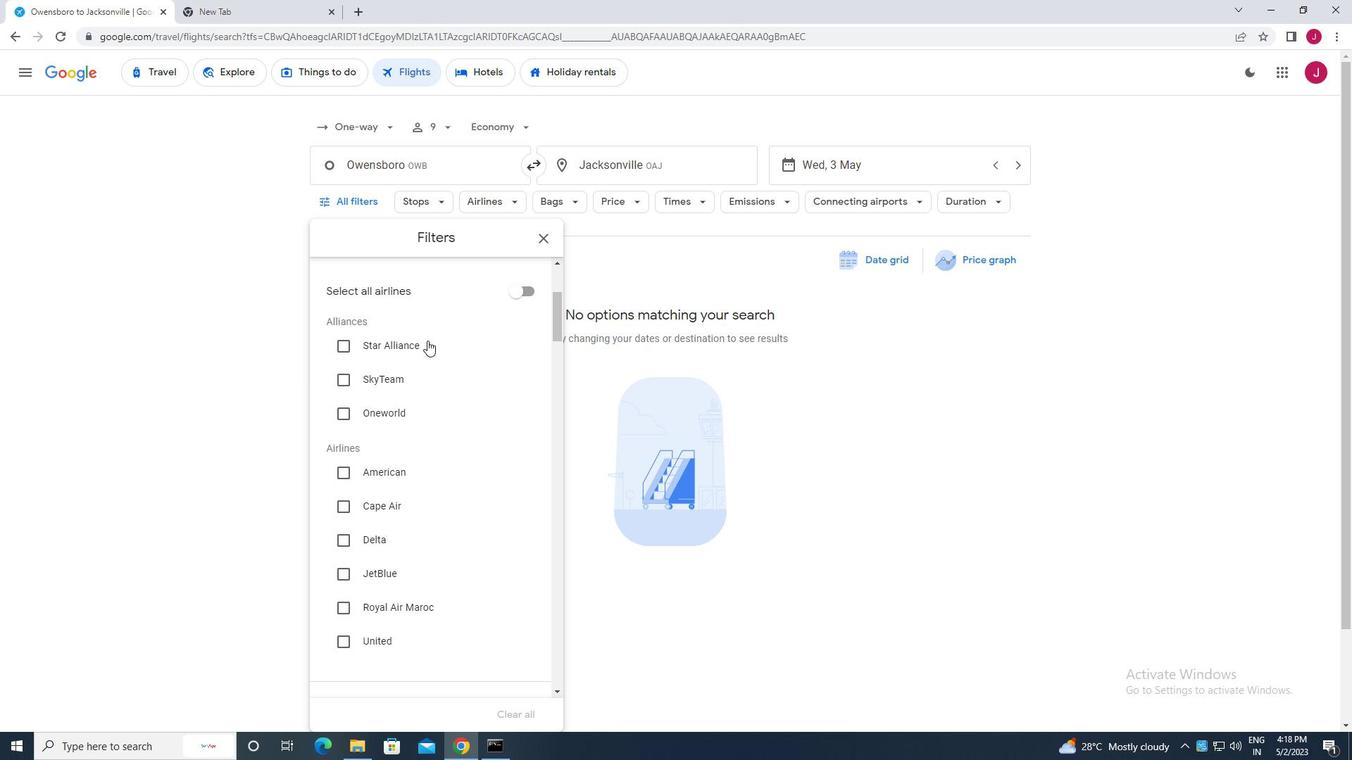 
Action: Mouse scrolled (416, 343) with delta (0, 0)
Screenshot: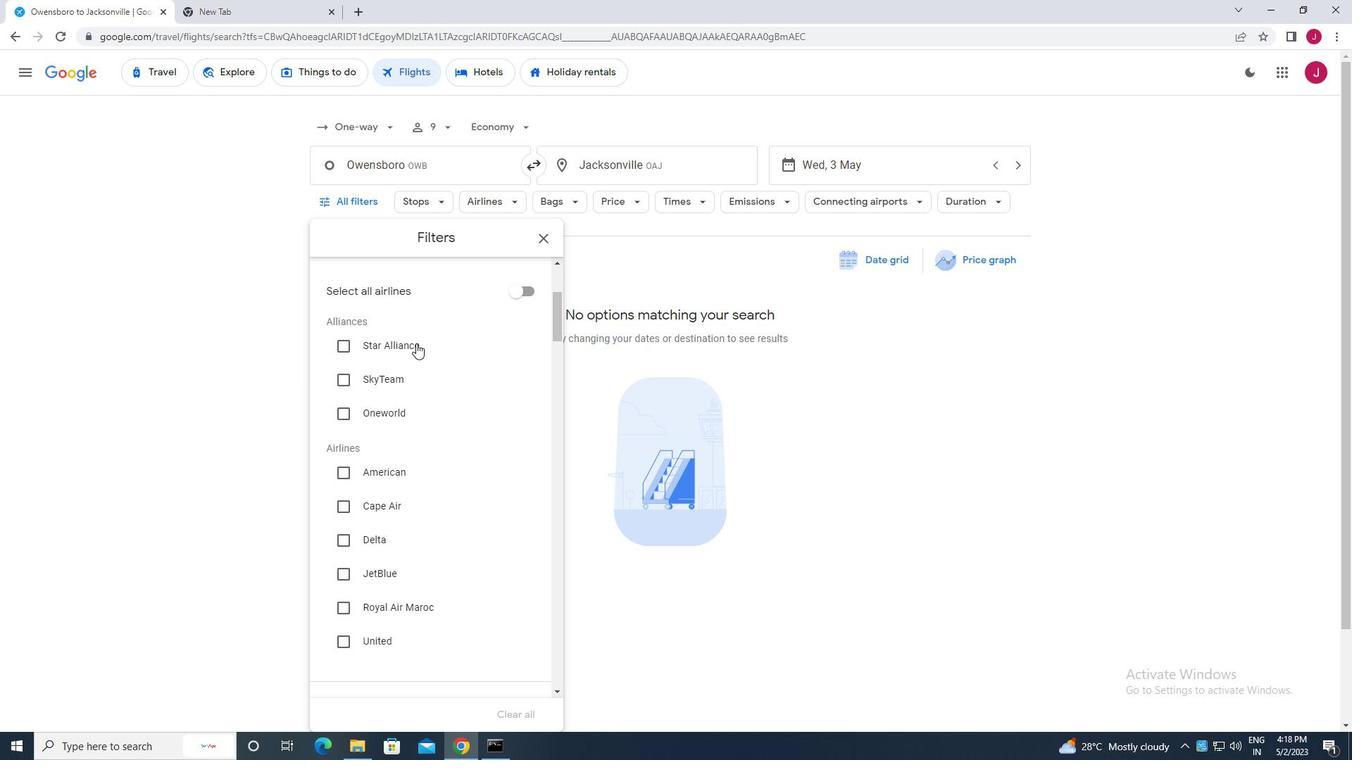 
Action: Mouse moved to (416, 345)
Screenshot: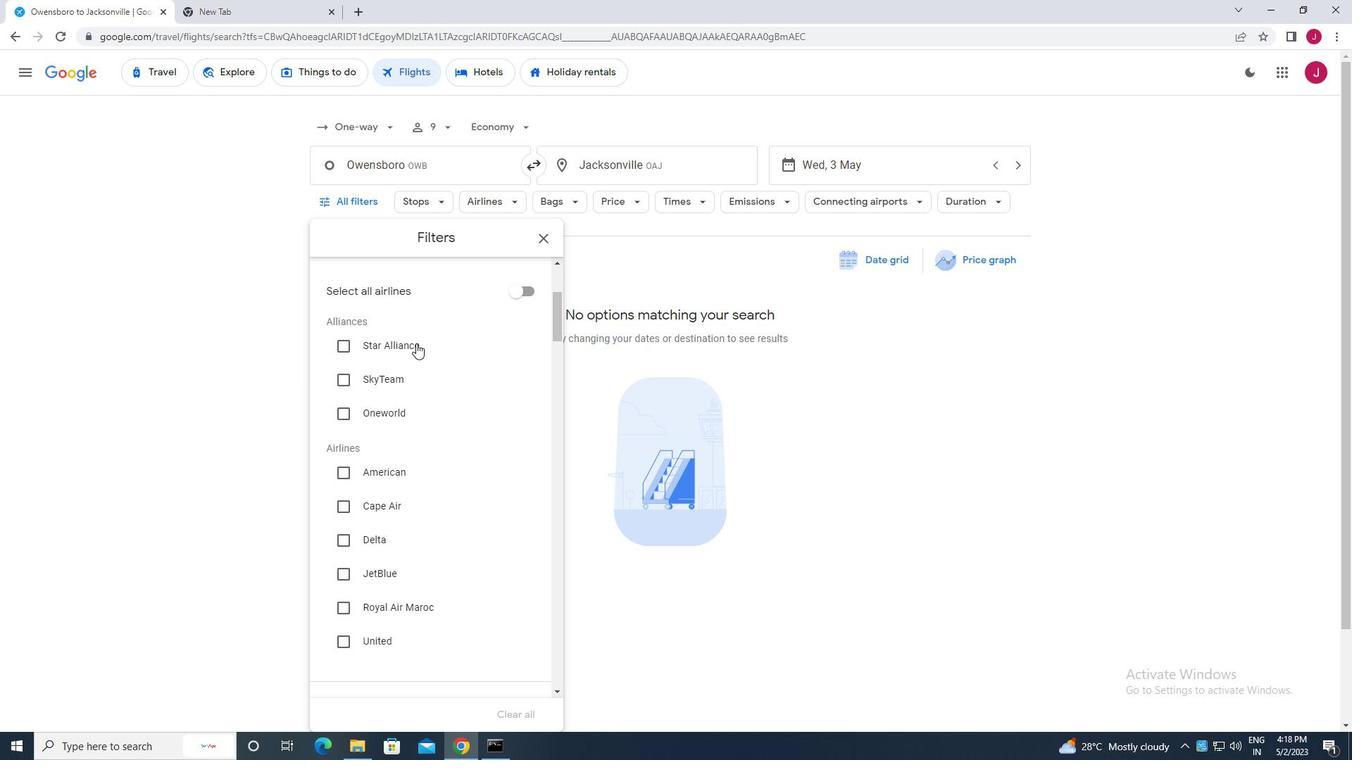 
Action: Mouse scrolled (416, 344) with delta (0, 0)
Screenshot: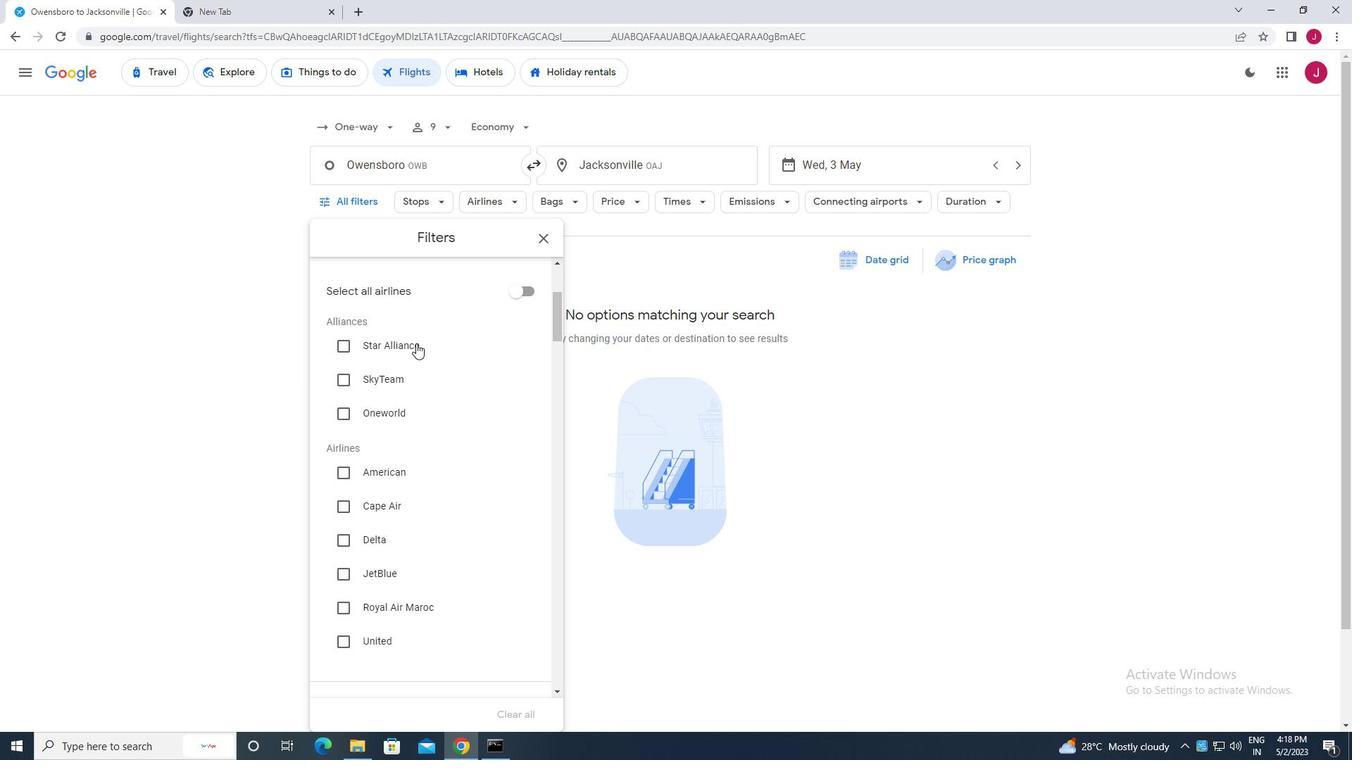 
Action: Mouse moved to (349, 467)
Screenshot: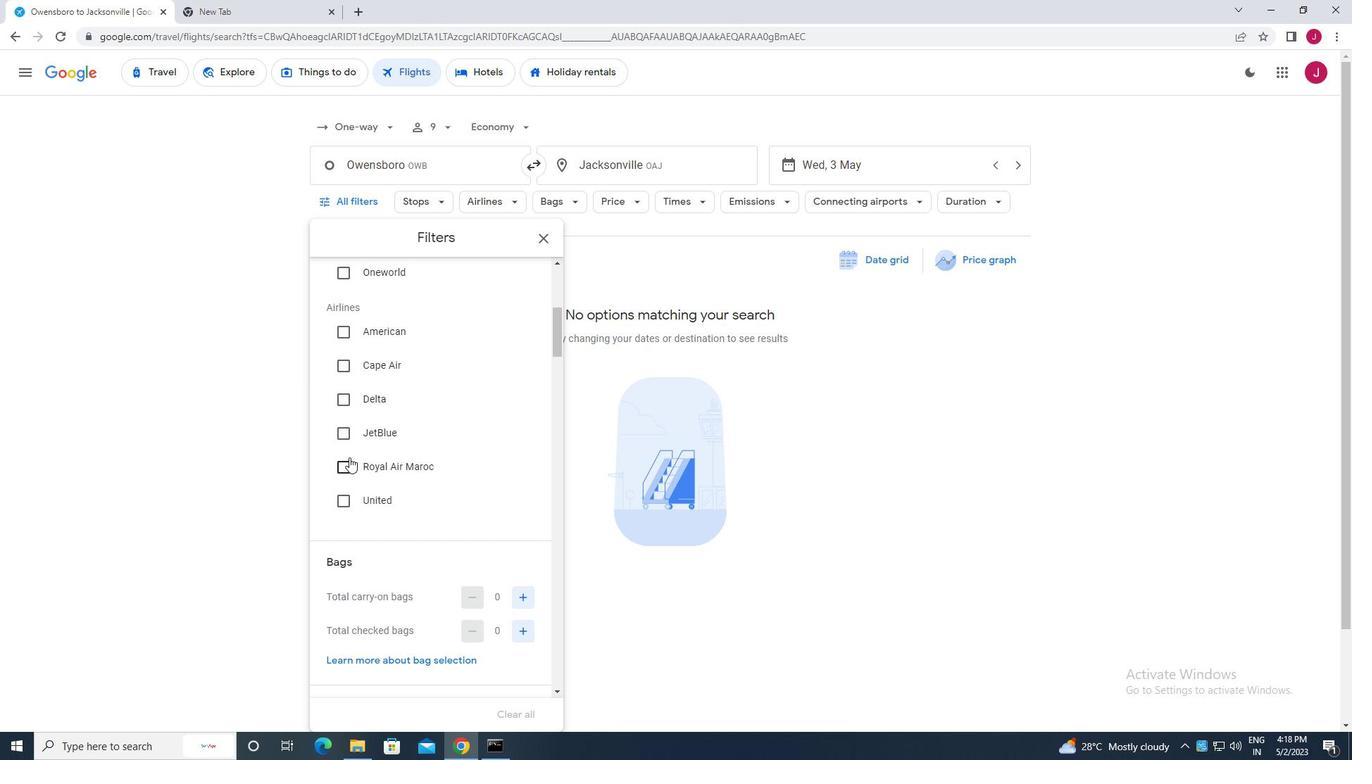 
Action: Mouse pressed left at (349, 467)
Screenshot: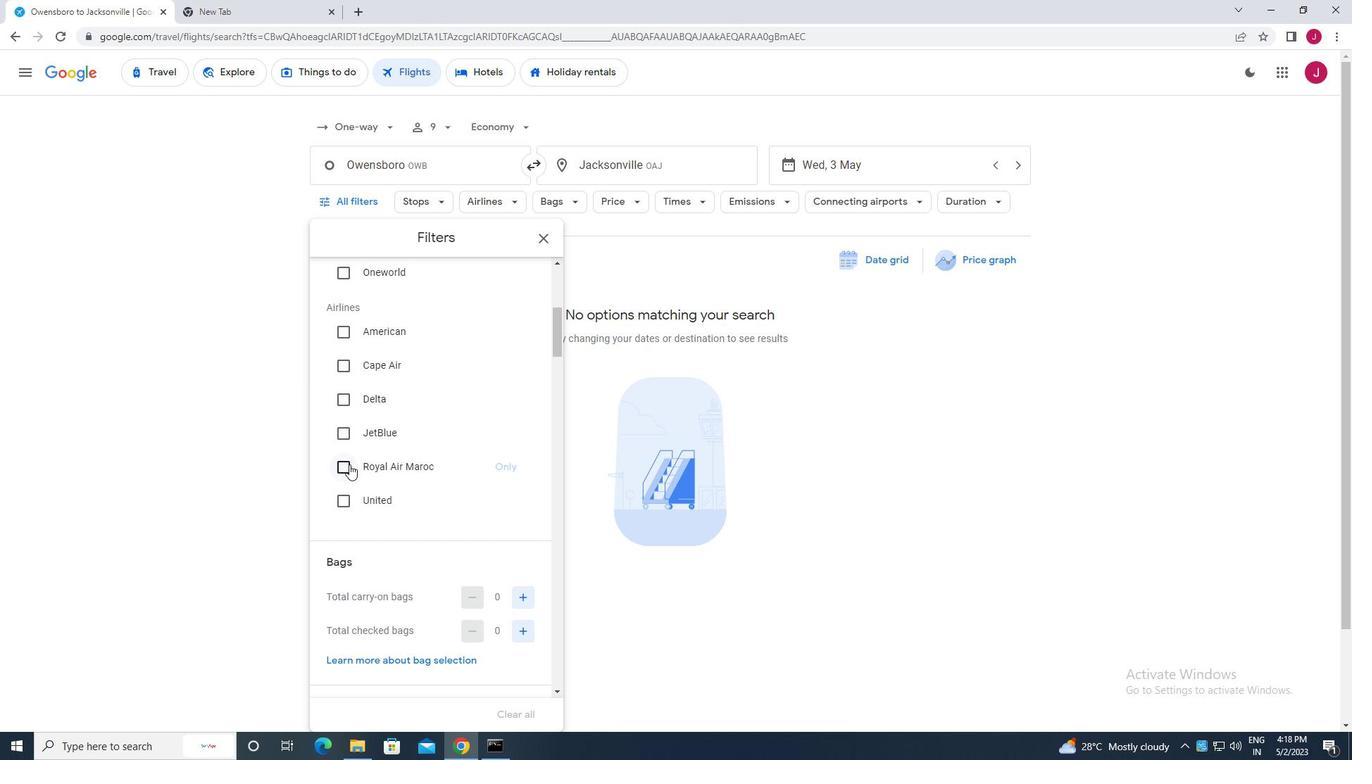 
Action: Mouse moved to (451, 402)
Screenshot: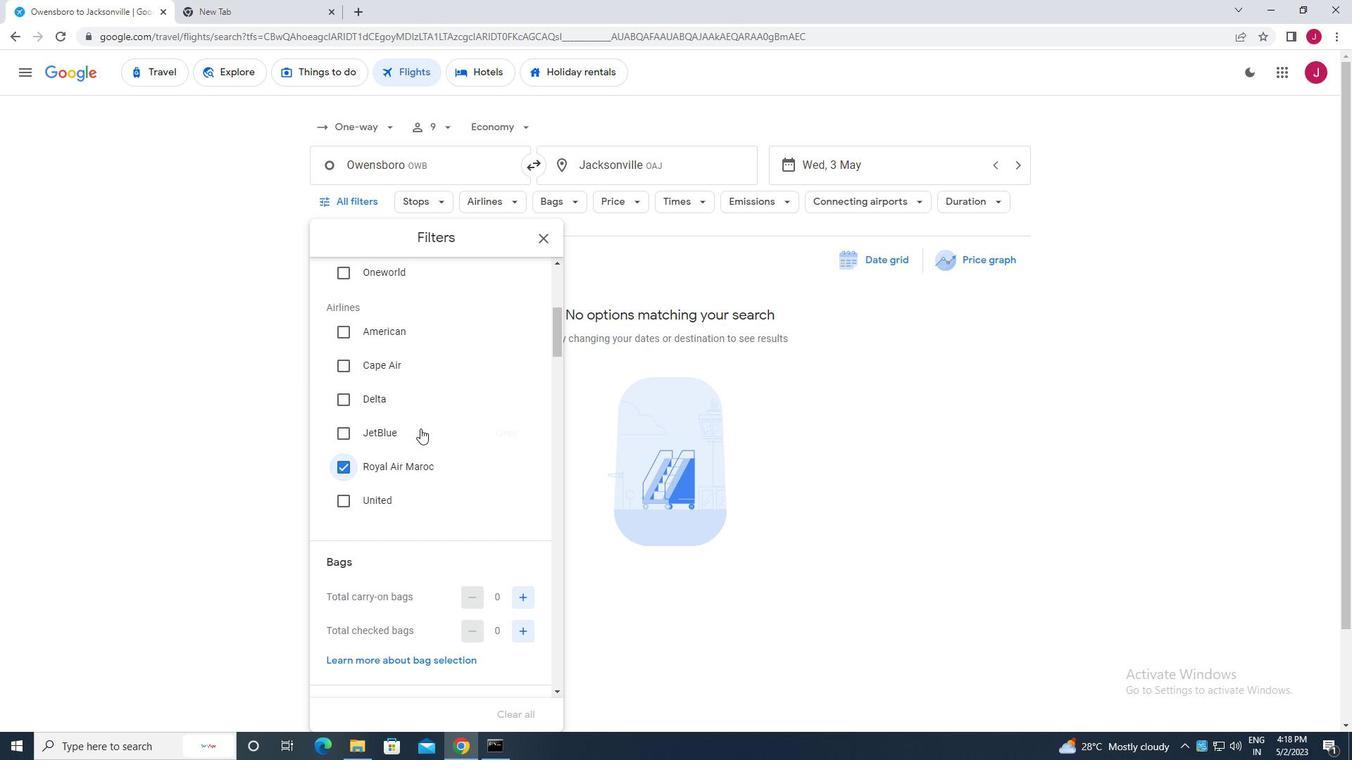 
Action: Mouse scrolled (451, 402) with delta (0, 0)
Screenshot: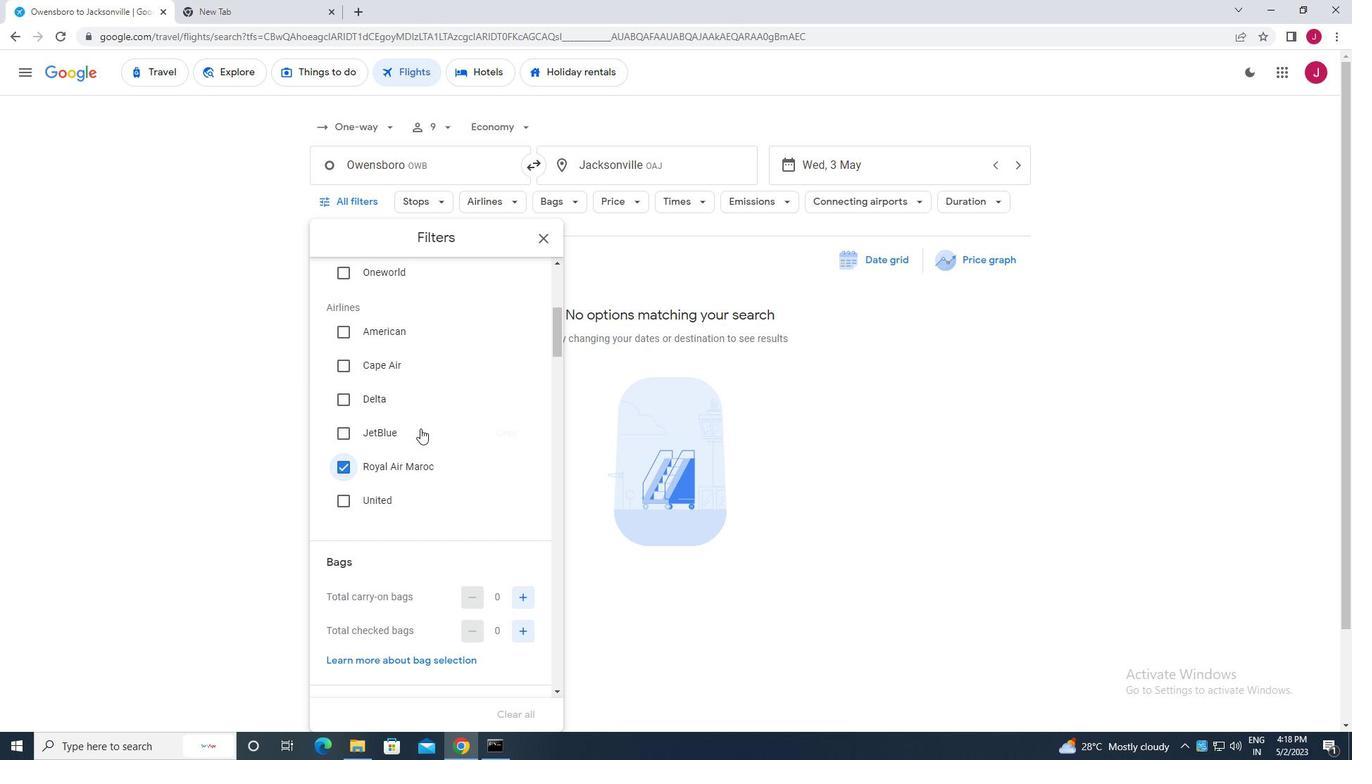 
Action: Mouse scrolled (451, 402) with delta (0, 0)
Screenshot: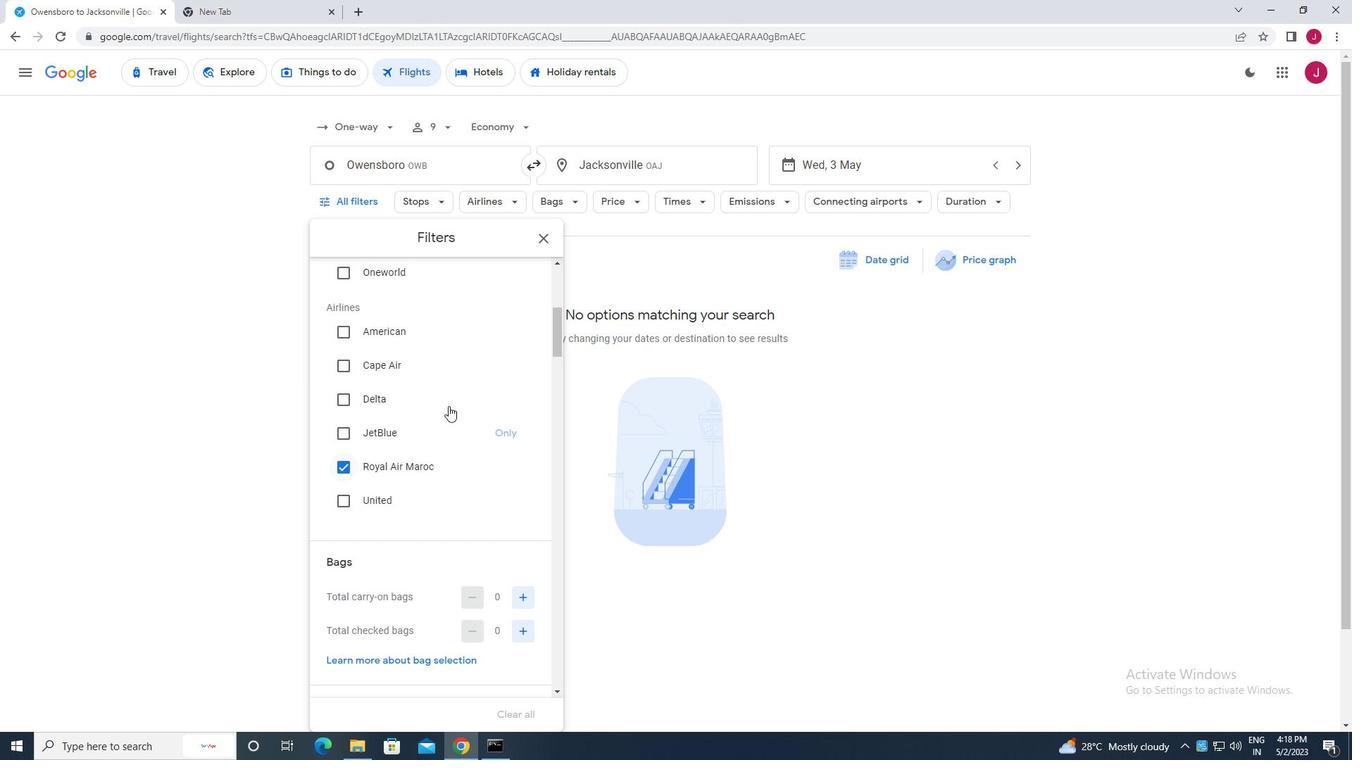 
Action: Mouse scrolled (451, 402) with delta (0, 0)
Screenshot: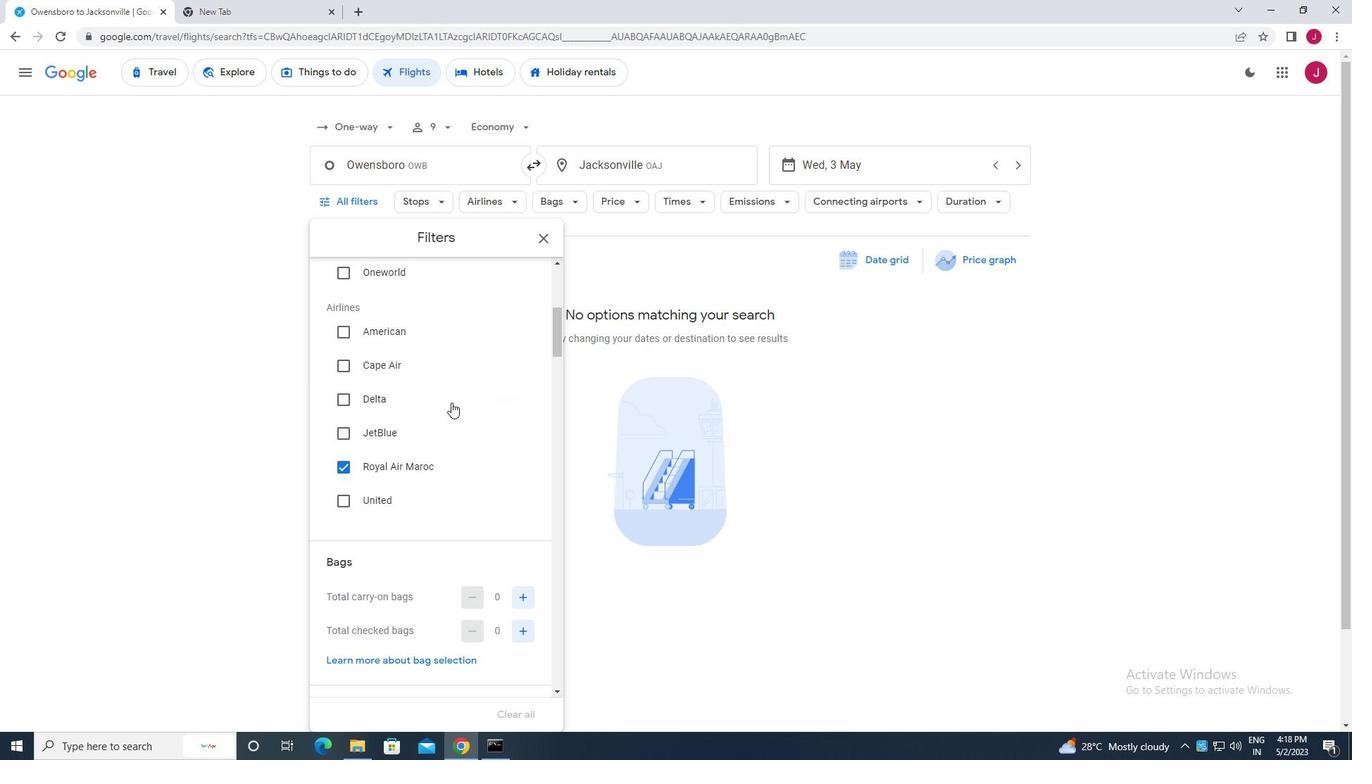 
Action: Mouse scrolled (451, 402) with delta (0, 0)
Screenshot: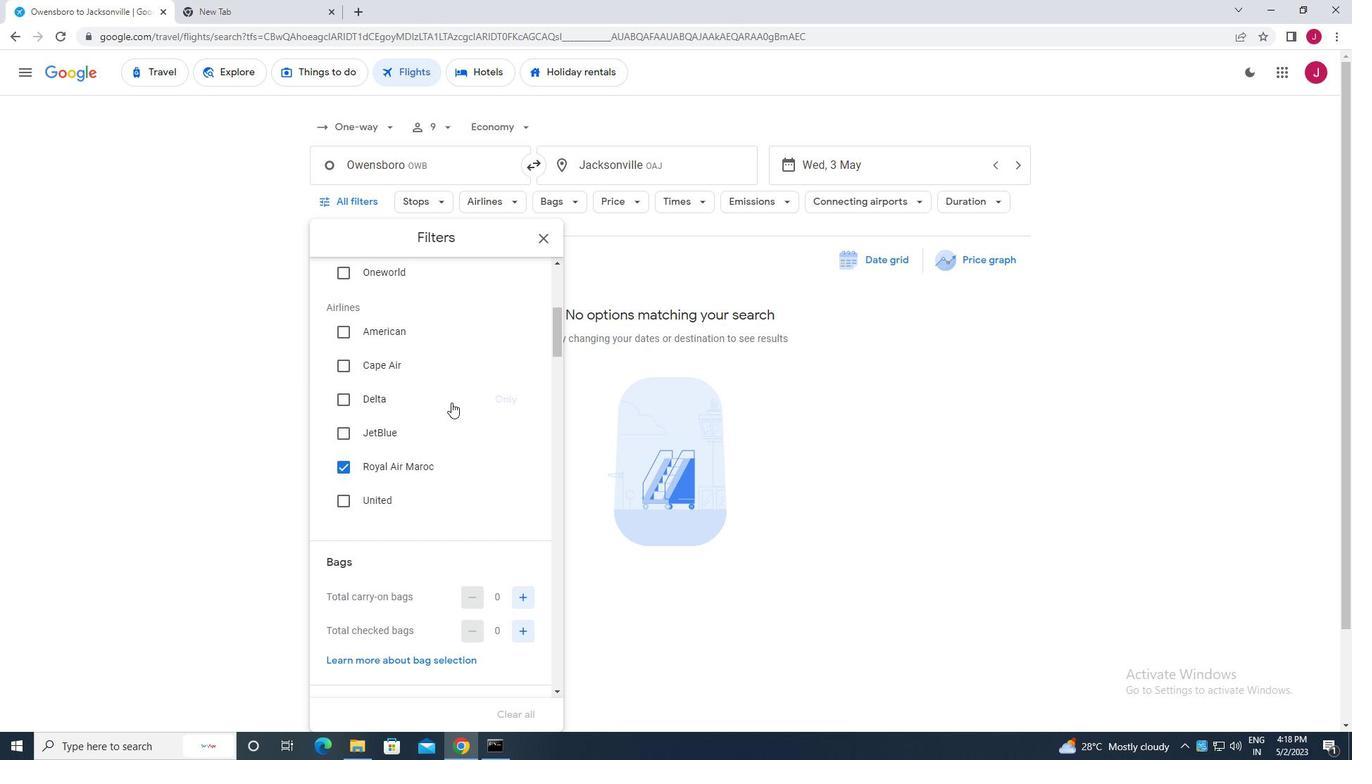 
Action: Mouse moved to (522, 315)
Screenshot: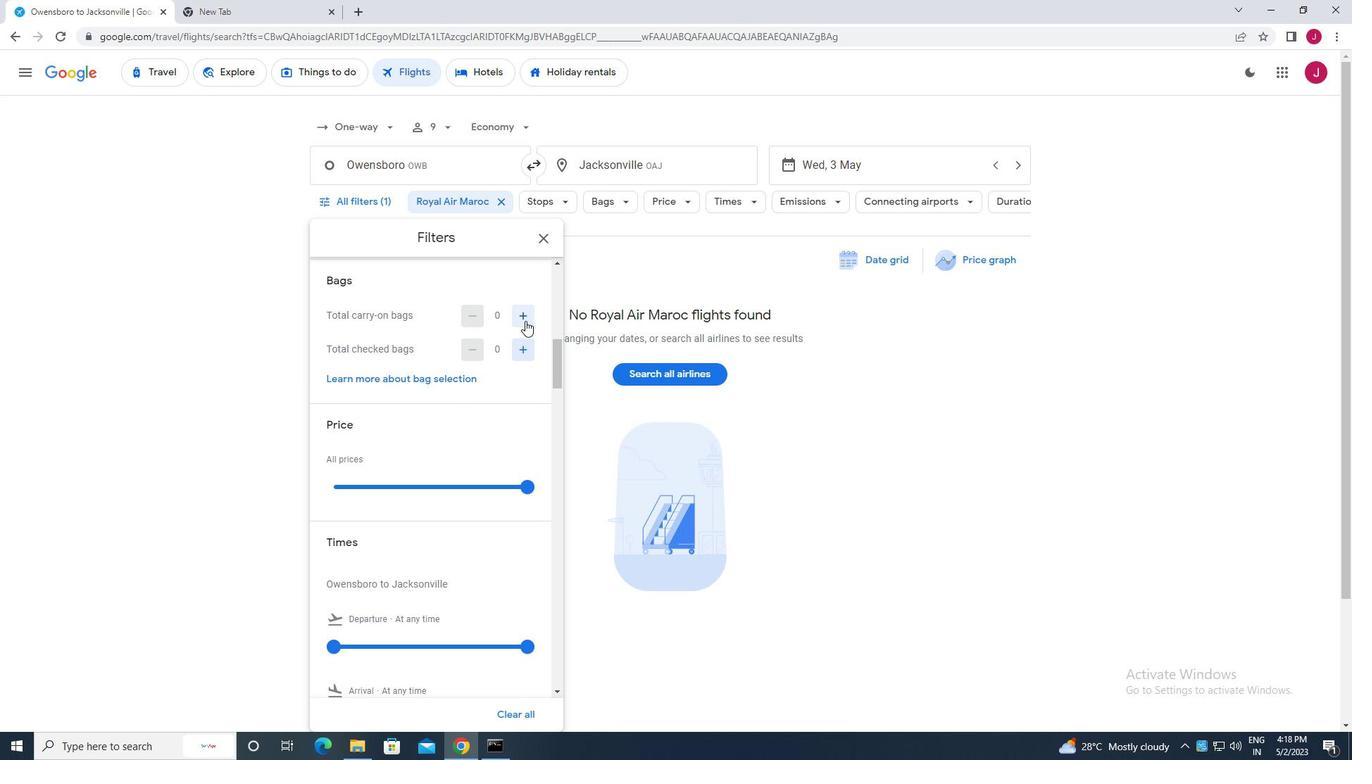 
Action: Mouse pressed left at (522, 315)
Screenshot: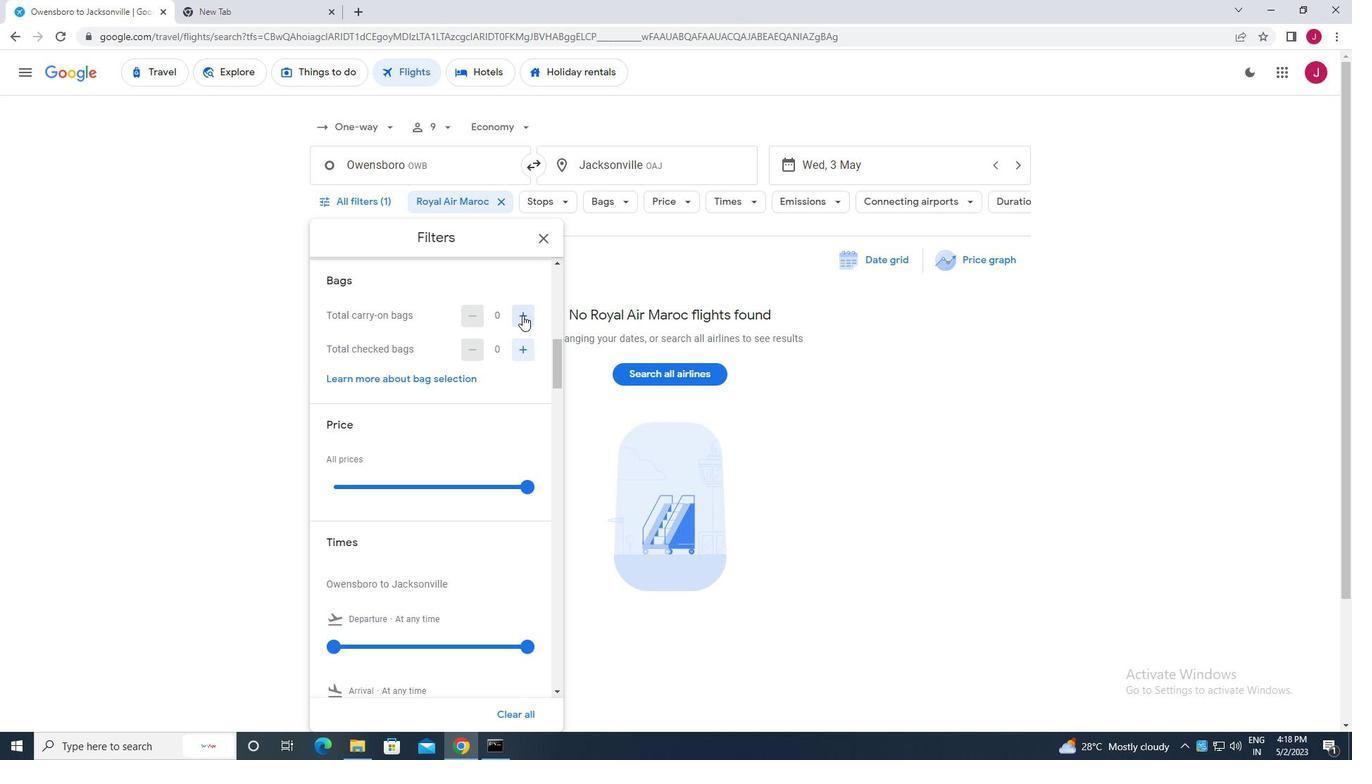 
Action: Mouse moved to (526, 489)
Screenshot: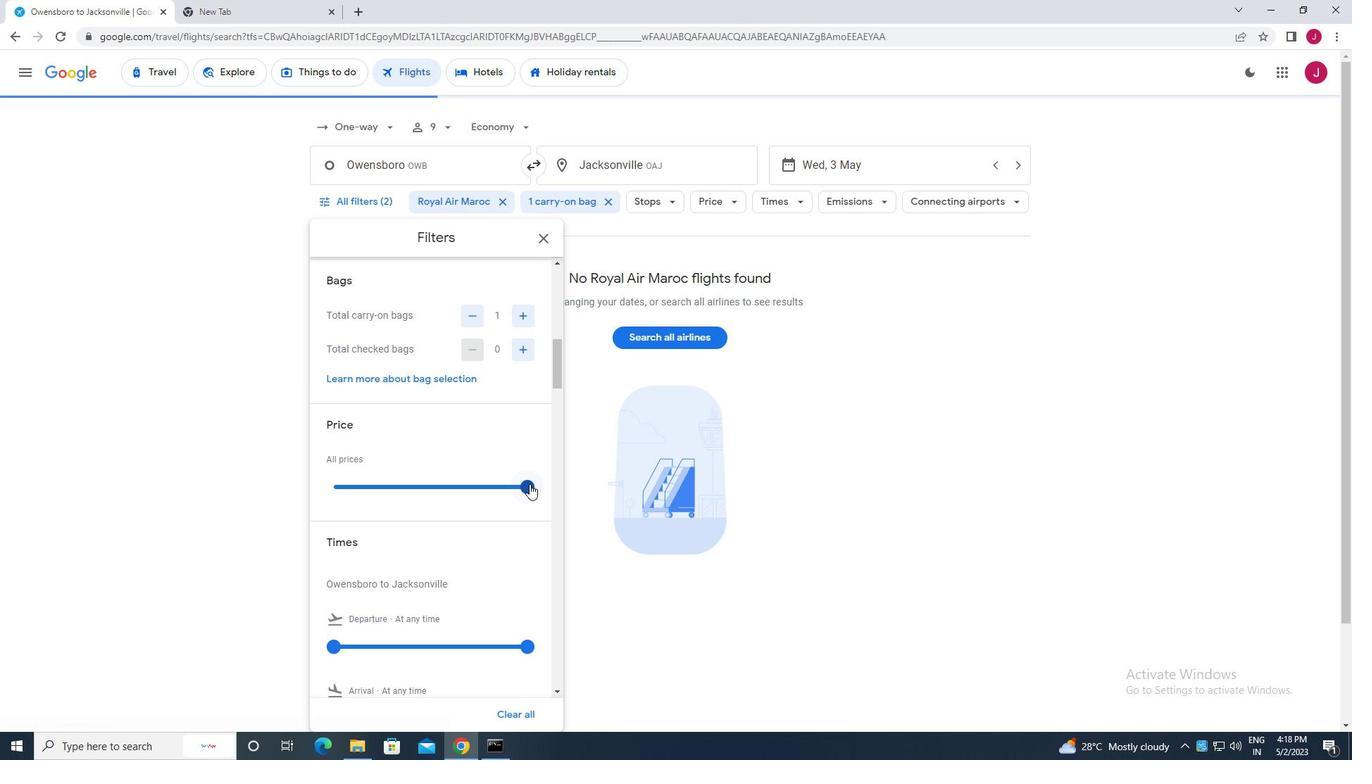 
Action: Mouse pressed left at (526, 489)
Screenshot: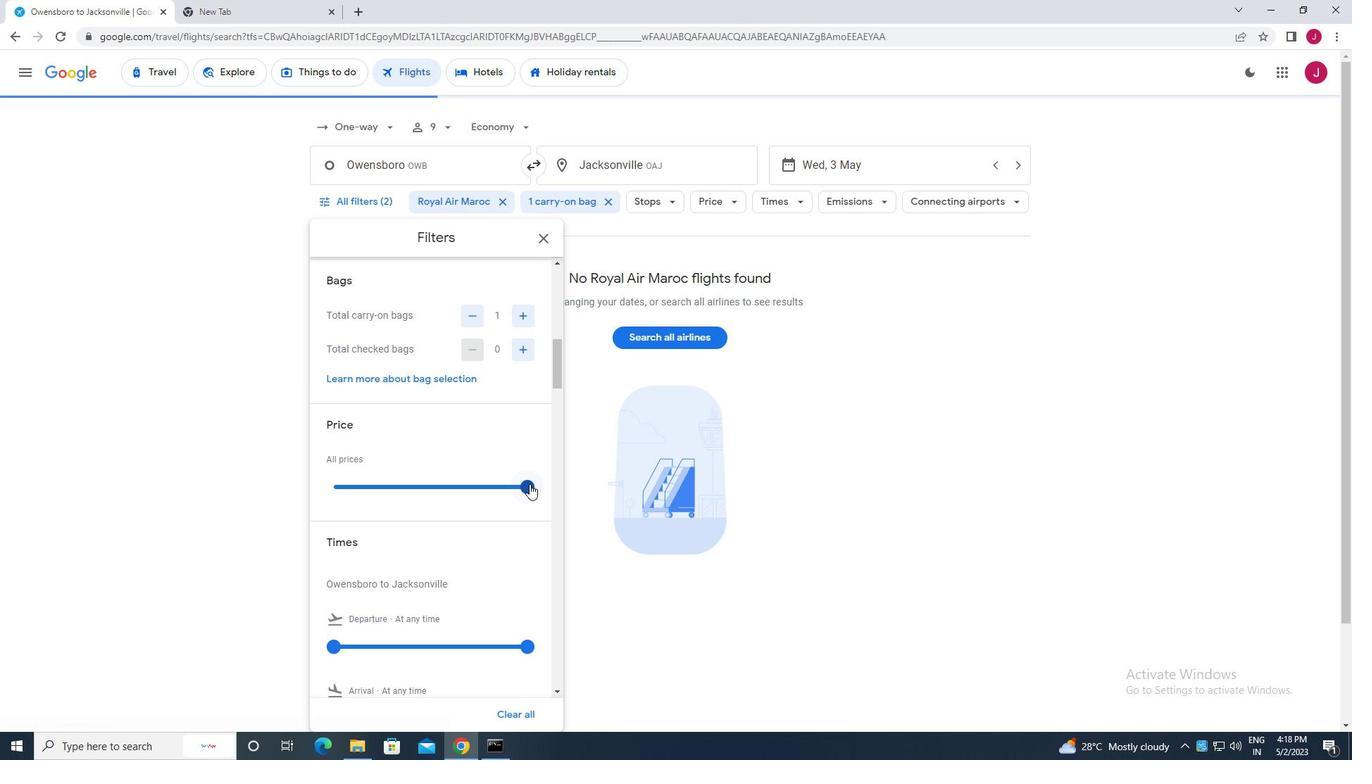 
Action: Mouse moved to (378, 433)
Screenshot: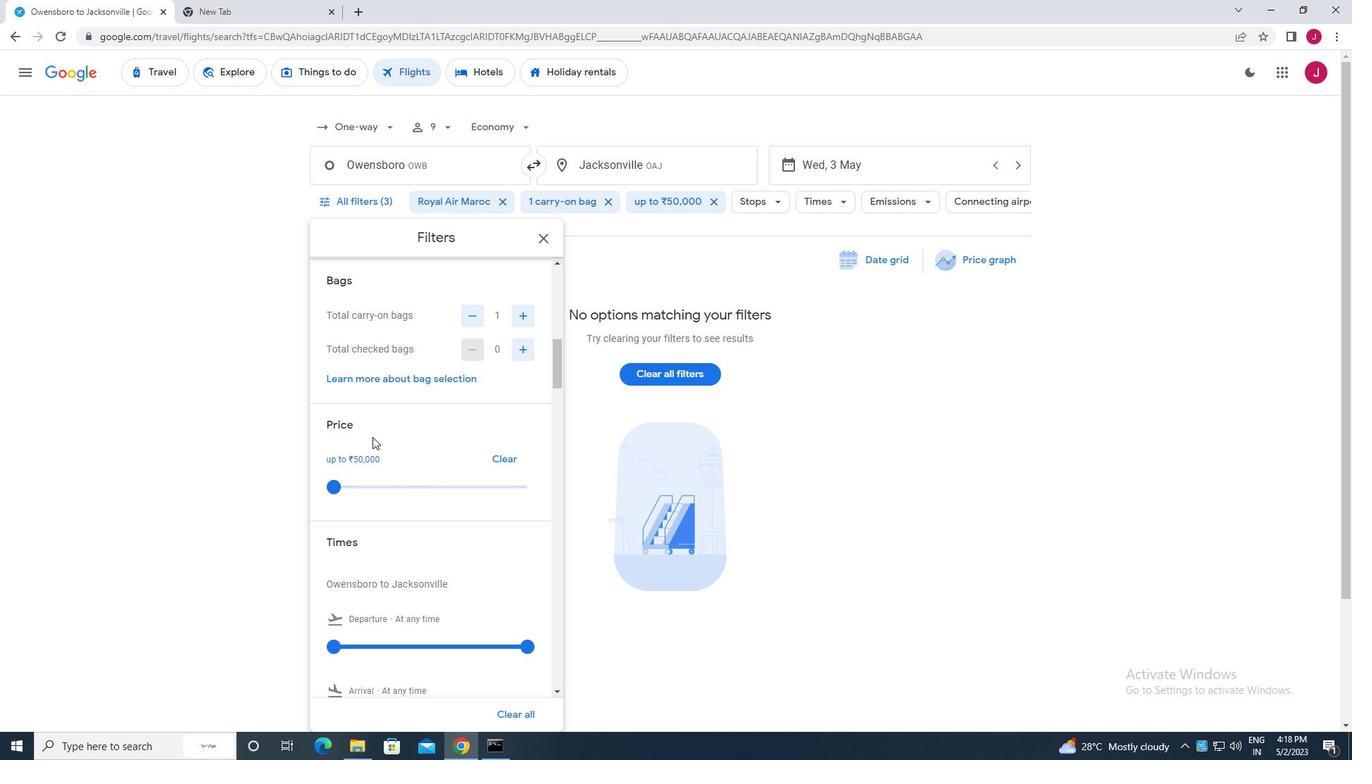 
Action: Mouse scrolled (378, 433) with delta (0, 0)
Screenshot: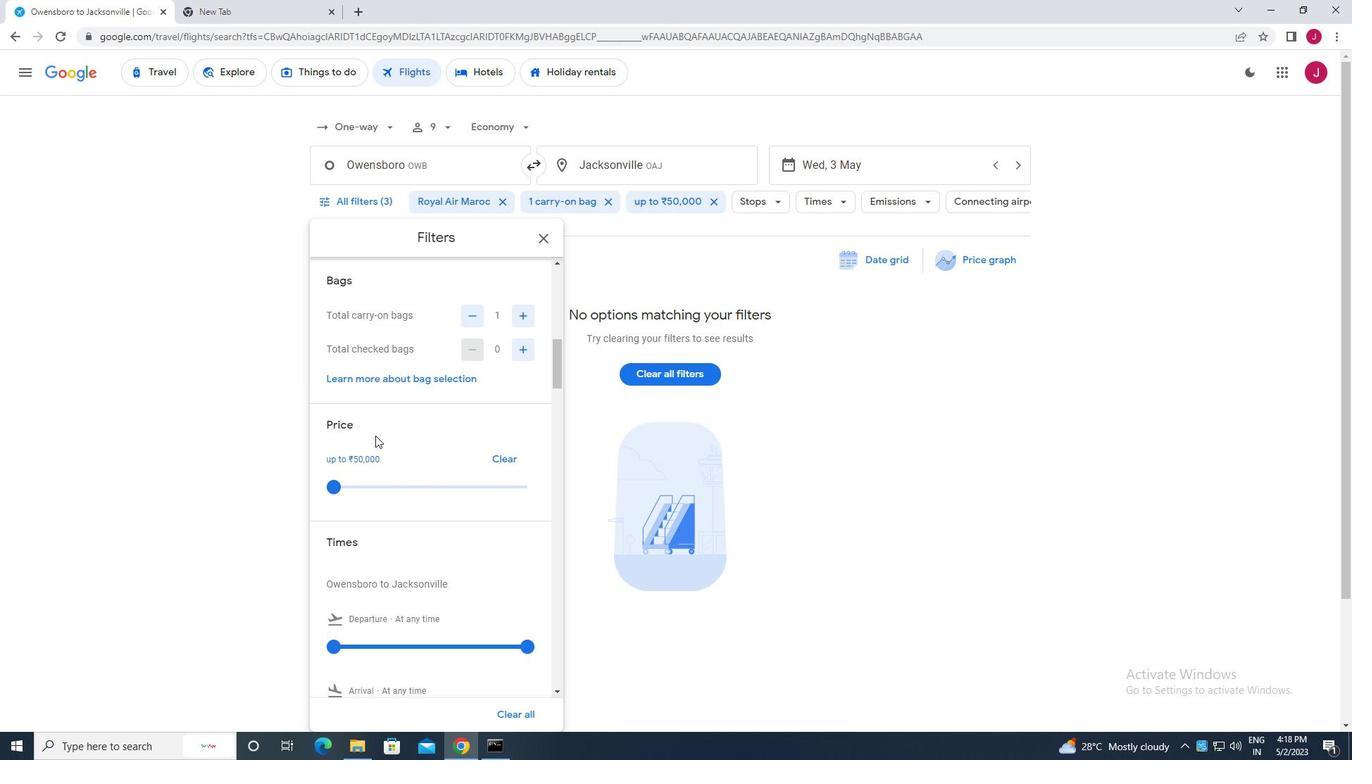 
Action: Mouse moved to (379, 433)
Screenshot: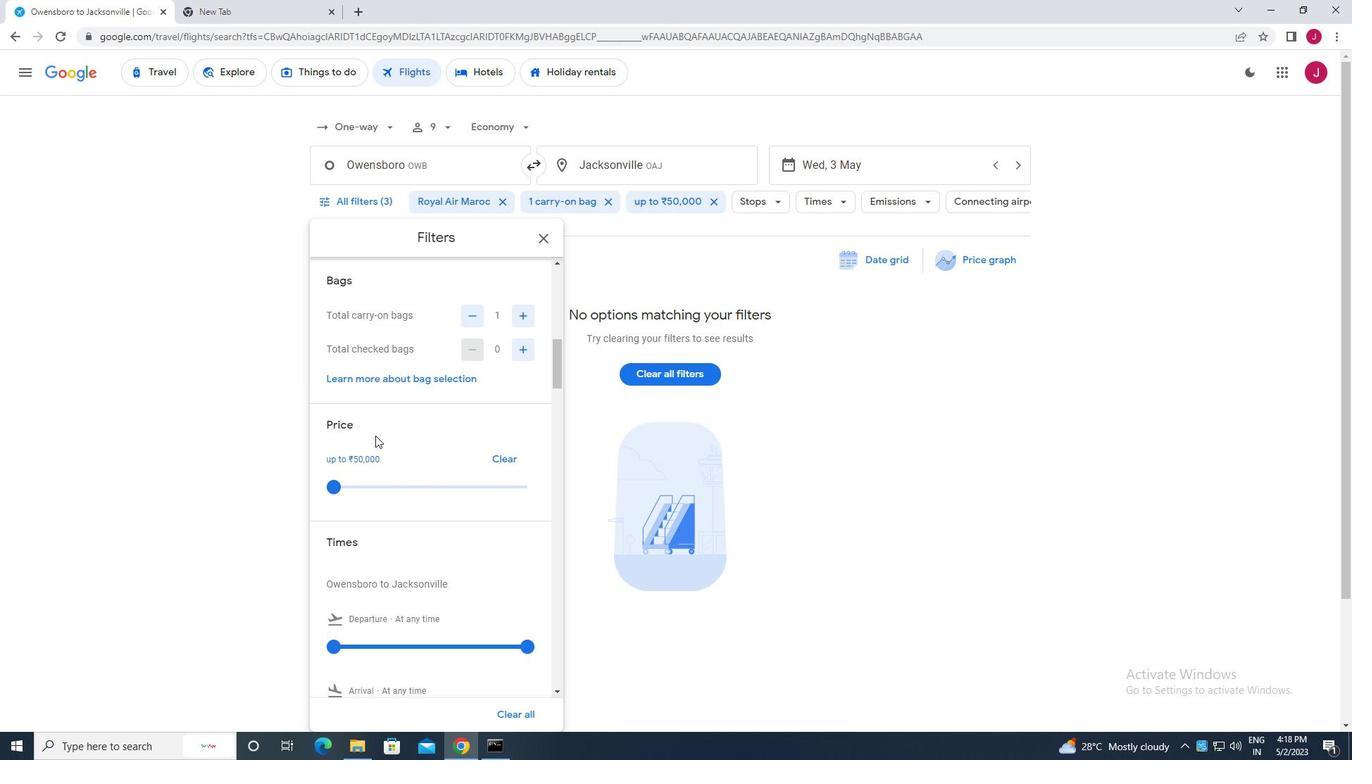 
Action: Mouse scrolled (379, 433) with delta (0, 0)
Screenshot: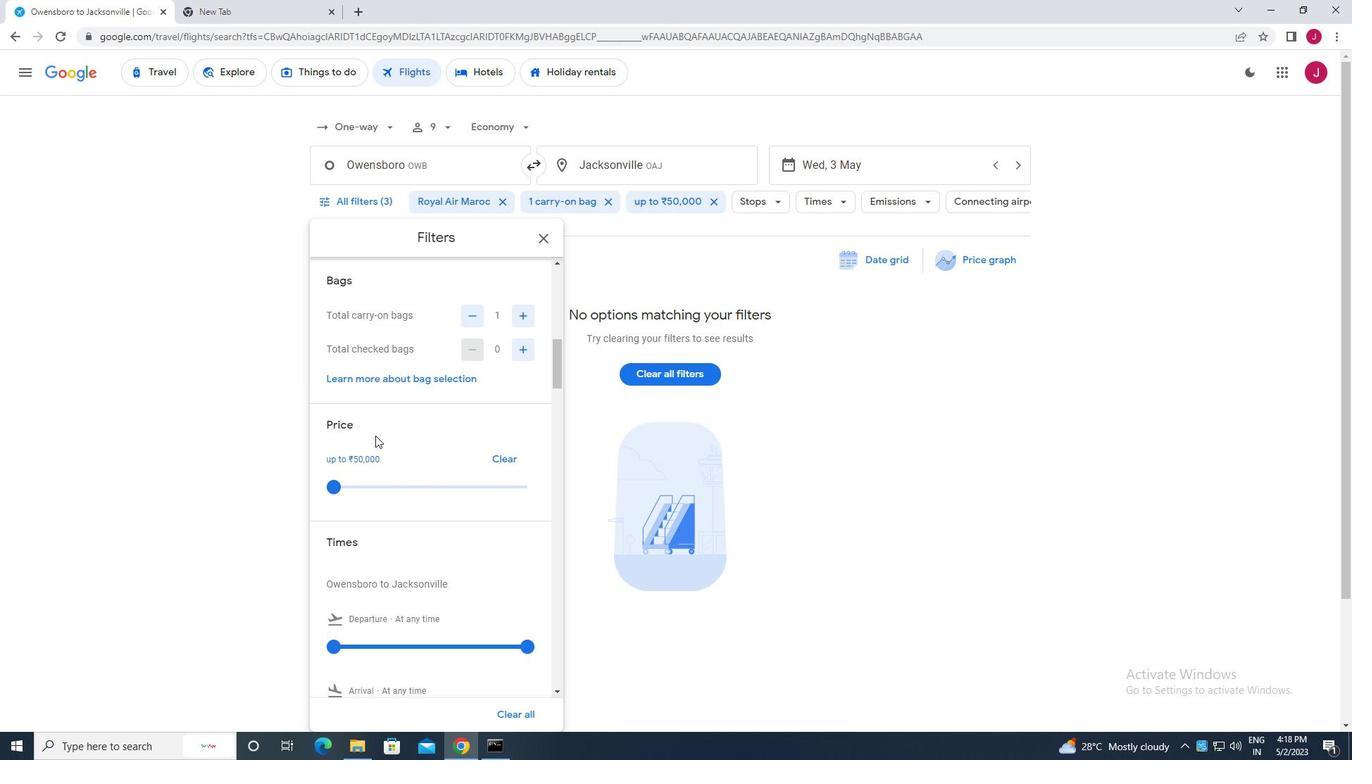 
Action: Mouse moved to (333, 505)
Screenshot: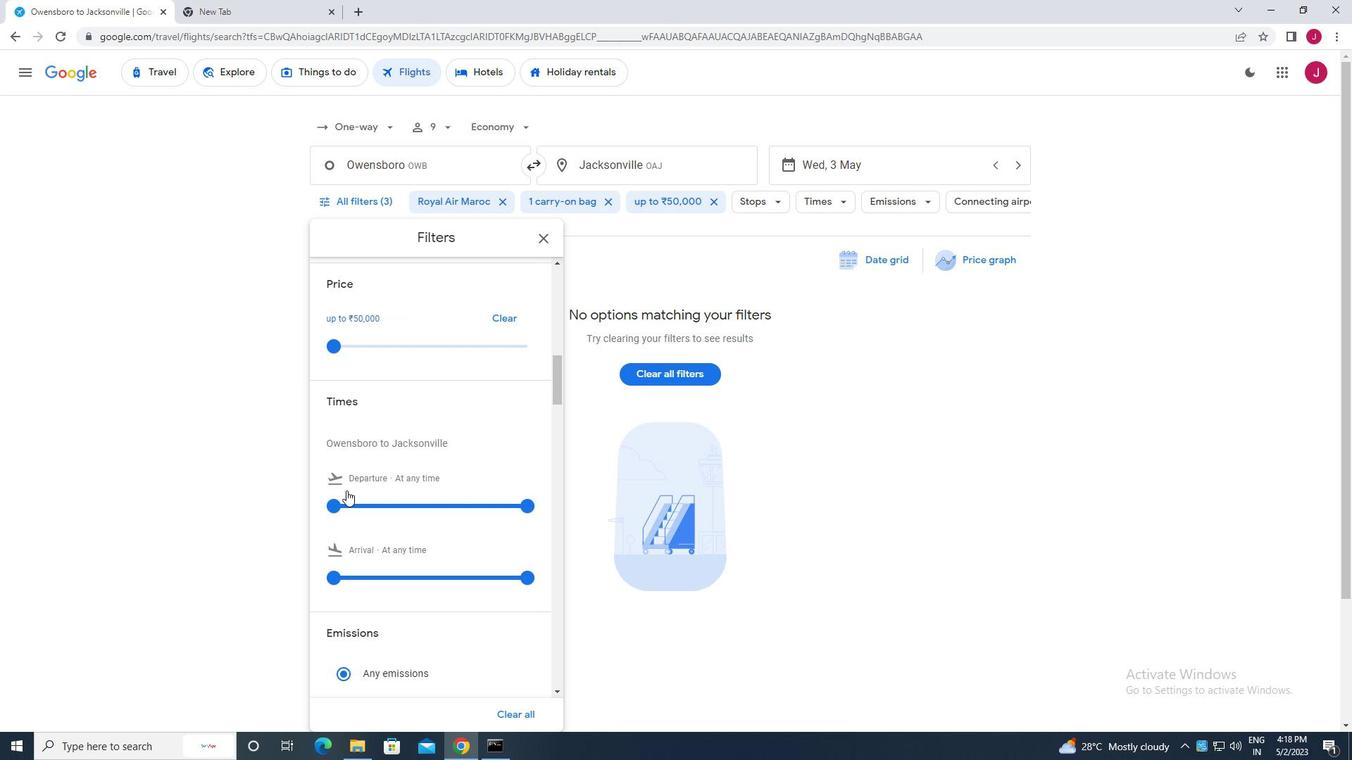 
Action: Mouse pressed left at (333, 505)
Screenshot: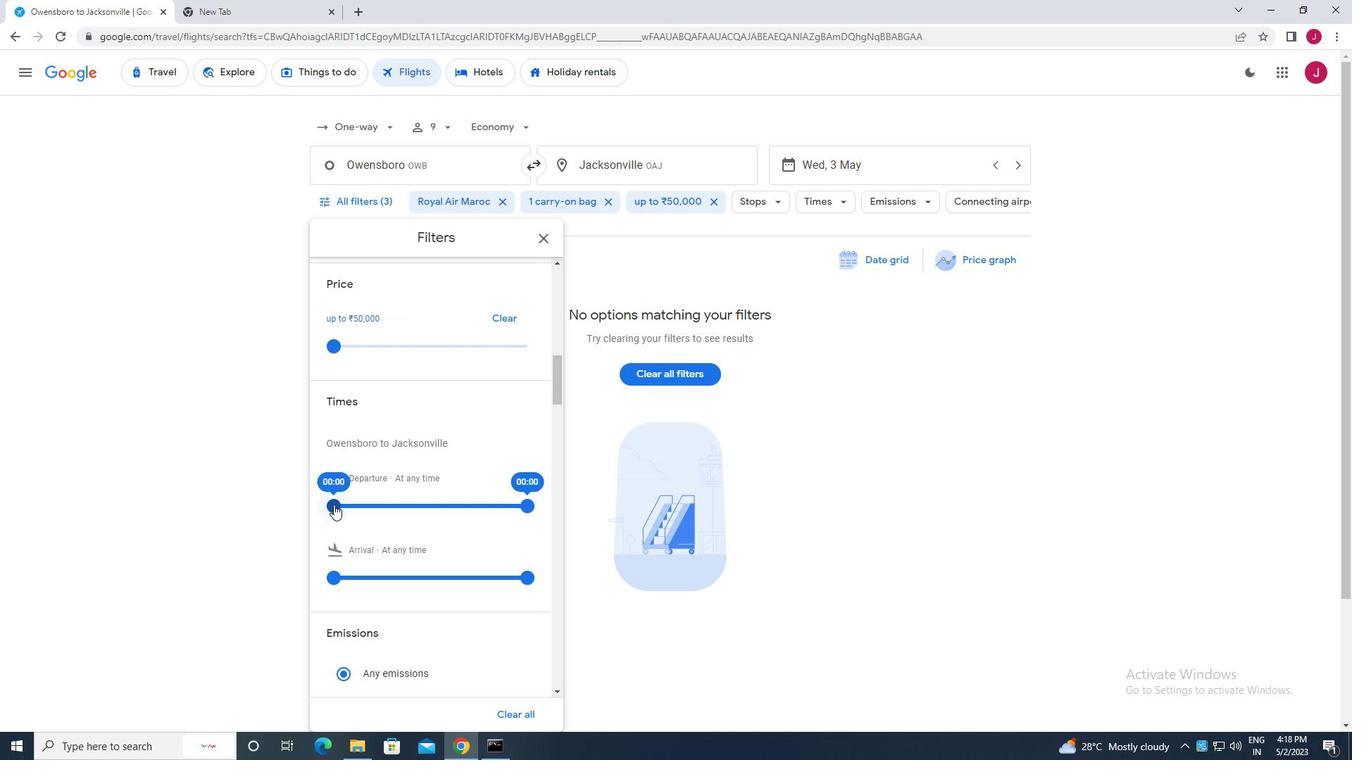 
Action: Mouse moved to (524, 505)
Screenshot: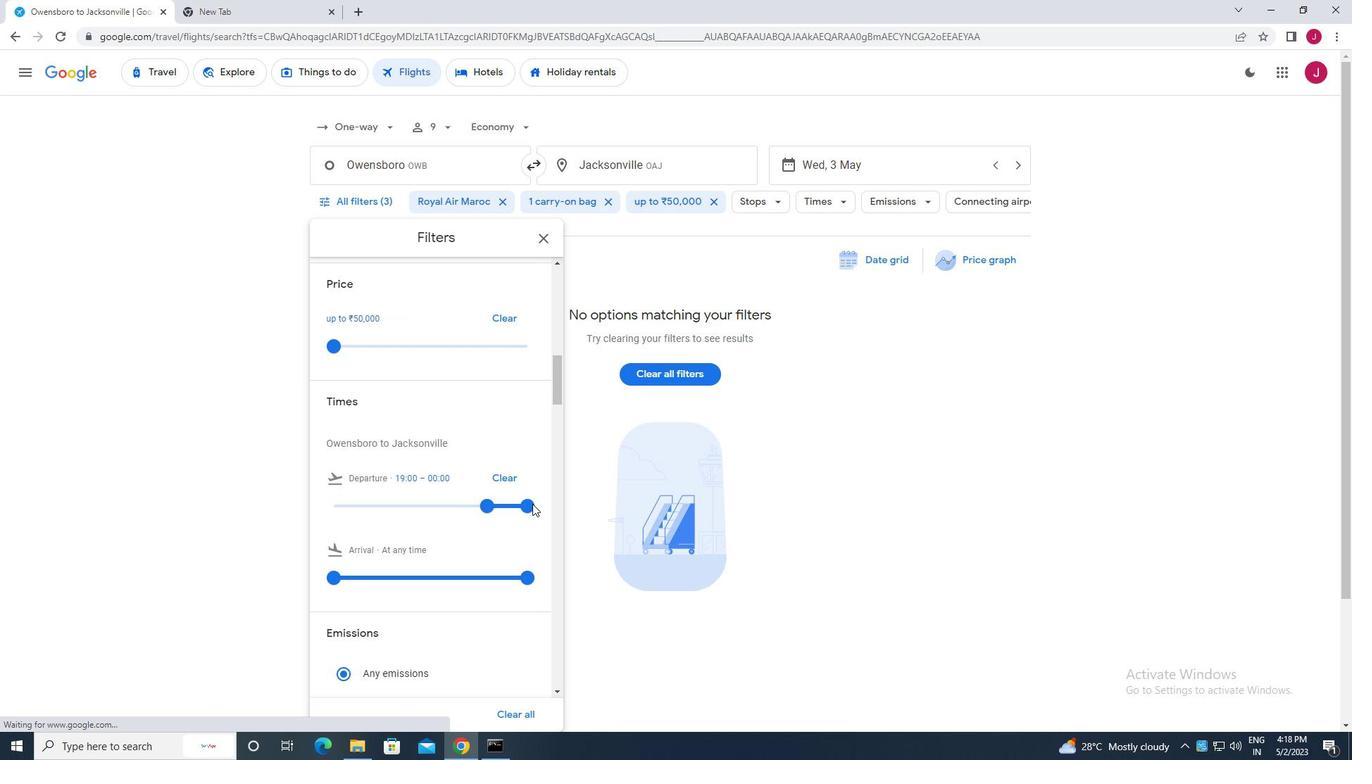
Action: Mouse pressed left at (524, 505)
Screenshot: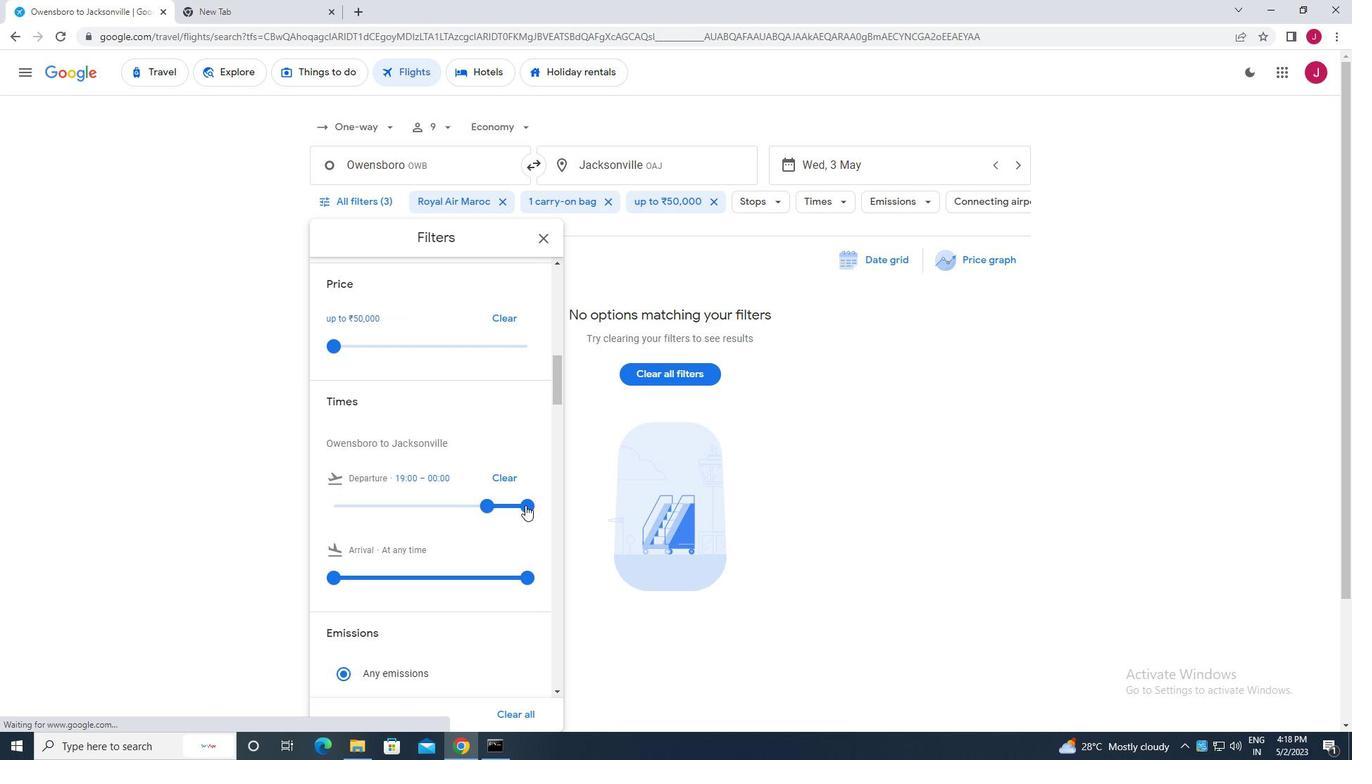 
Action: Mouse moved to (541, 240)
Screenshot: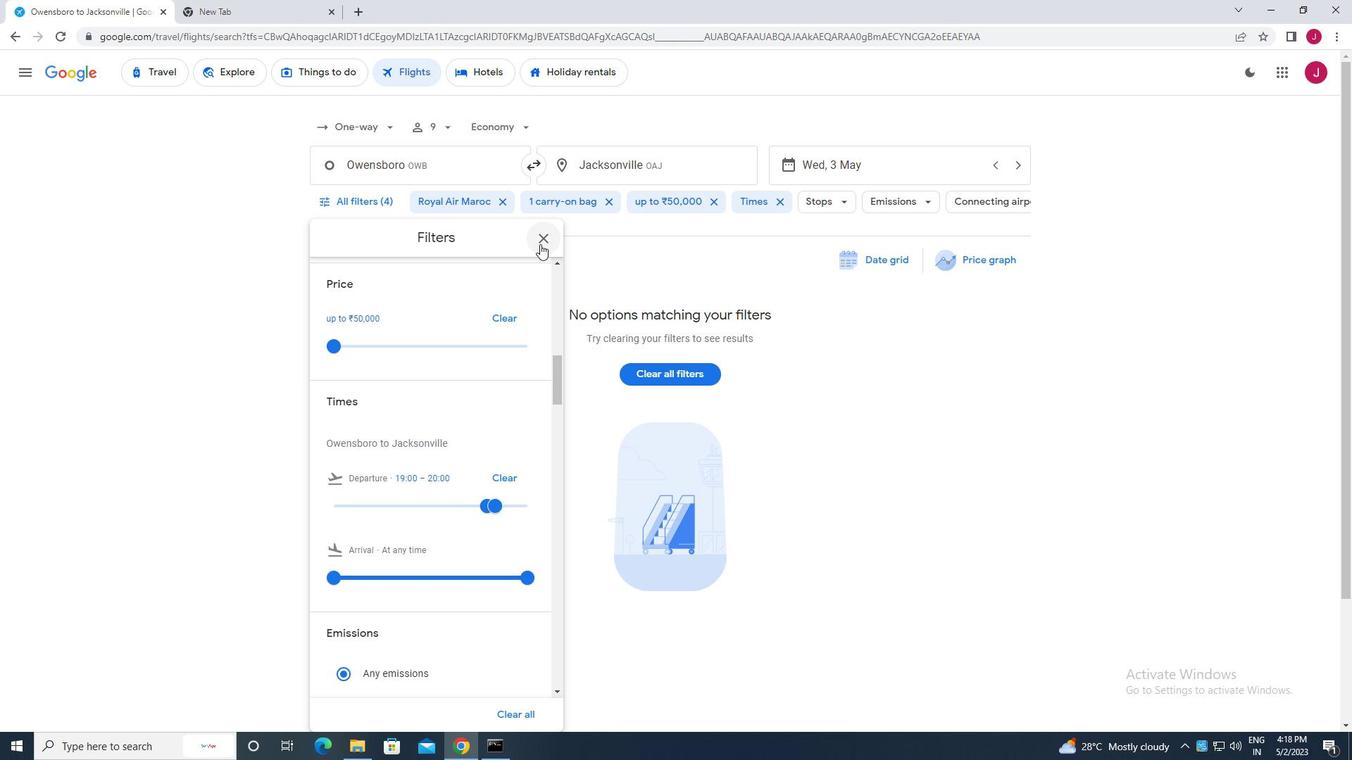 
Action: Mouse pressed left at (541, 240)
Screenshot: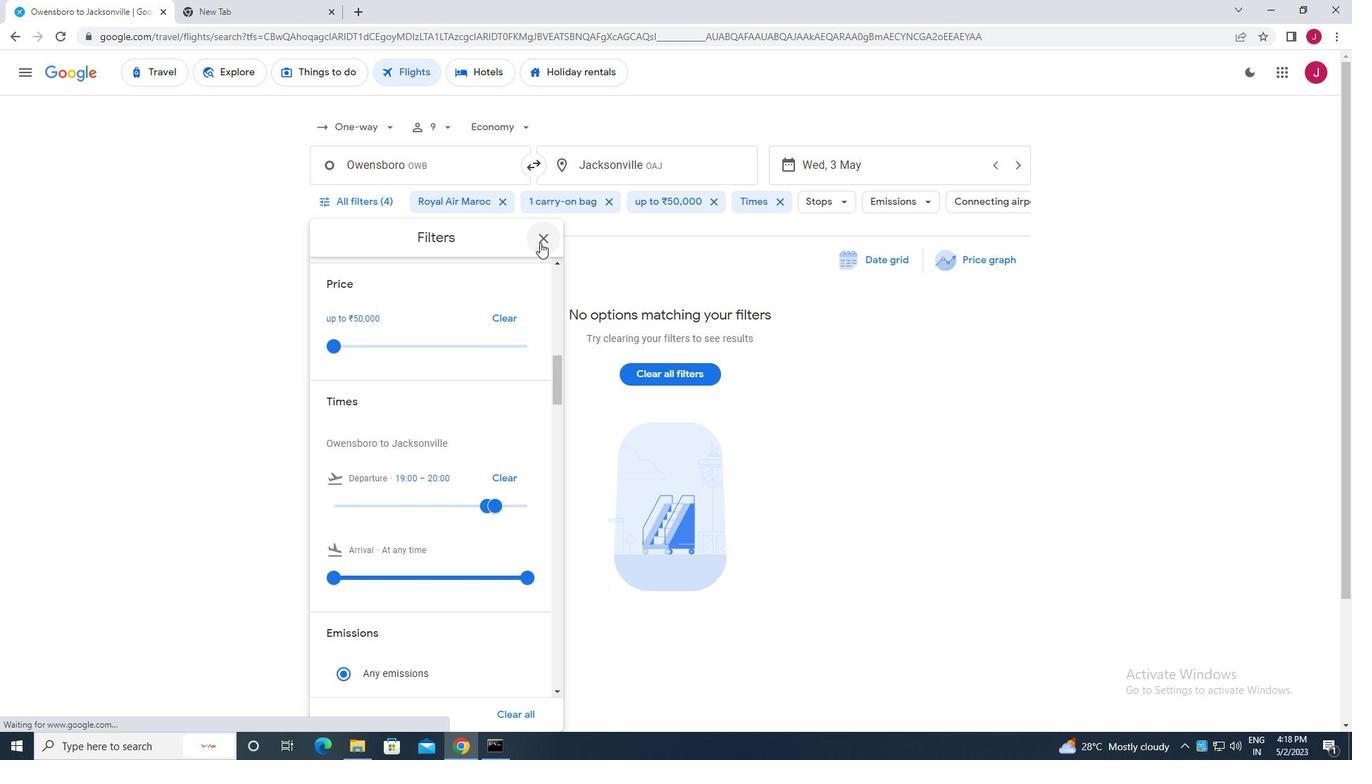 
Action: Mouse moved to (539, 240)
Screenshot: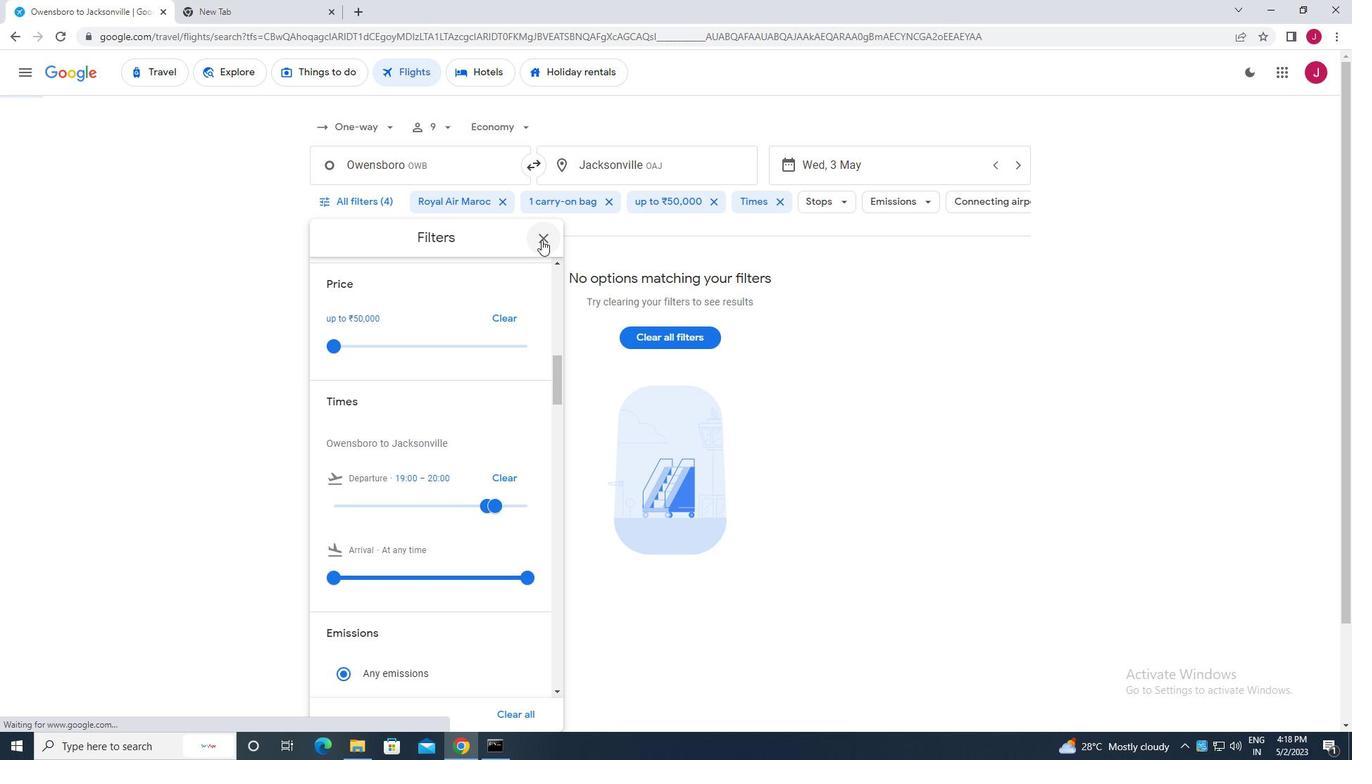 
